 Task: Look for space in Bernburg, Germany from 4th August, 2023 to 8th August, 2023 for 1 adult in price range Rs.10000 to Rs.15000. Place can be private room with 1  bedroom having 1 bed and 1 bathroom. Property type can be flatguest house, hotel. Amenities needed are: wifi. Booking option can be shelf check-in. Required host language is English.
Action: Mouse moved to (852, 116)
Screenshot: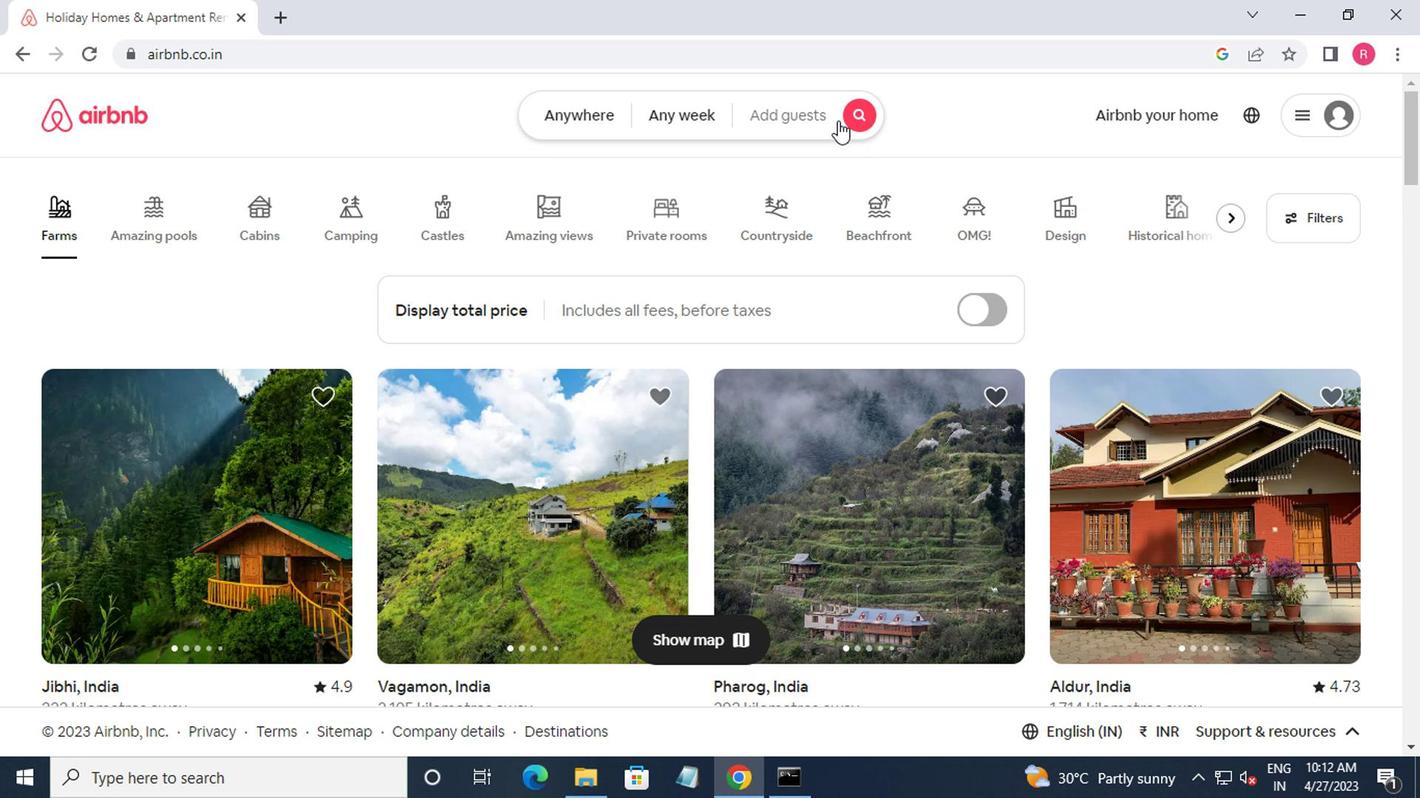 
Action: Mouse pressed left at (852, 116)
Screenshot: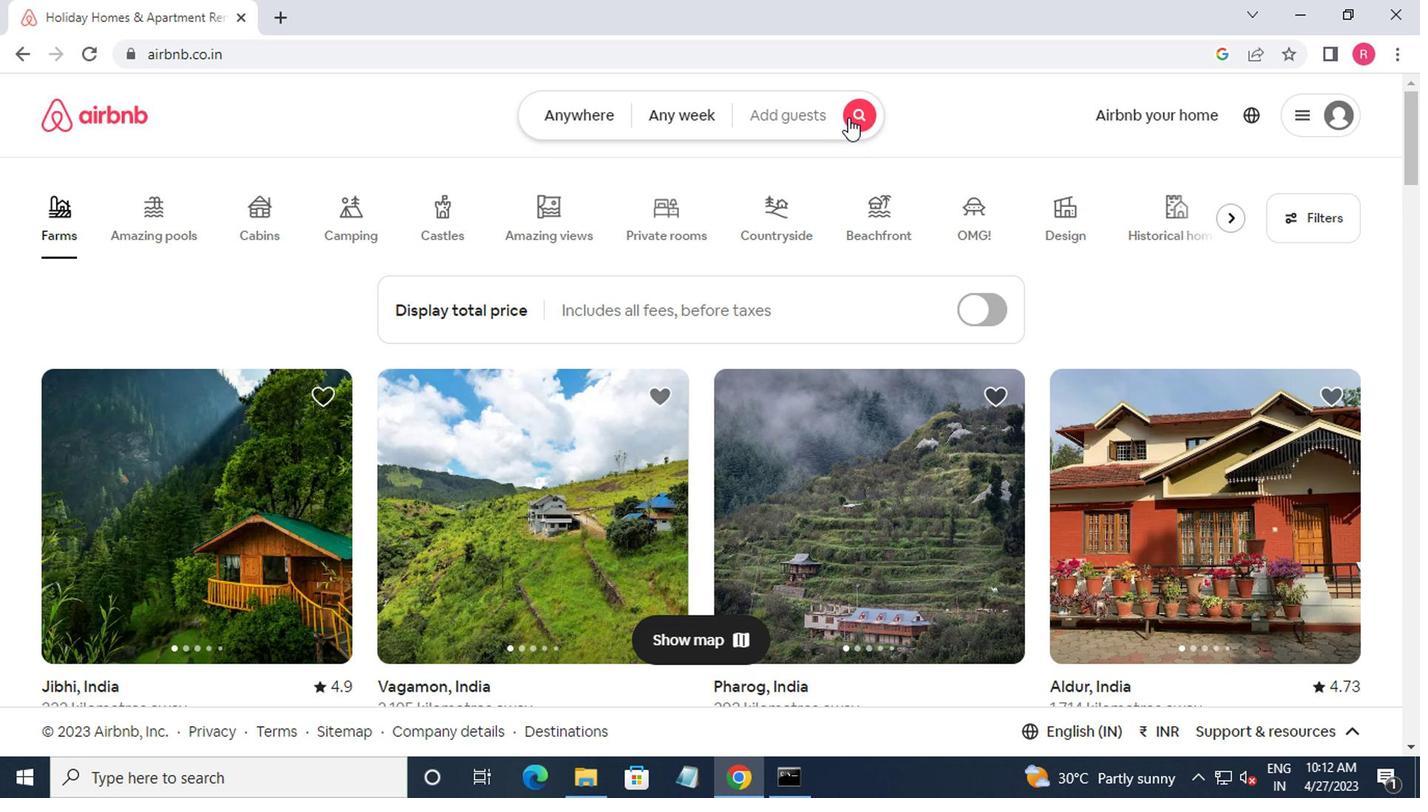 
Action: Mouse moved to (442, 204)
Screenshot: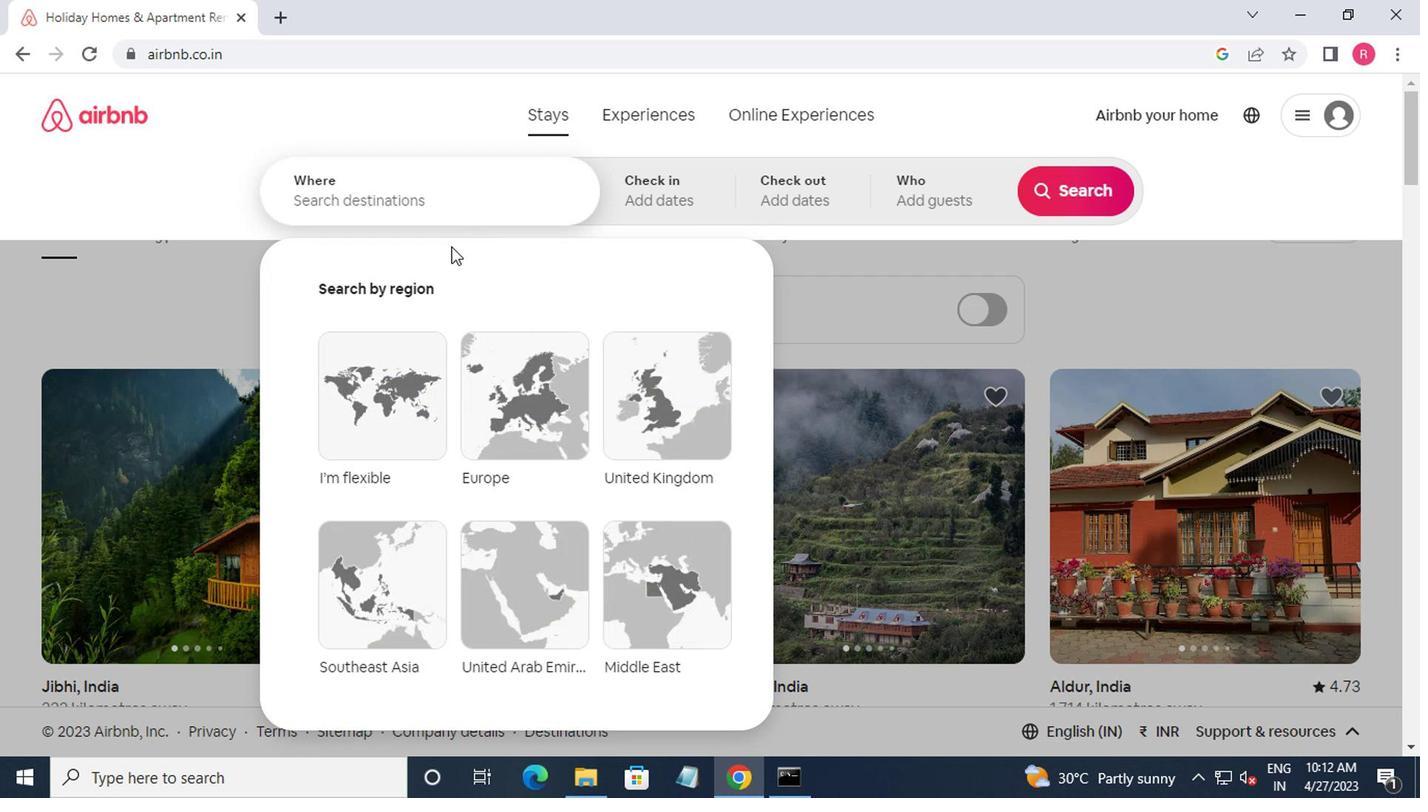 
Action: Mouse pressed left at (442, 204)
Screenshot: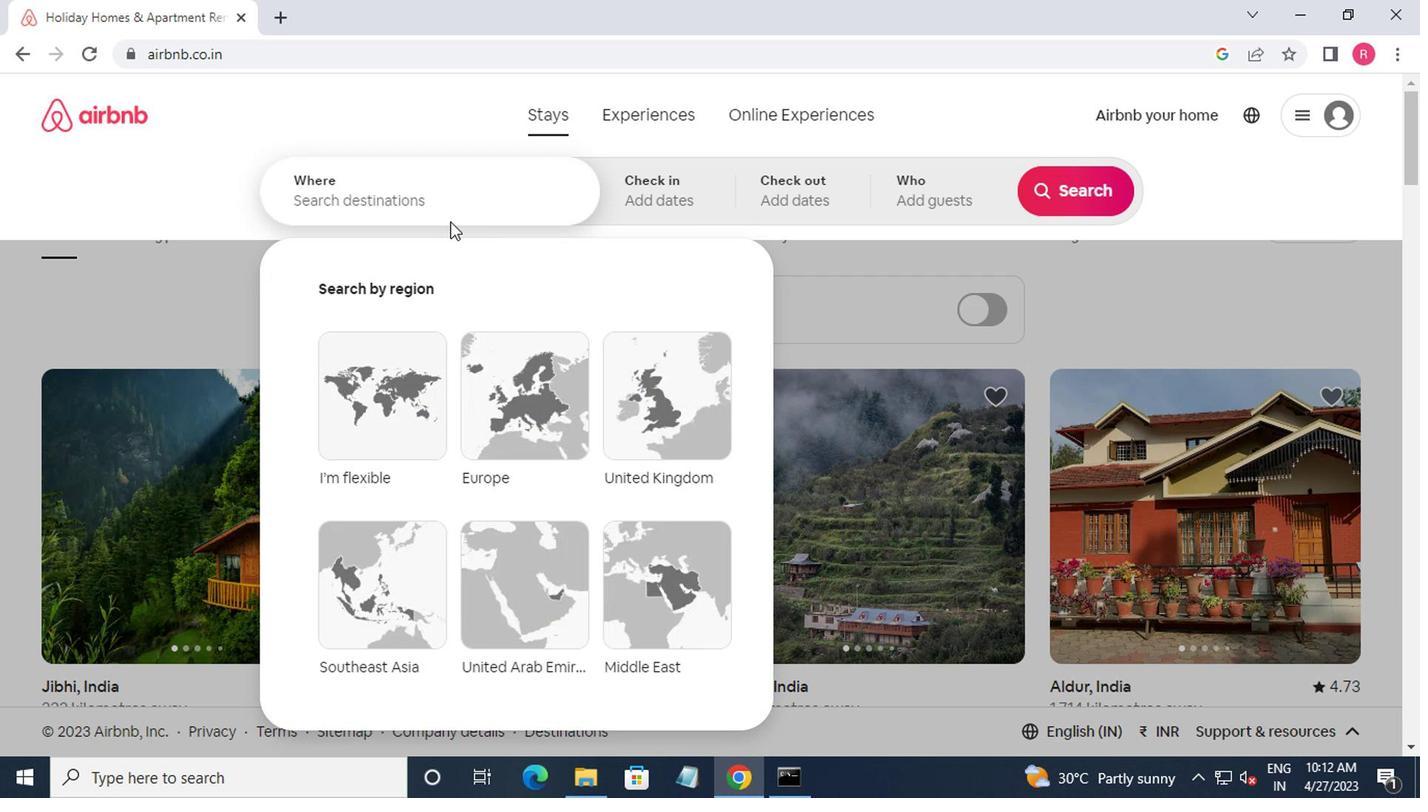 
Action: Mouse moved to (442, 204)
Screenshot: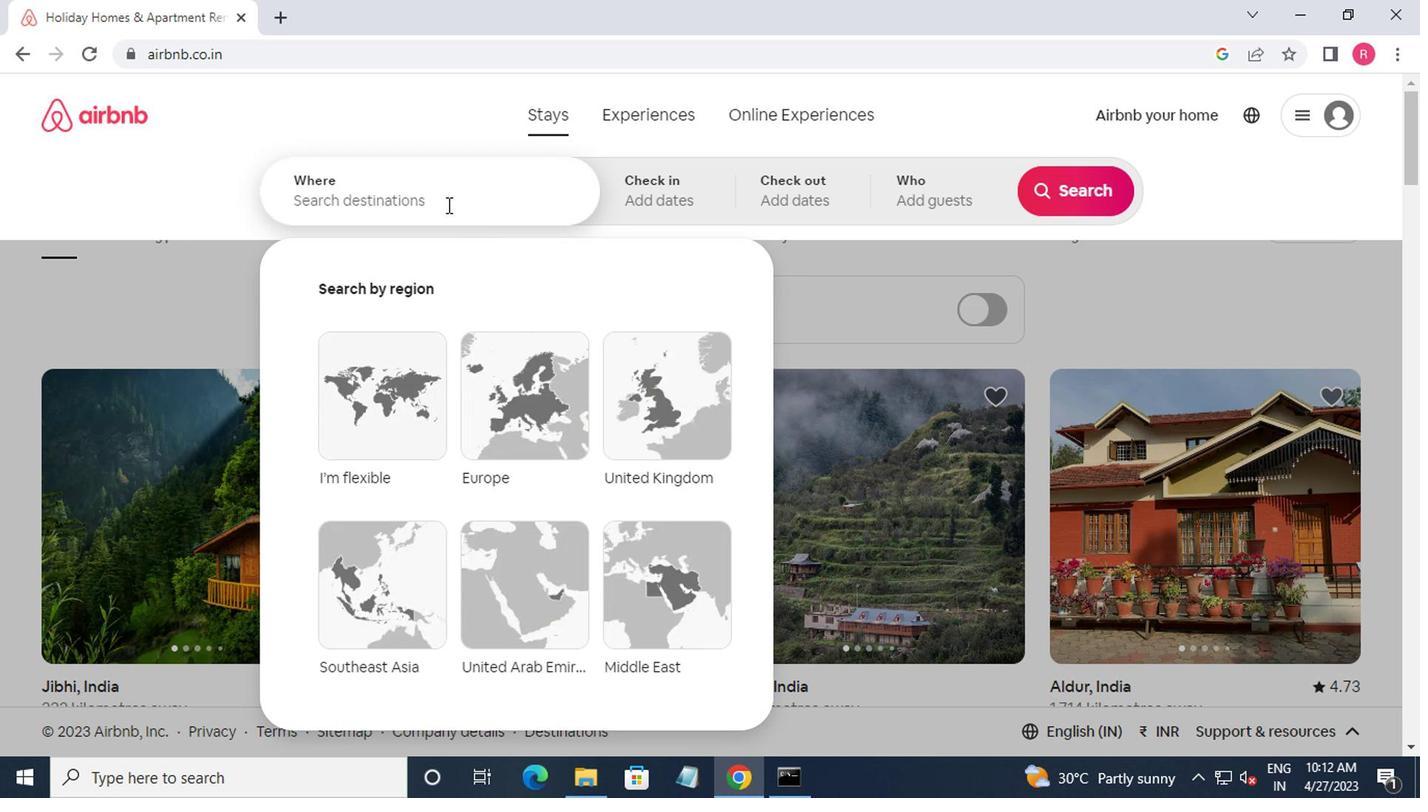 
Action: Key pressed bernburg,gg<Key.backspace>er
Screenshot: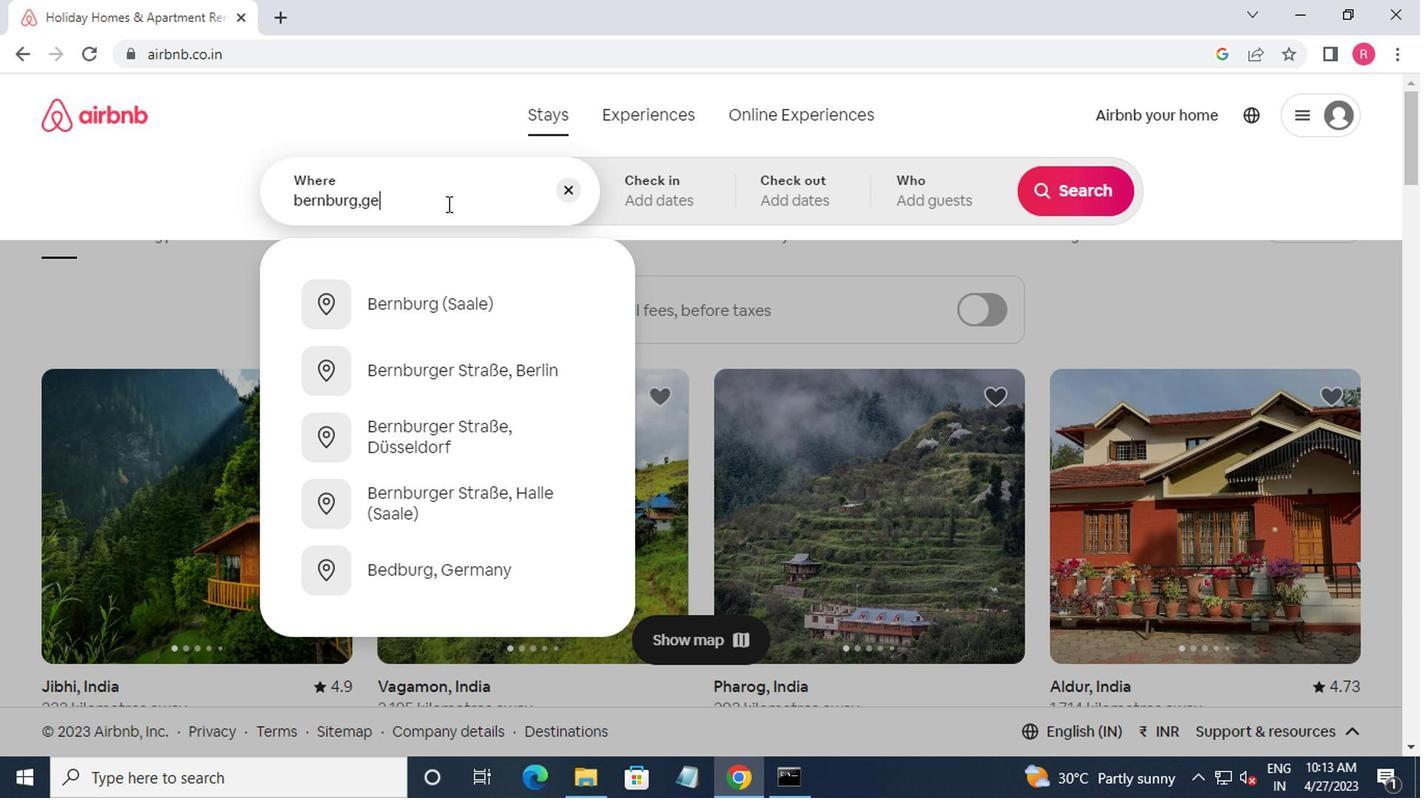 
Action: Mouse moved to (407, 304)
Screenshot: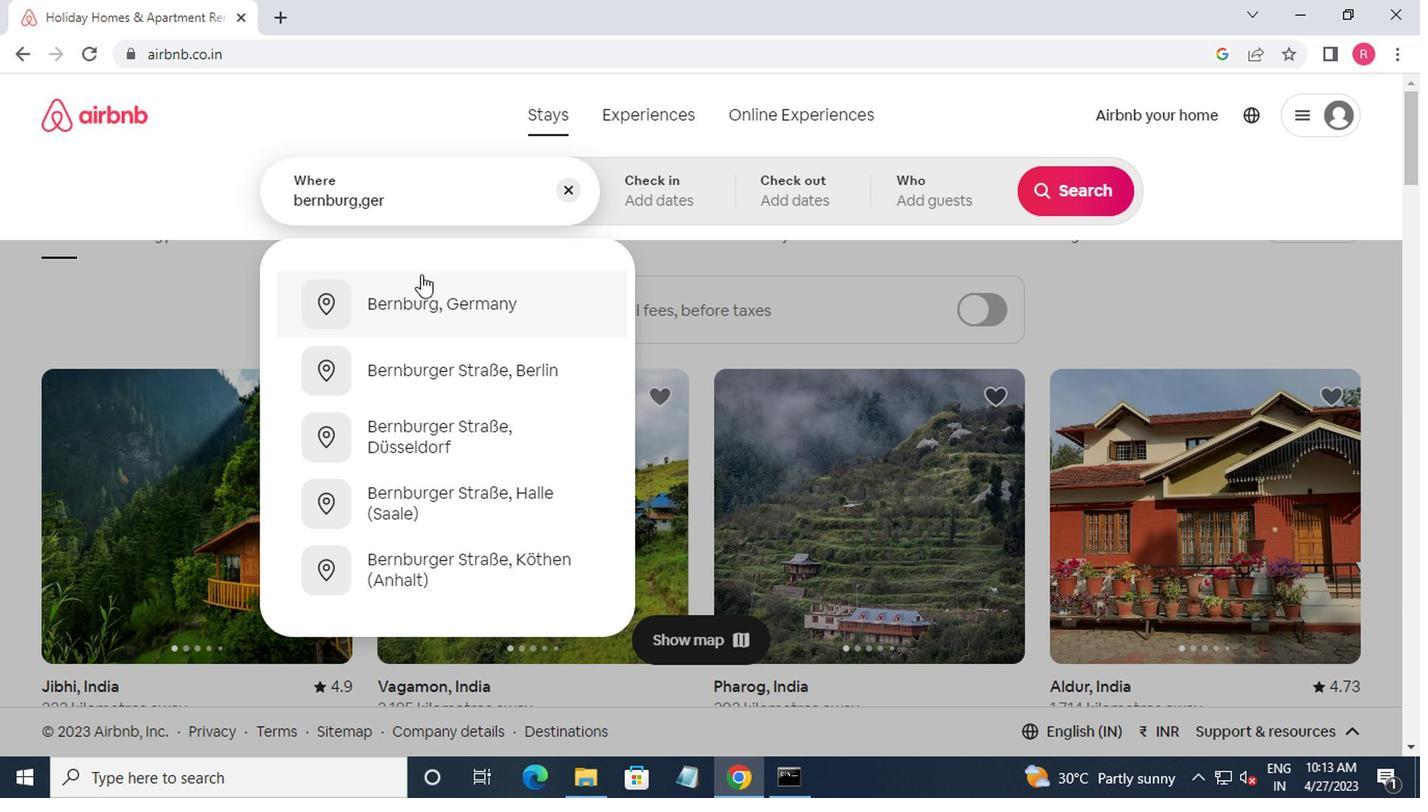
Action: Mouse pressed left at (407, 304)
Screenshot: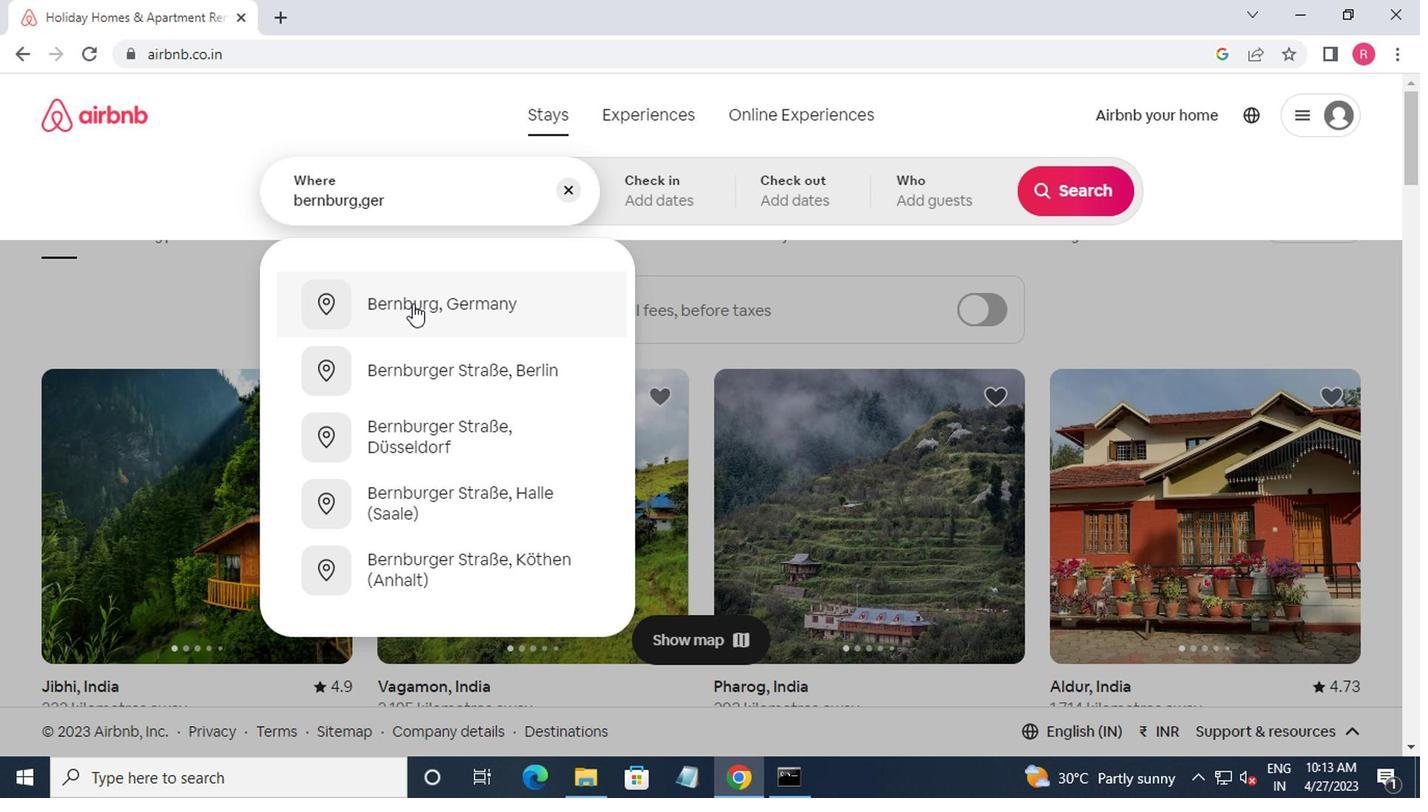 
Action: Mouse moved to (1055, 354)
Screenshot: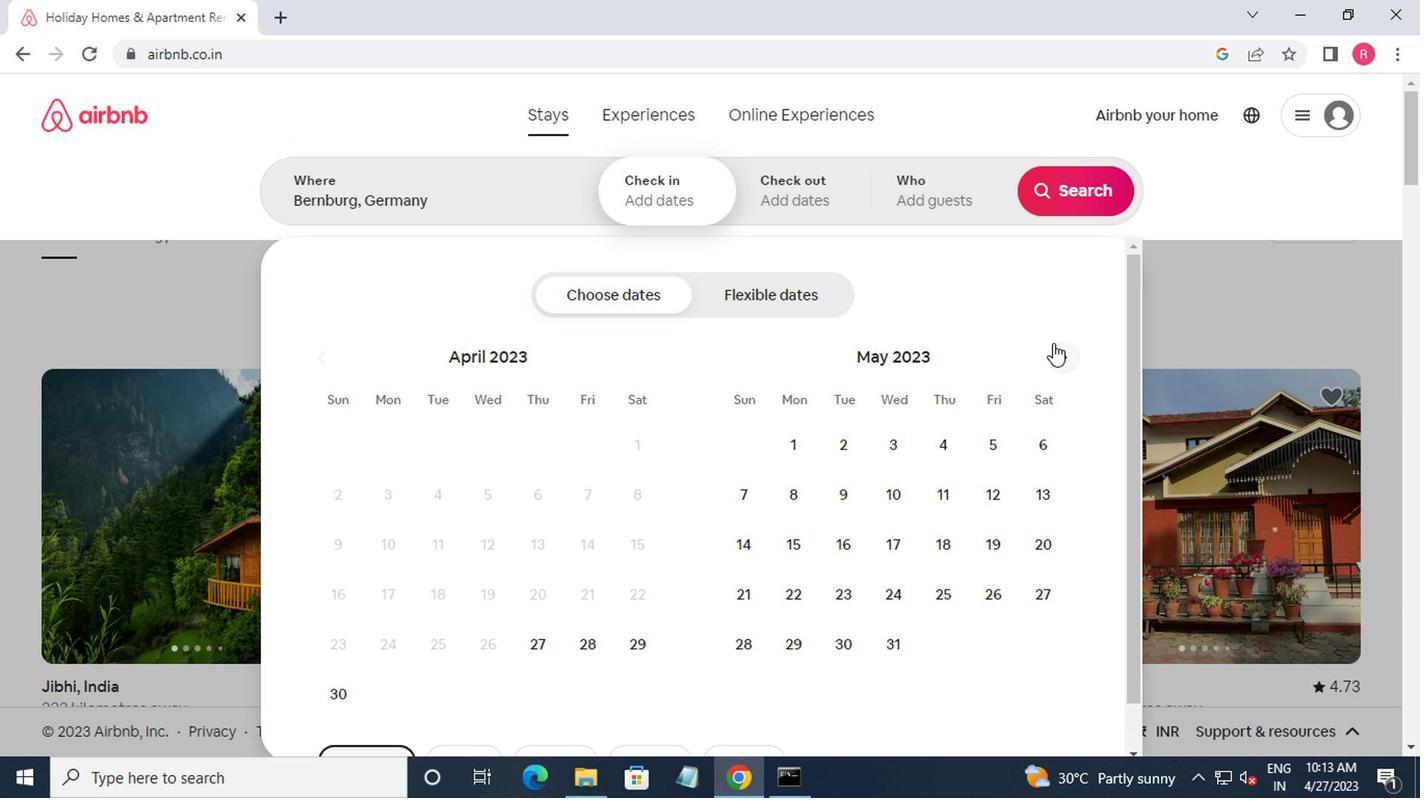 
Action: Mouse pressed left at (1055, 354)
Screenshot: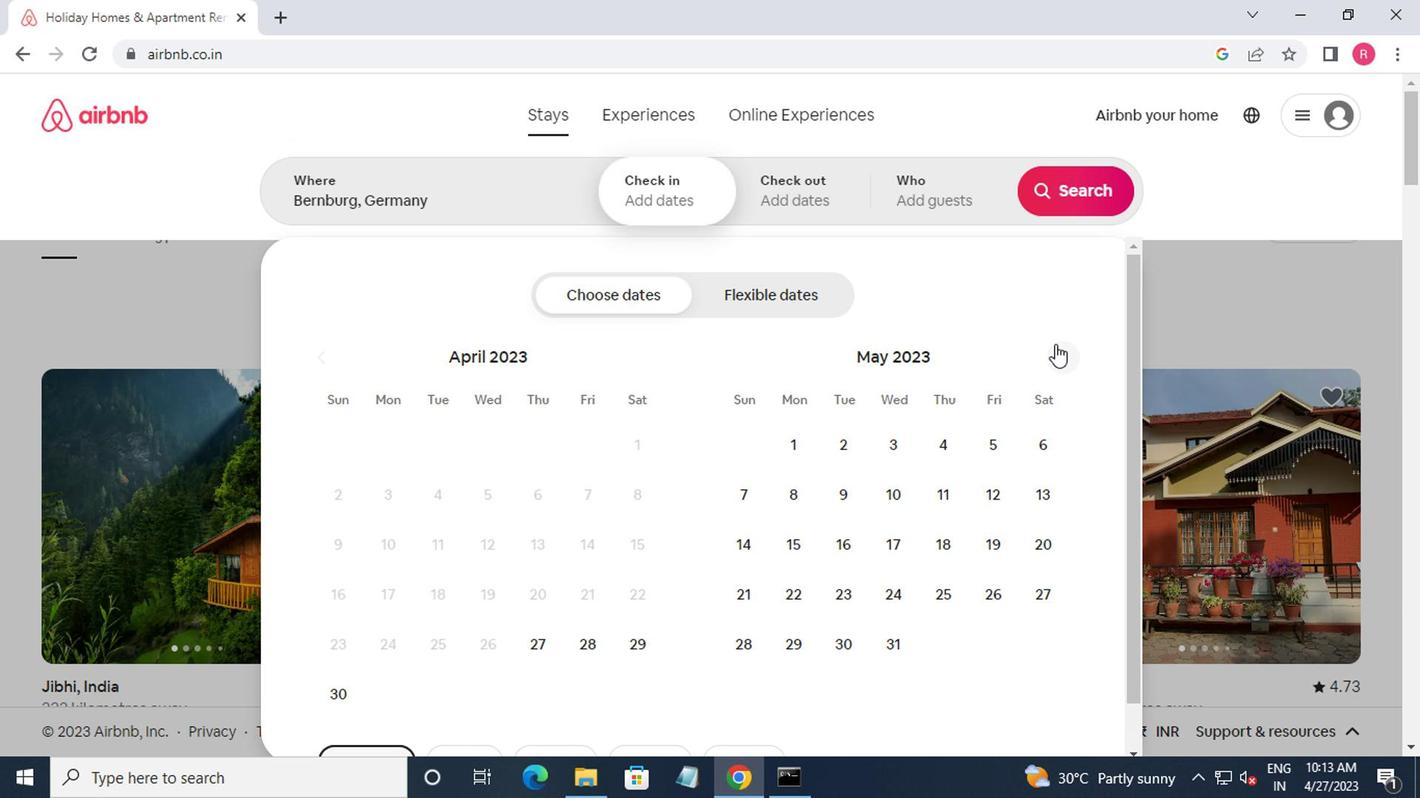 
Action: Mouse moved to (1056, 355)
Screenshot: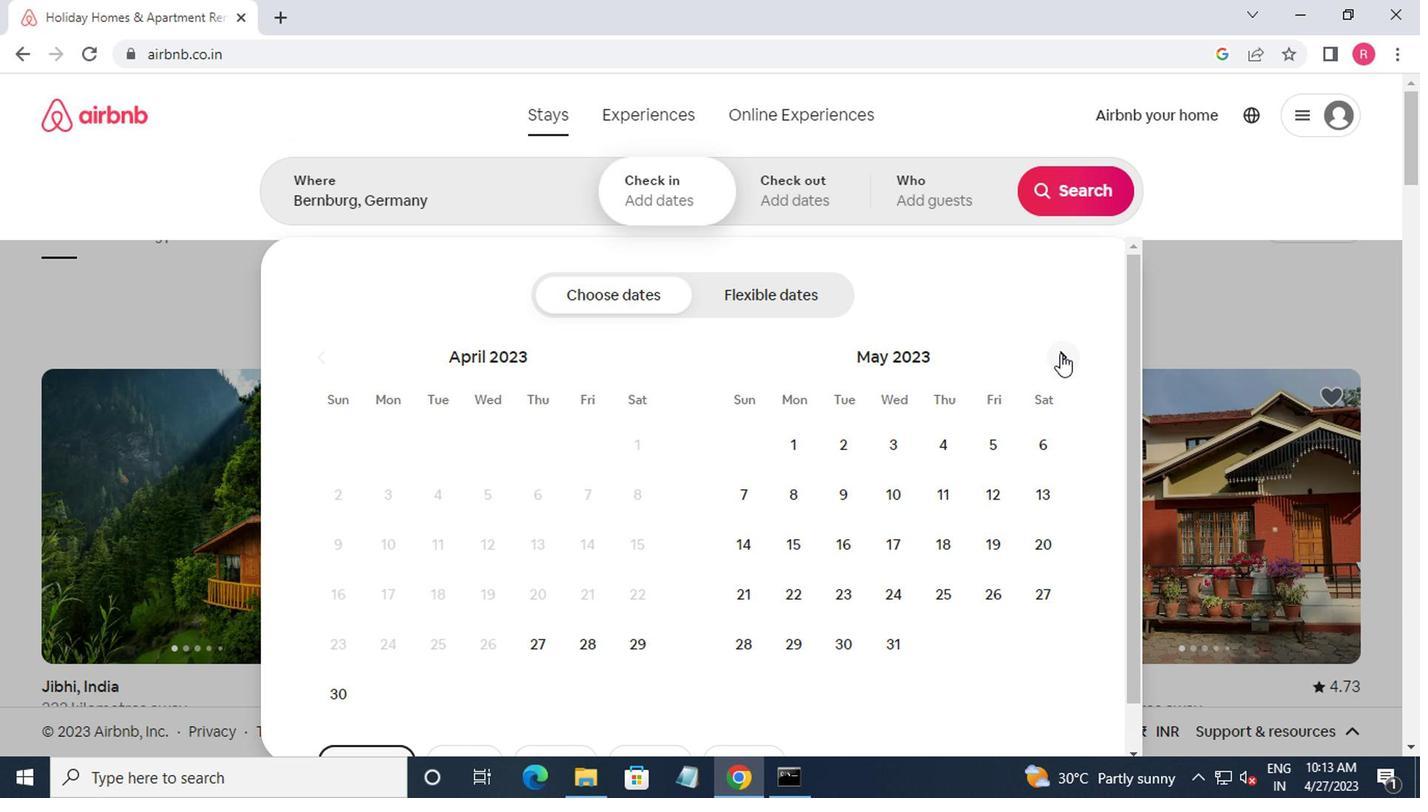 
Action: Mouse pressed left at (1056, 355)
Screenshot: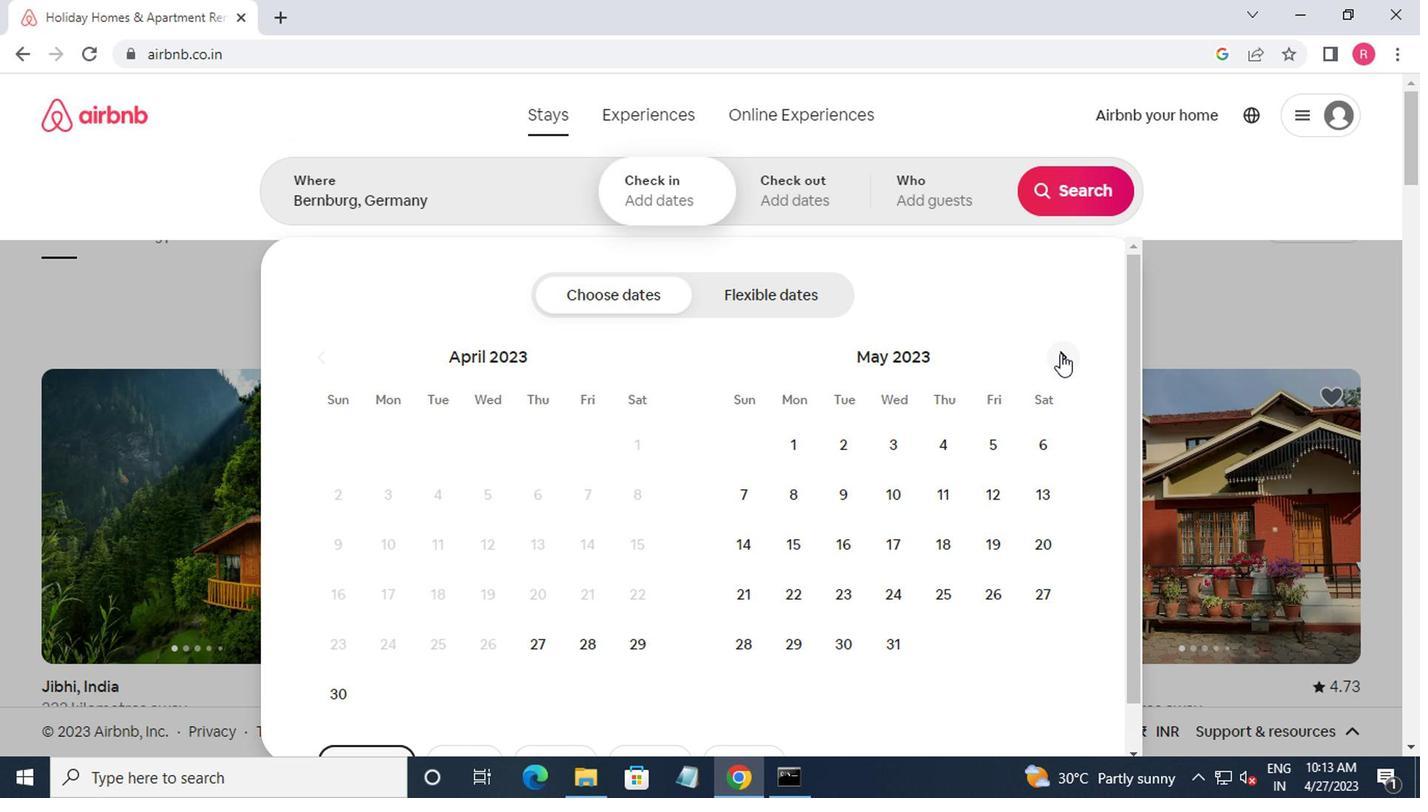 
Action: Mouse moved to (1056, 355)
Screenshot: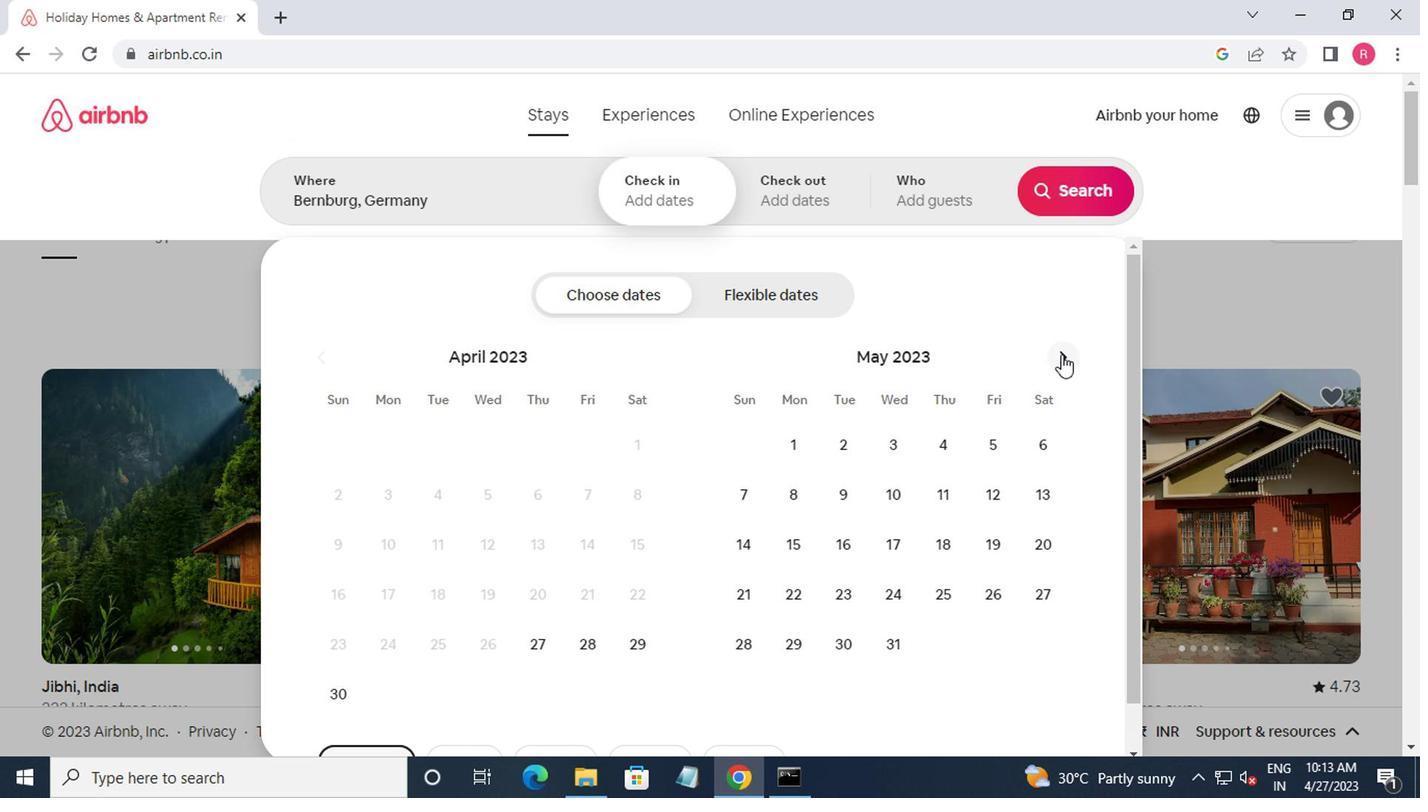 
Action: Mouse pressed left at (1056, 355)
Screenshot: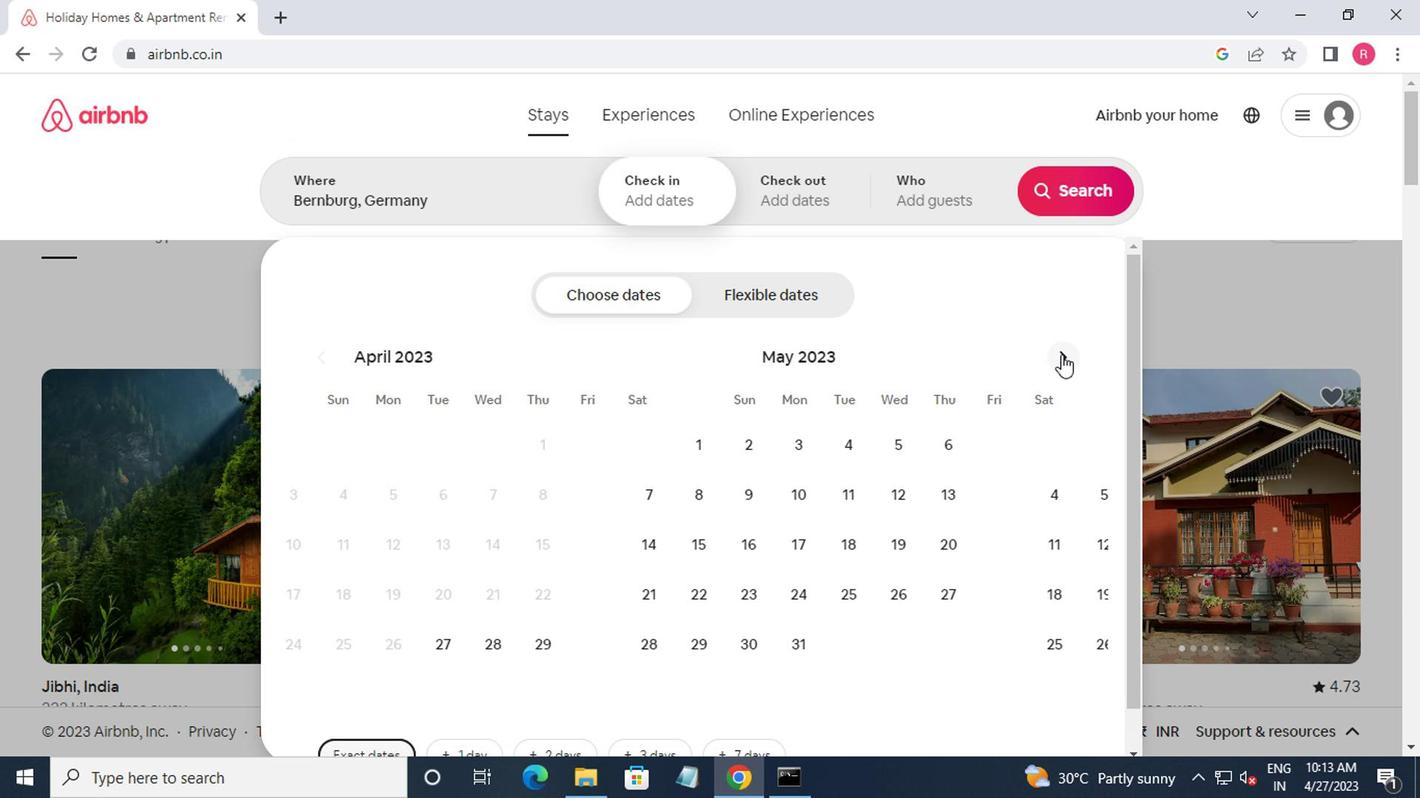 
Action: Mouse moved to (1054, 363)
Screenshot: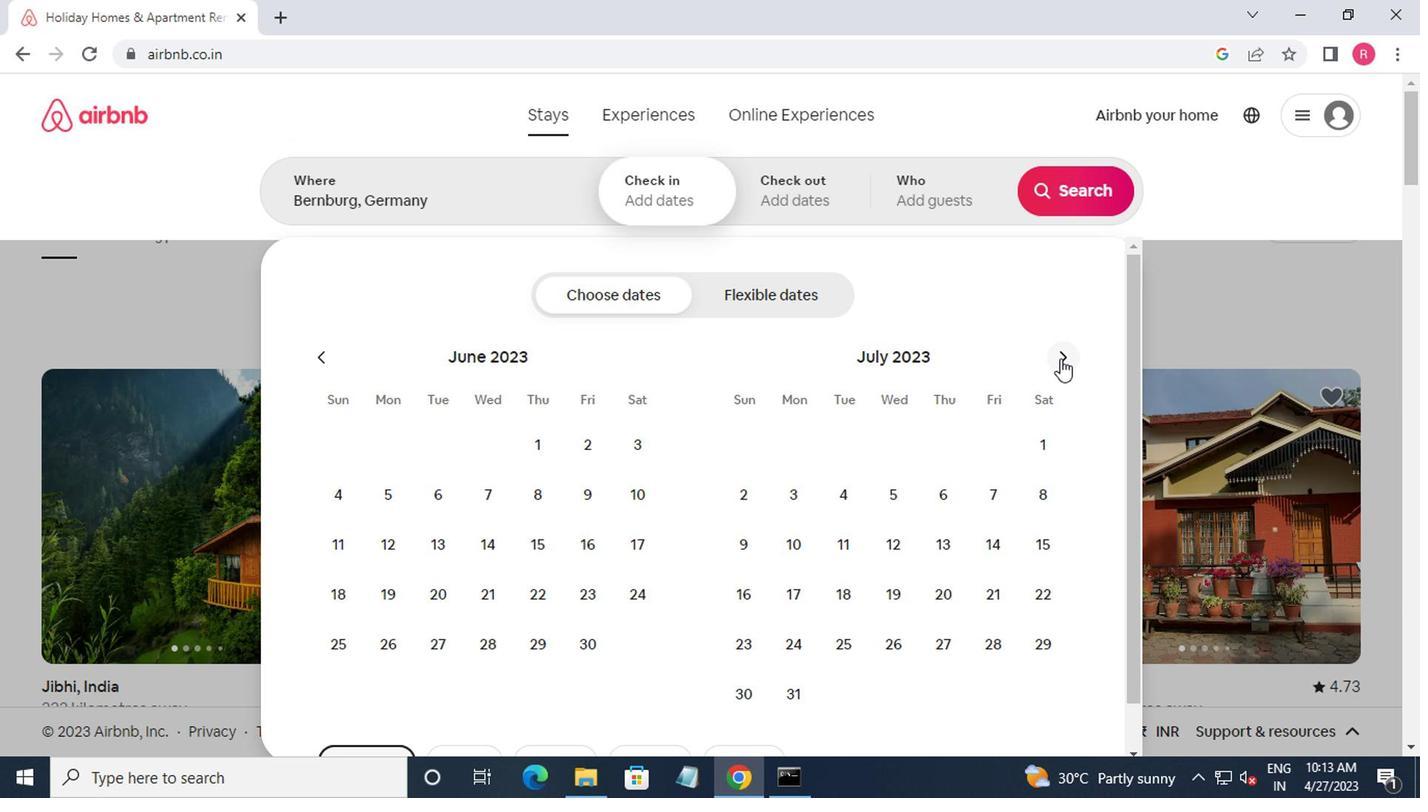 
Action: Mouse pressed left at (1054, 363)
Screenshot: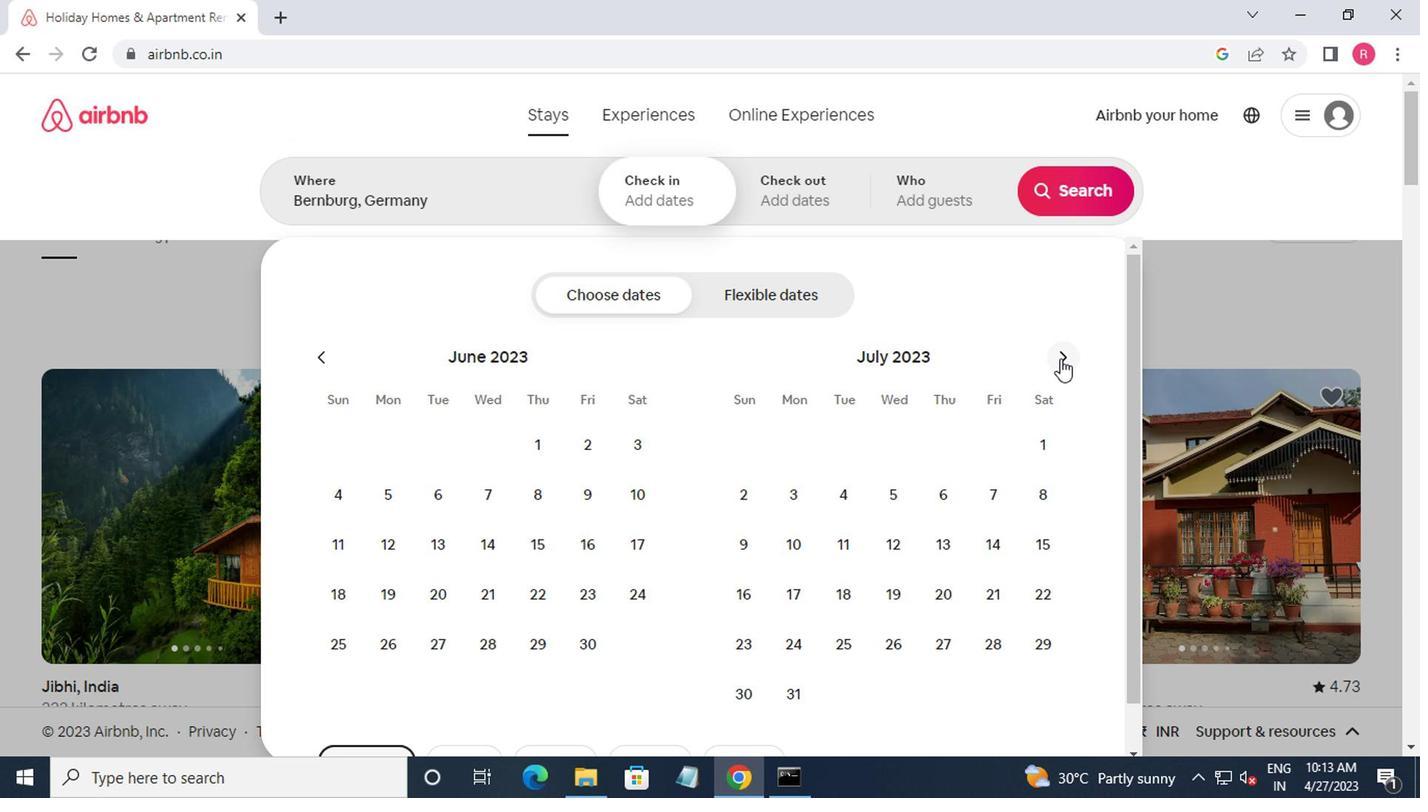
Action: Mouse moved to (971, 446)
Screenshot: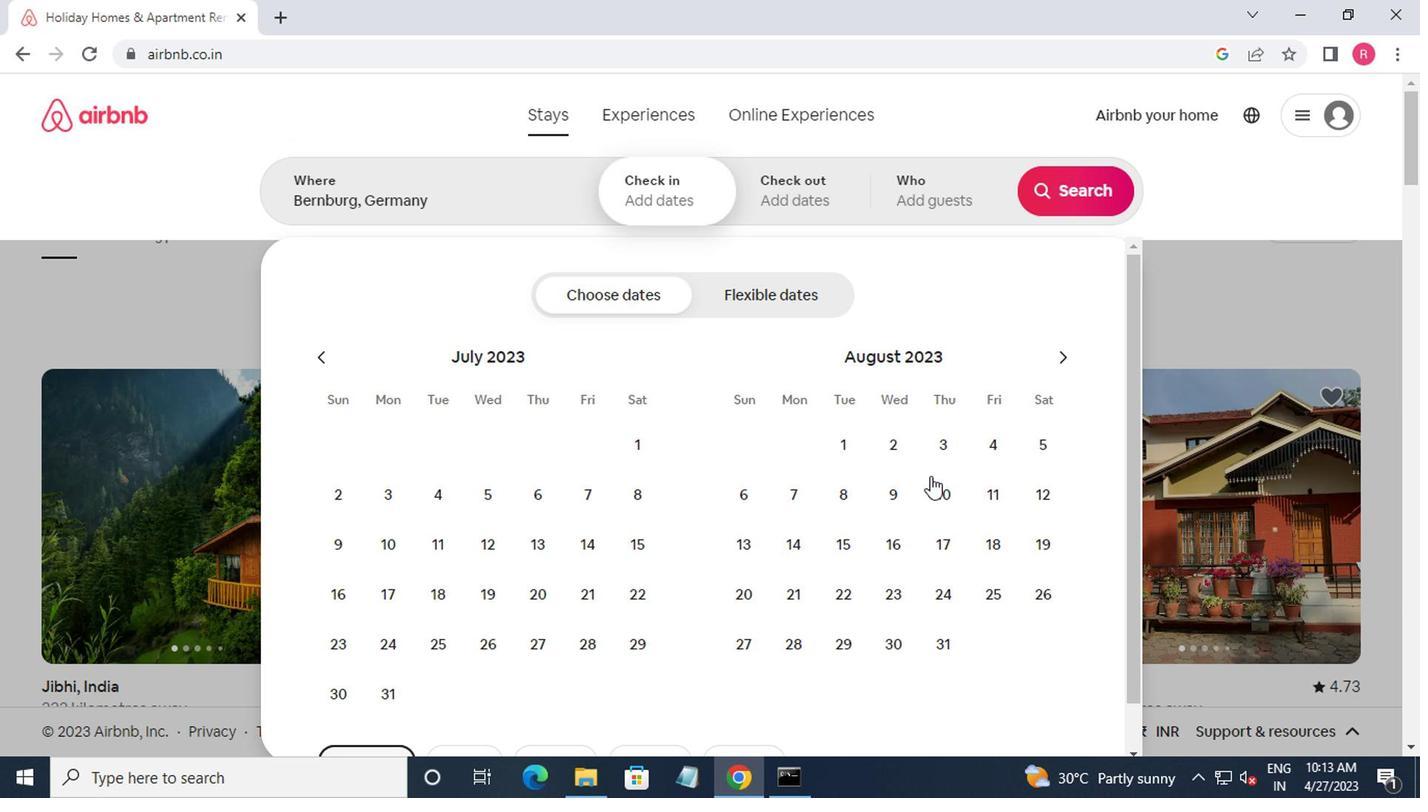 
Action: Mouse pressed left at (971, 446)
Screenshot: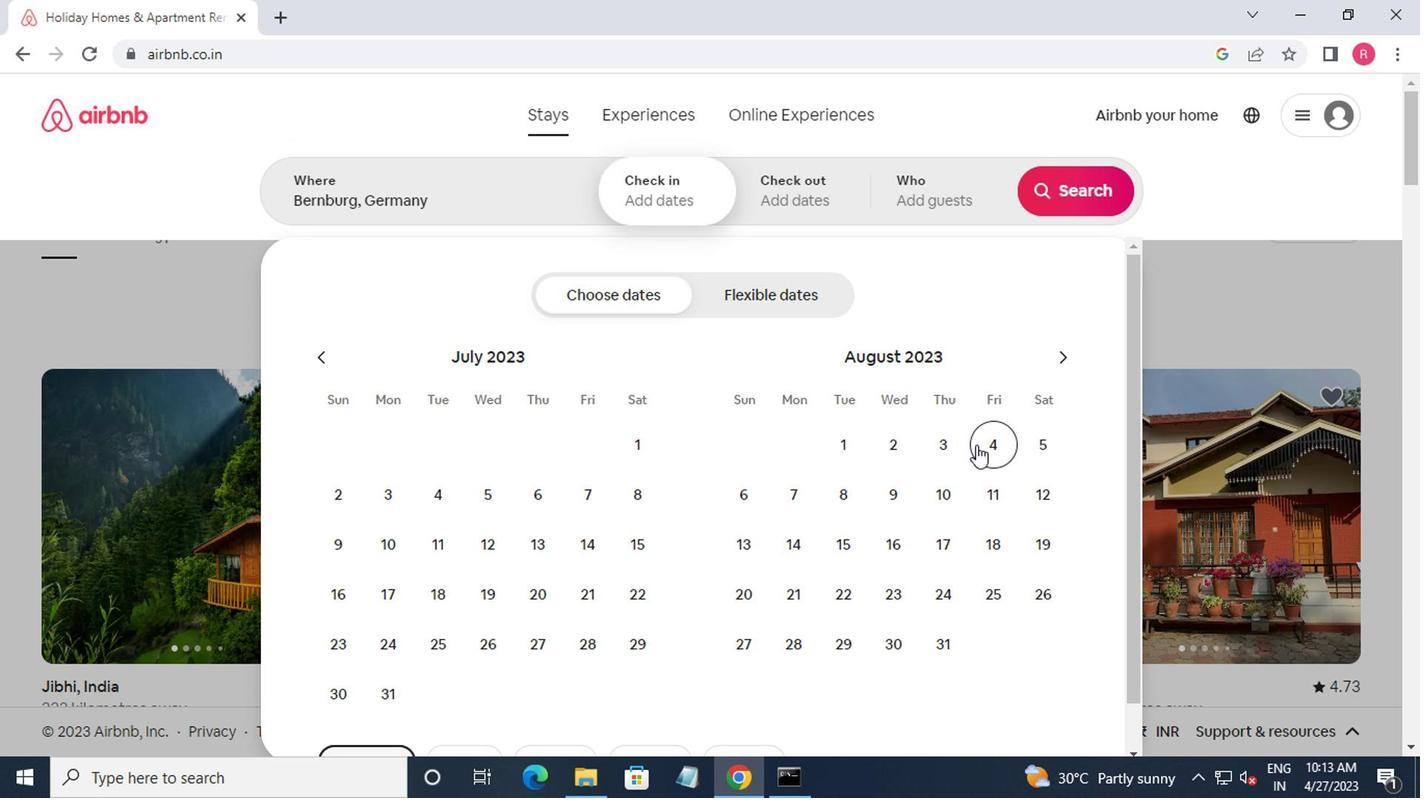 
Action: Mouse moved to (819, 508)
Screenshot: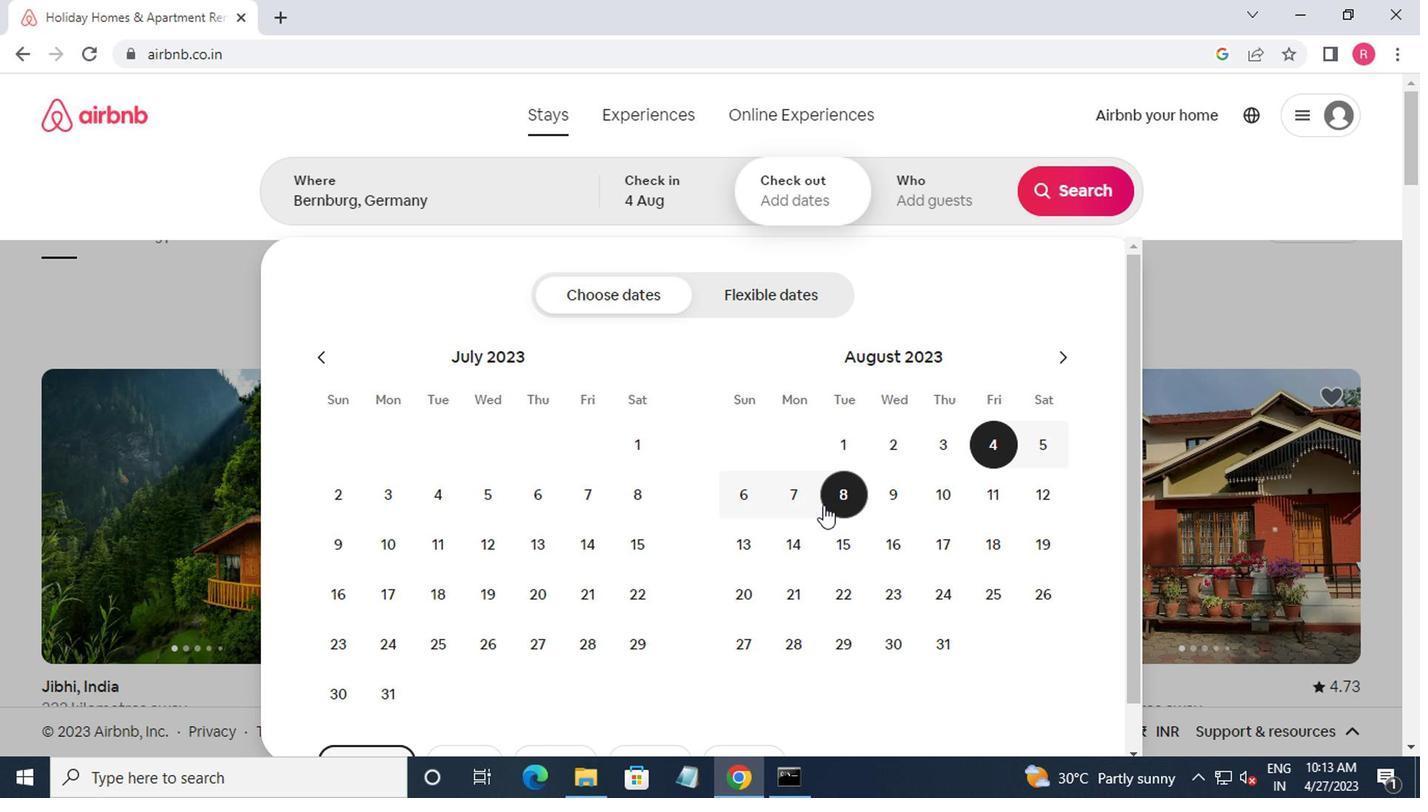 
Action: Mouse pressed left at (819, 508)
Screenshot: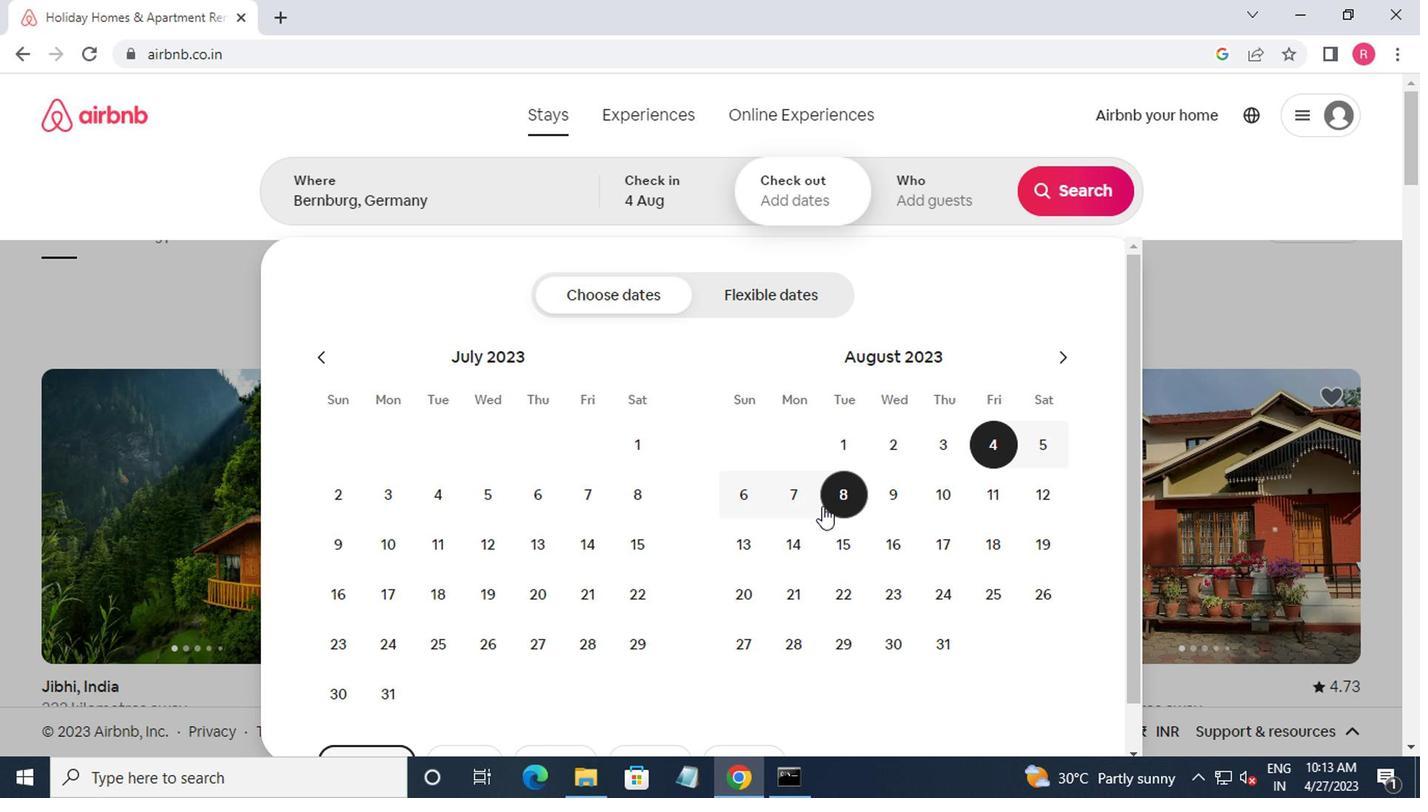 
Action: Mouse moved to (914, 214)
Screenshot: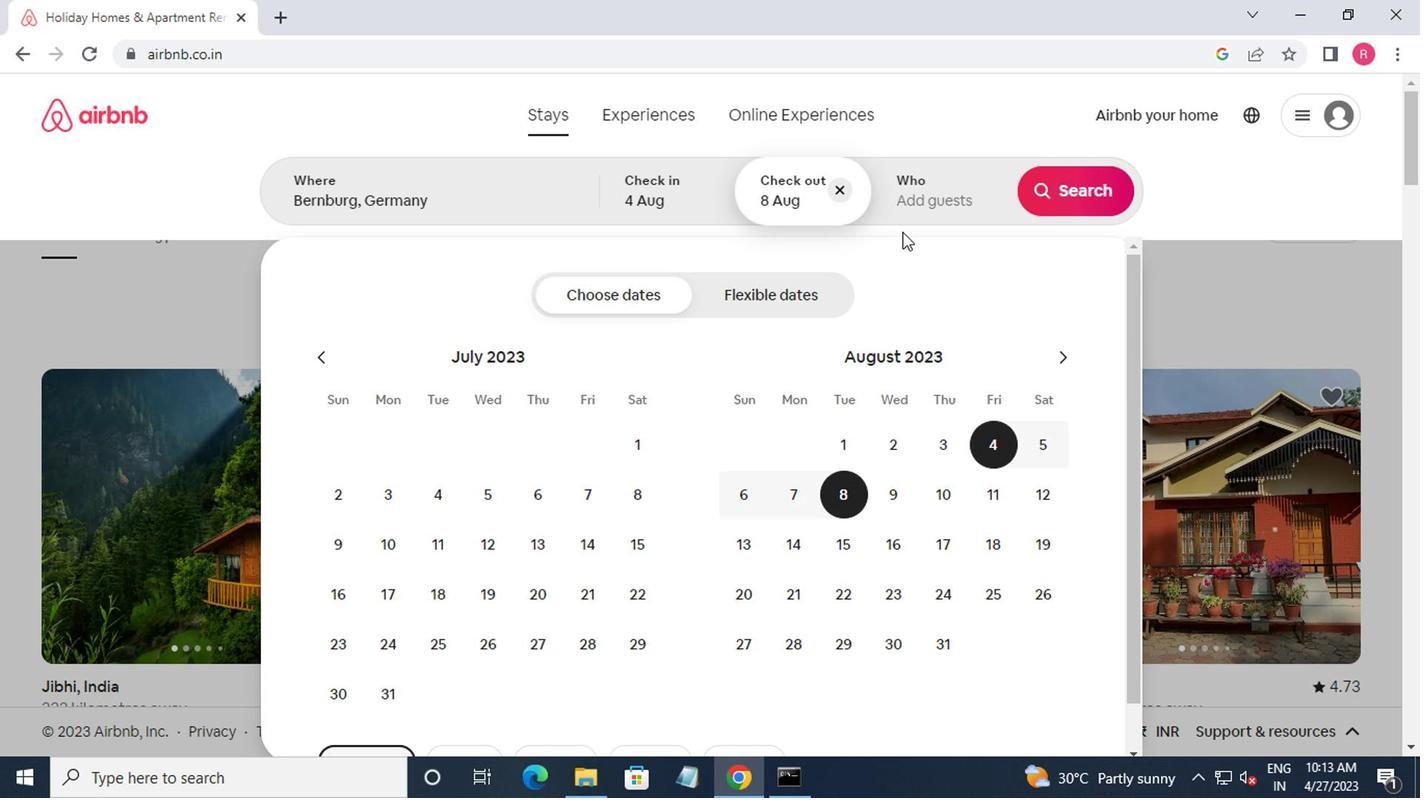 
Action: Mouse pressed left at (914, 214)
Screenshot: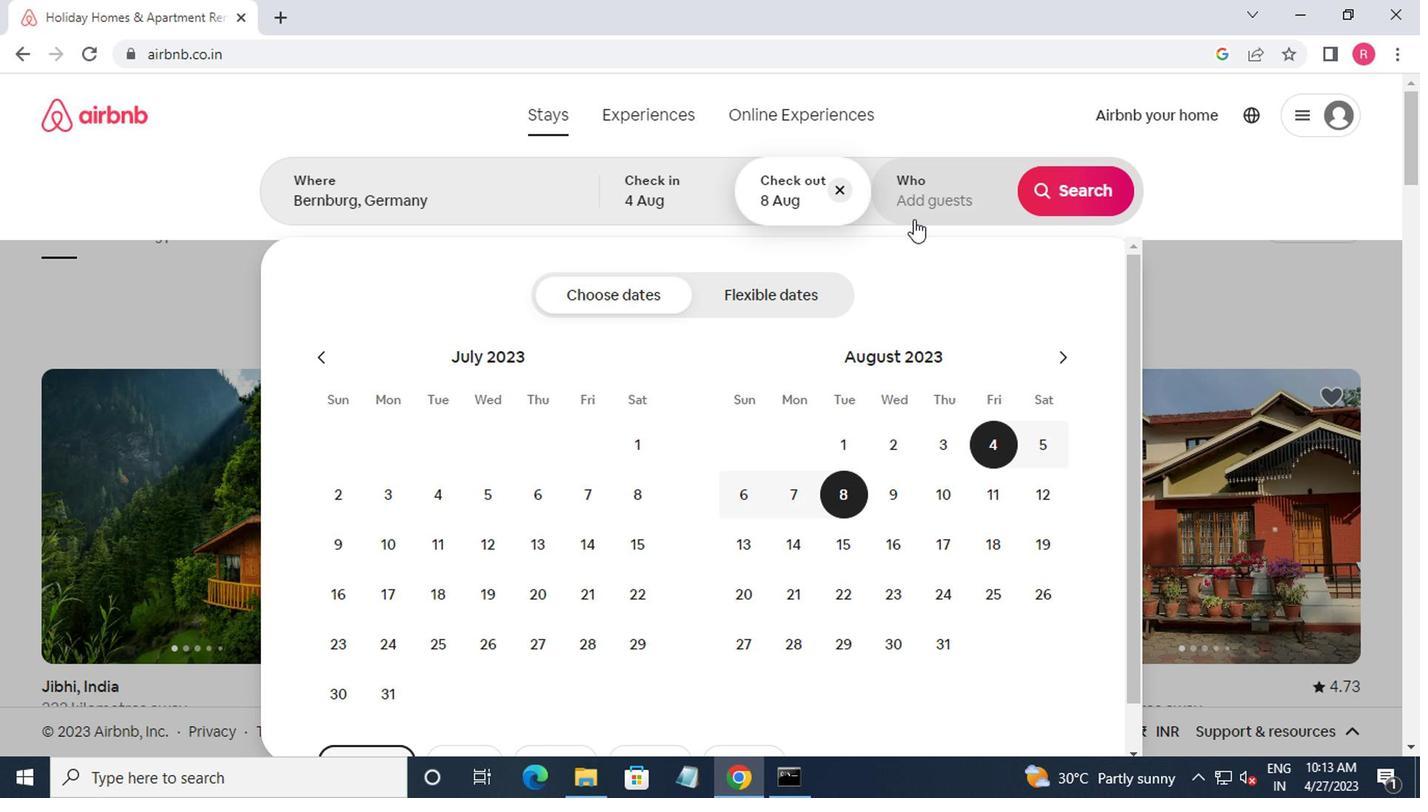 
Action: Mouse moved to (1076, 297)
Screenshot: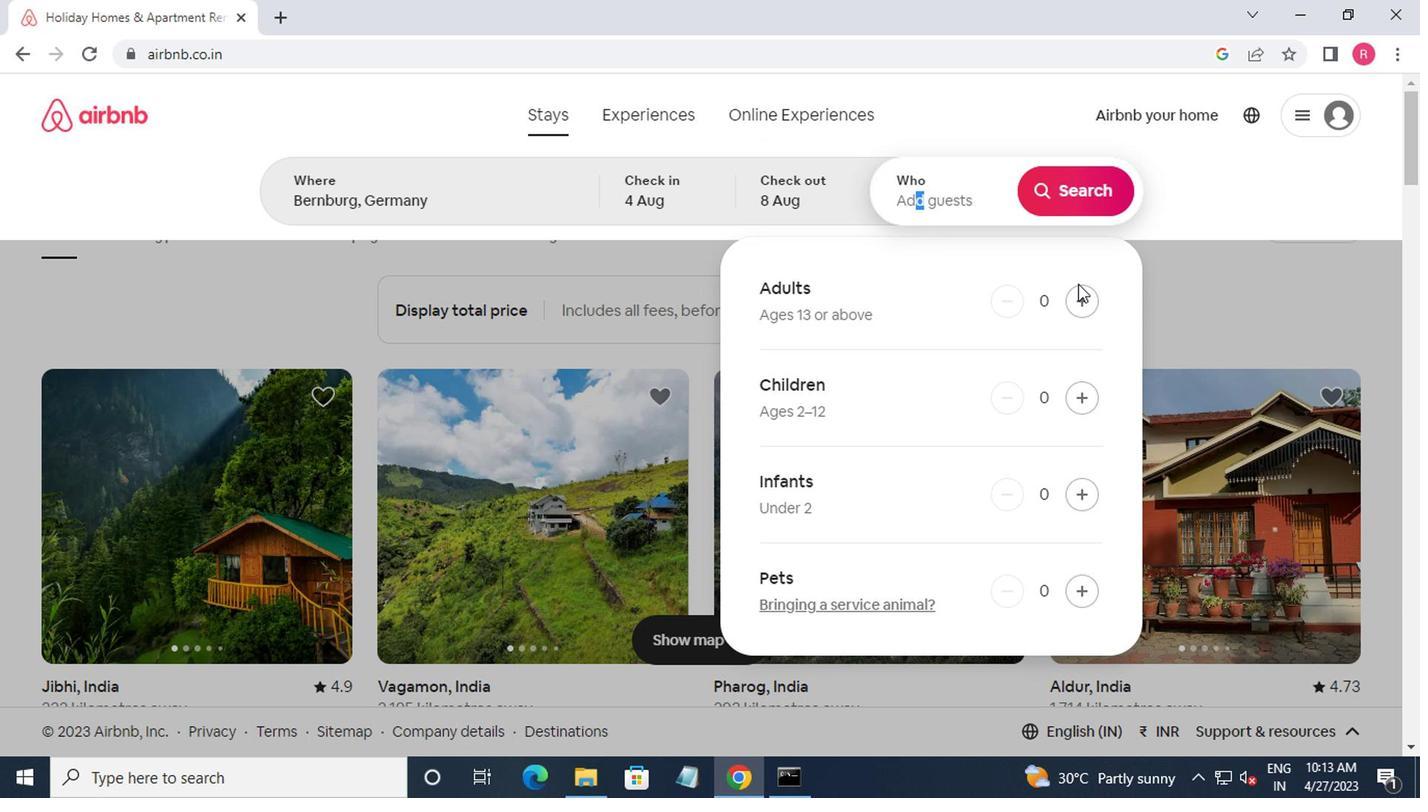 
Action: Mouse pressed left at (1076, 297)
Screenshot: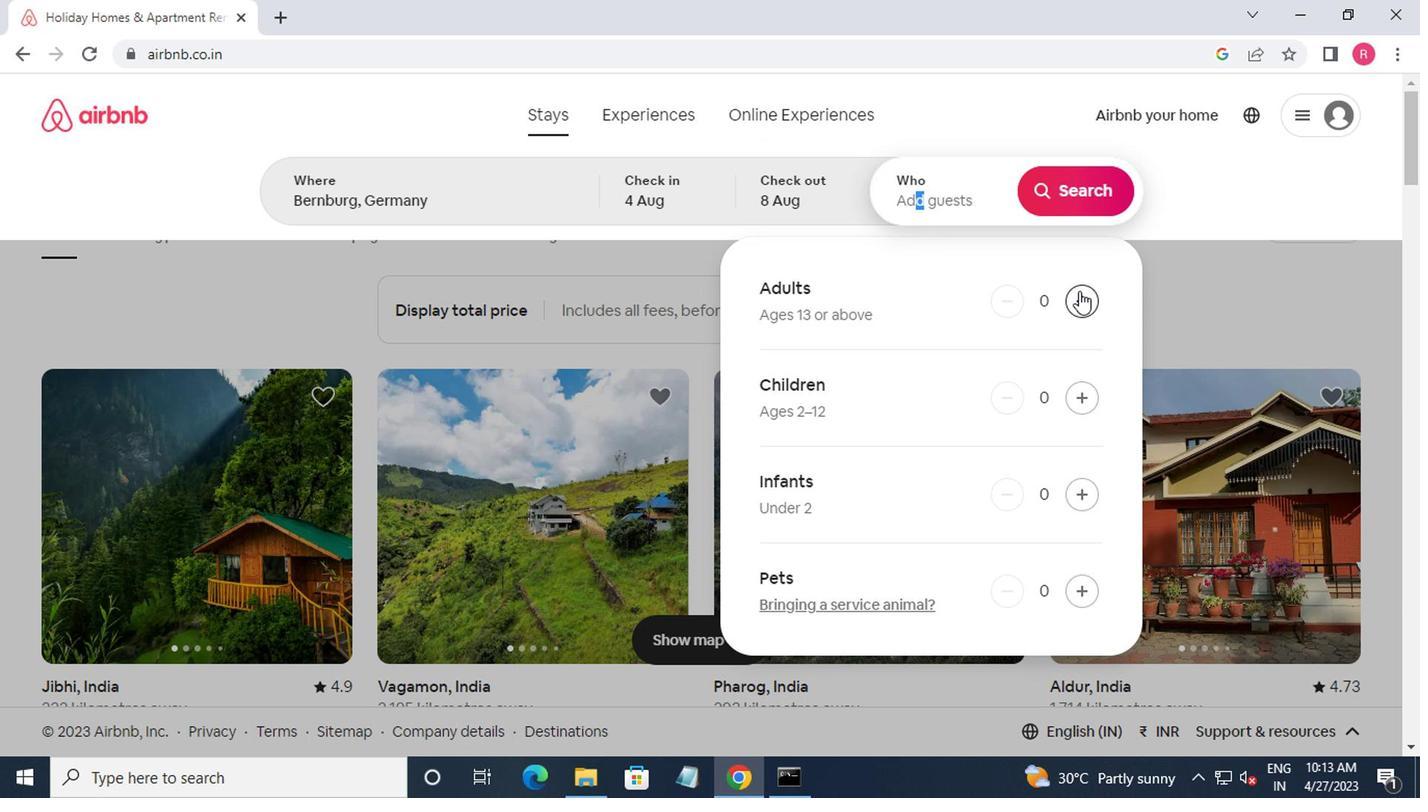 
Action: Mouse moved to (1060, 205)
Screenshot: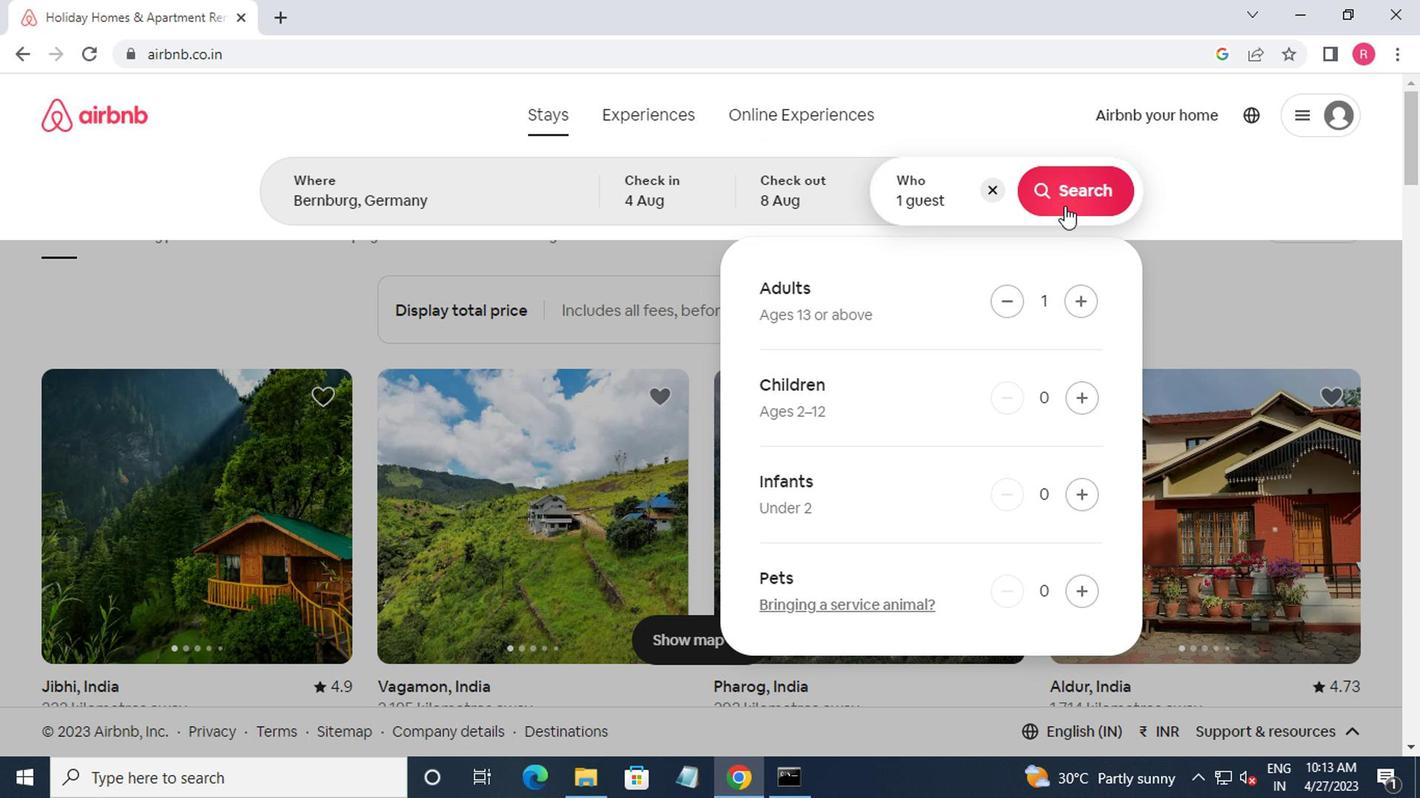 
Action: Mouse pressed left at (1060, 205)
Screenshot: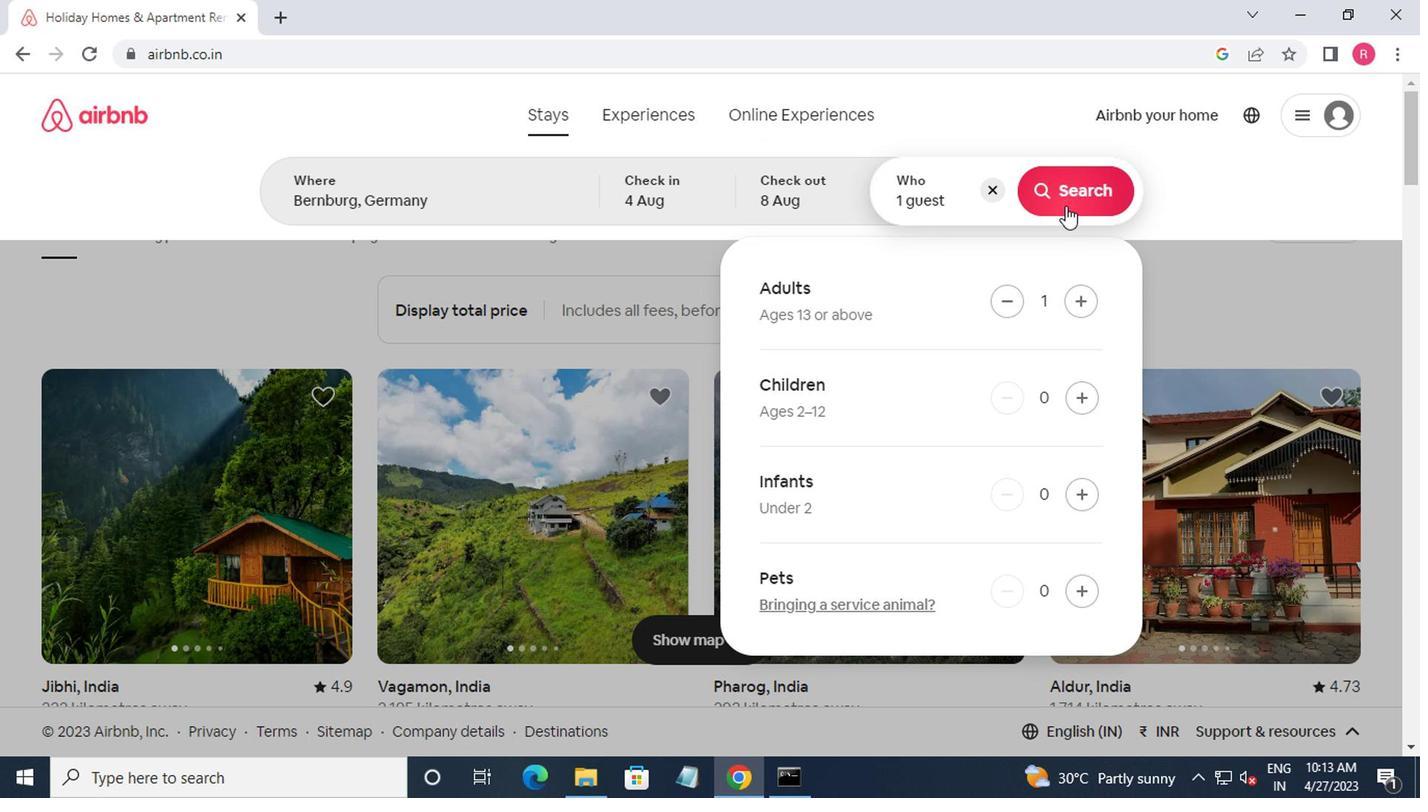 
Action: Mouse moved to (1321, 195)
Screenshot: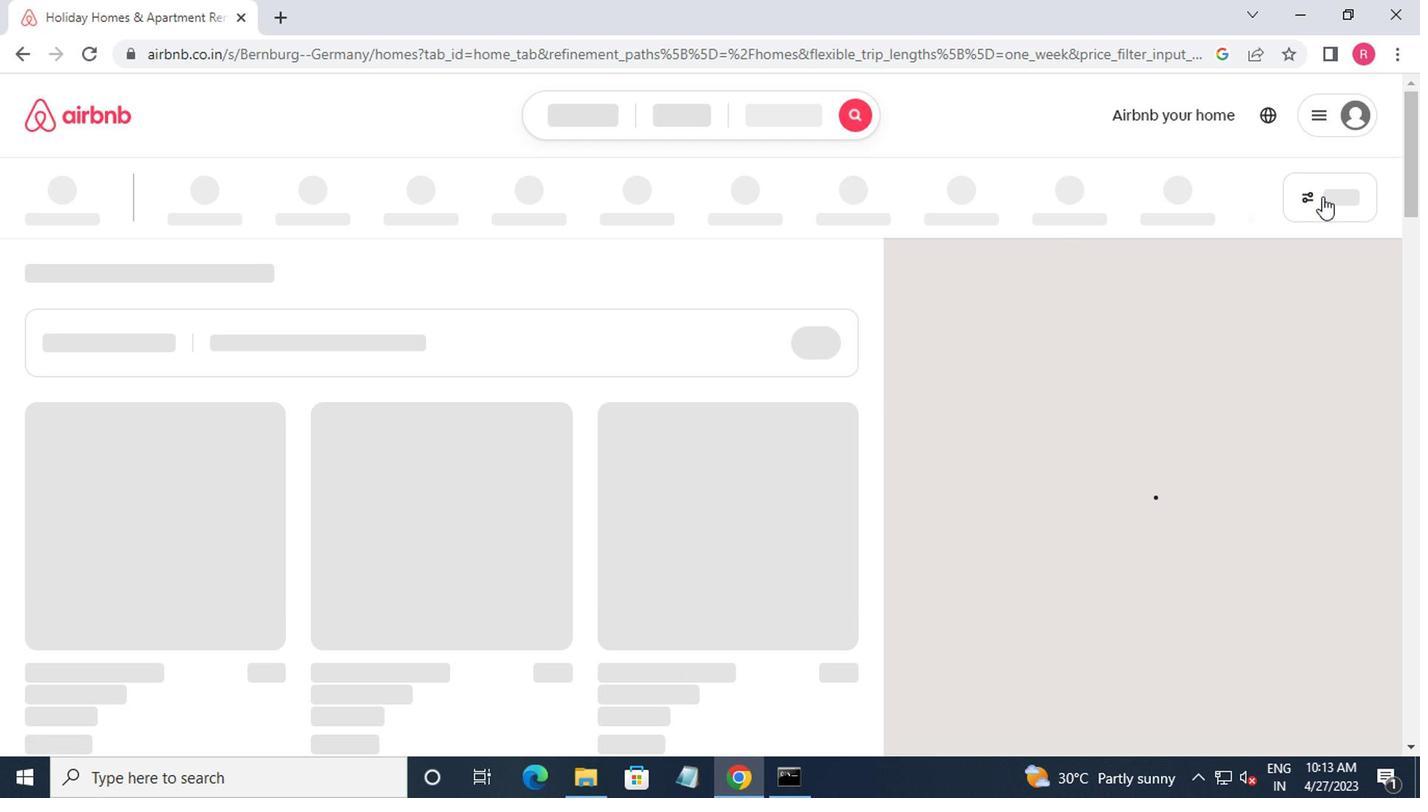 
Action: Mouse pressed left at (1321, 195)
Screenshot: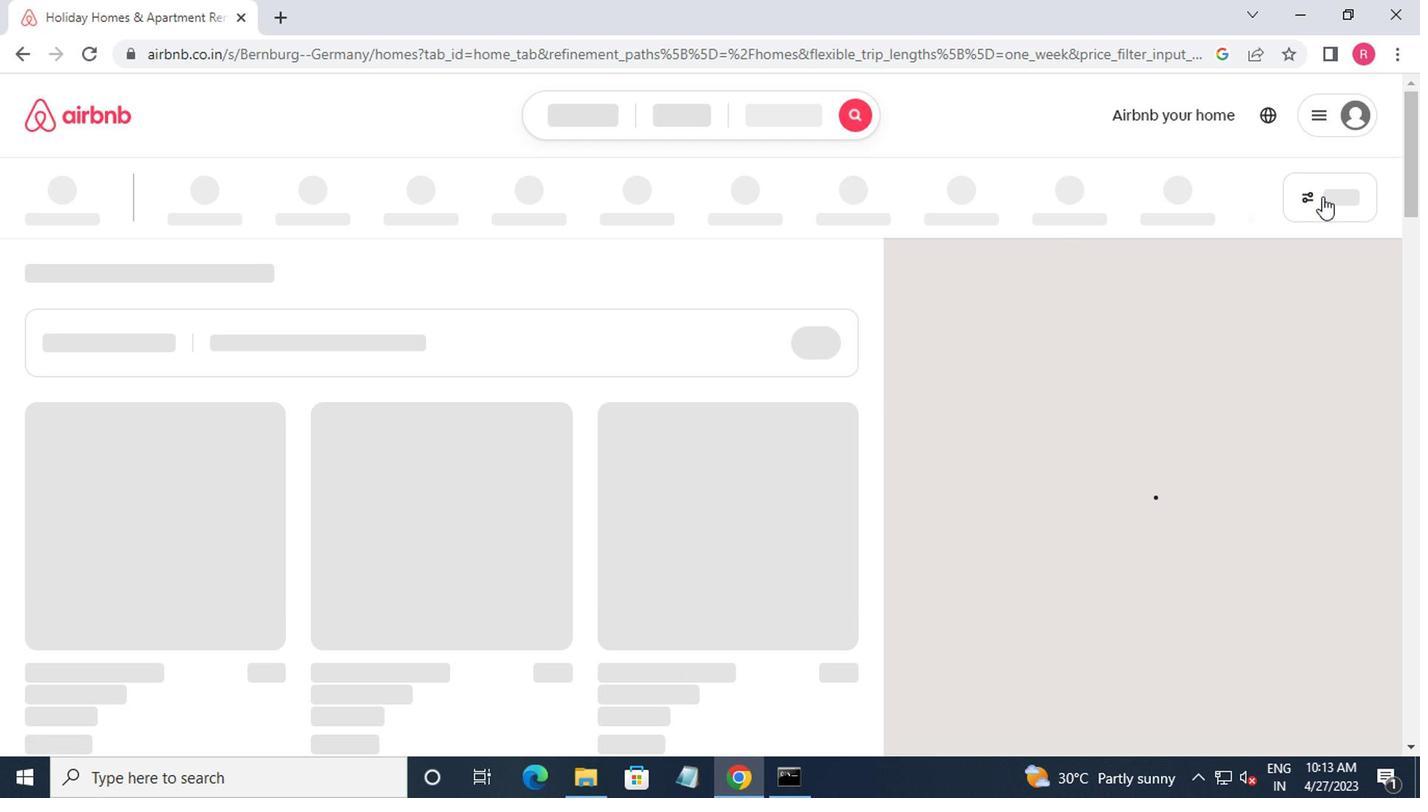 
Action: Mouse moved to (1331, 210)
Screenshot: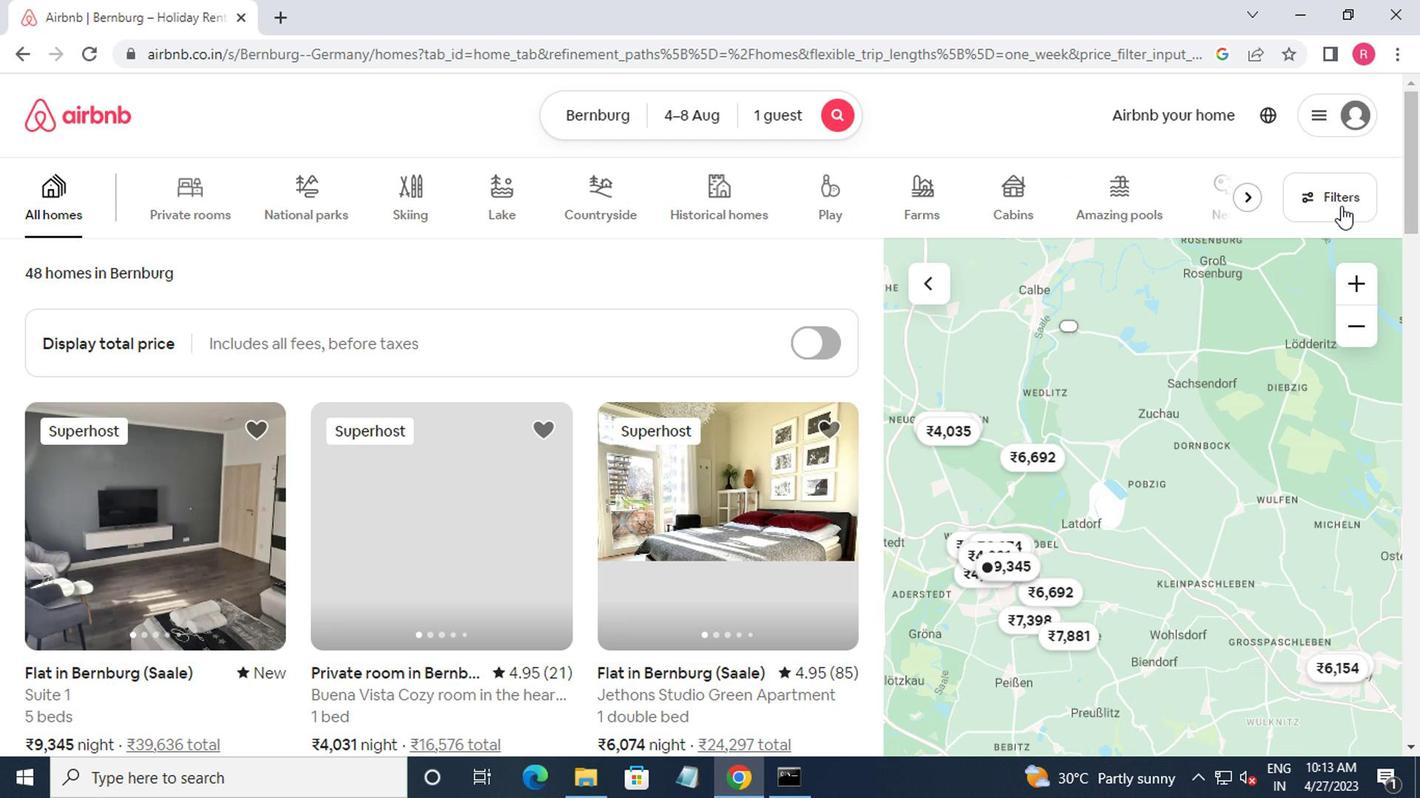 
Action: Mouse pressed left at (1331, 210)
Screenshot: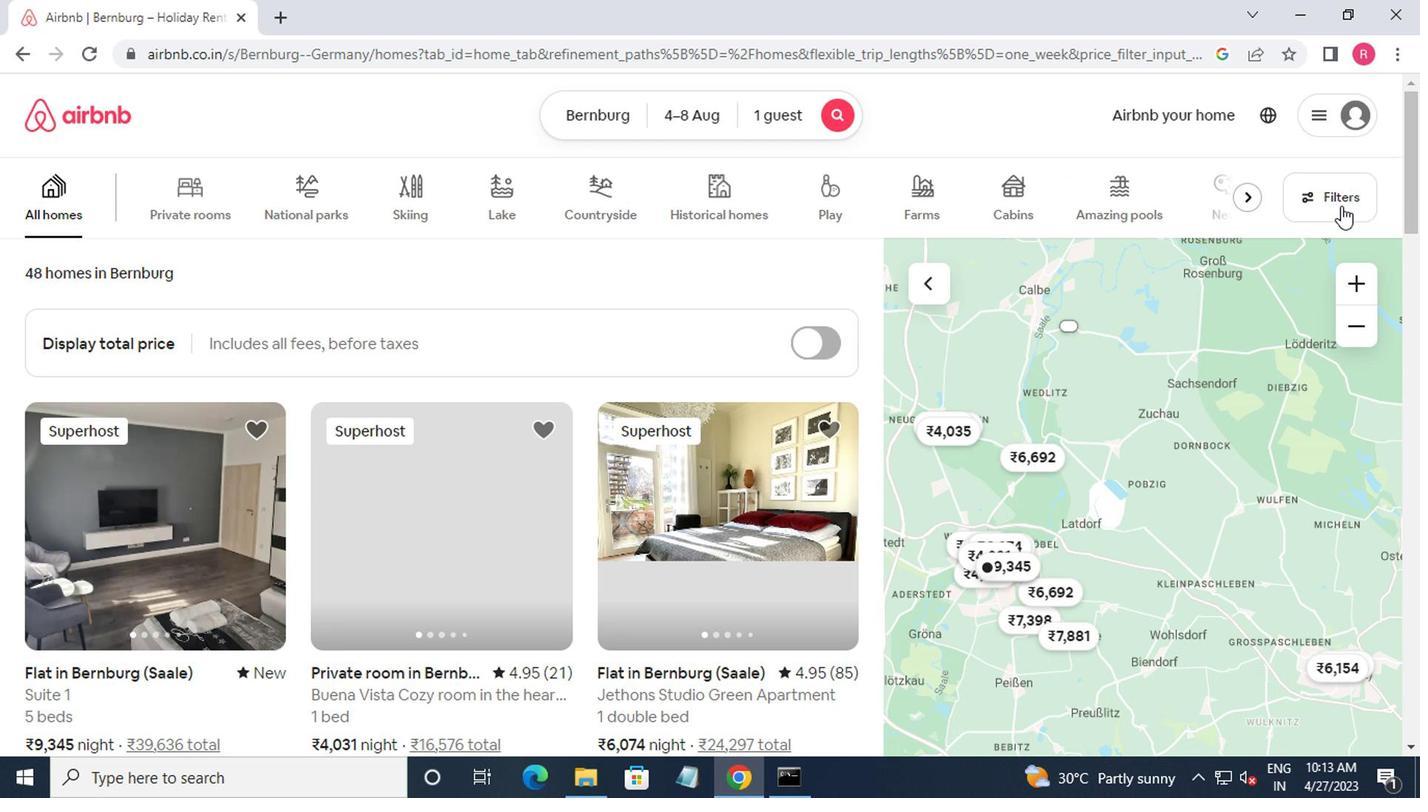 
Action: Mouse moved to (468, 459)
Screenshot: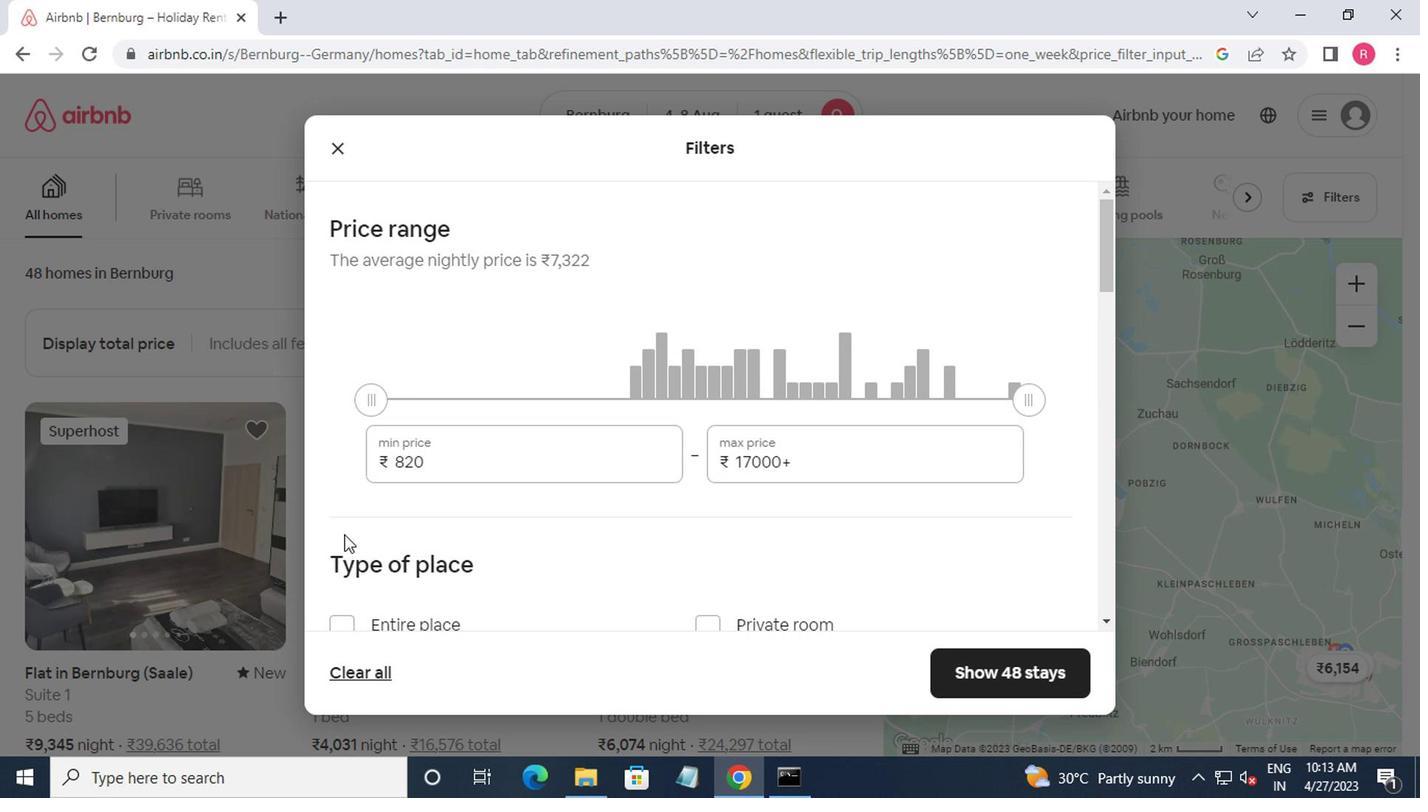 
Action: Mouse pressed left at (468, 459)
Screenshot: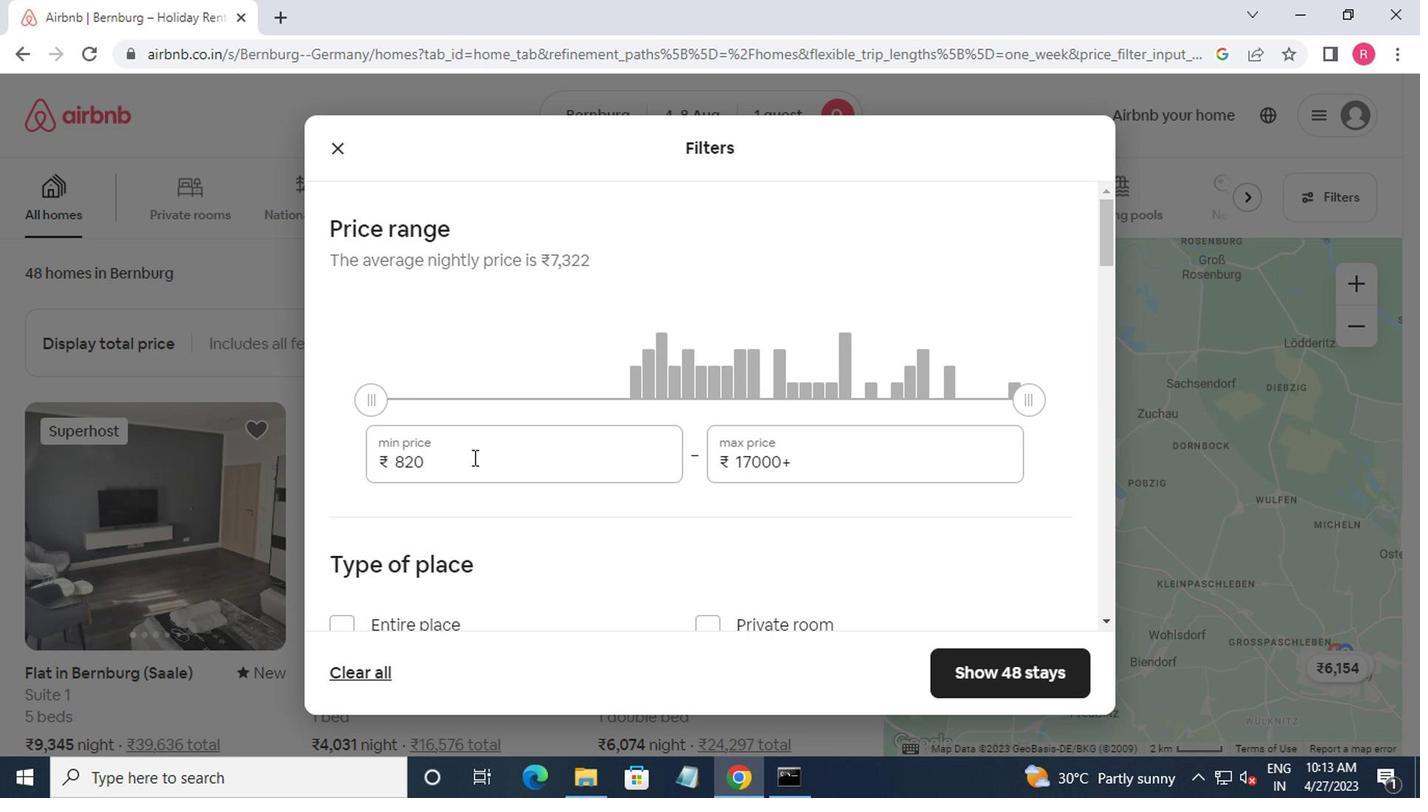 
Action: Key pressed <Key.backspace><Key.backspace><Key.backspace><Key.backspace><Key.backspace>10000<Key.tab>15000
Screenshot: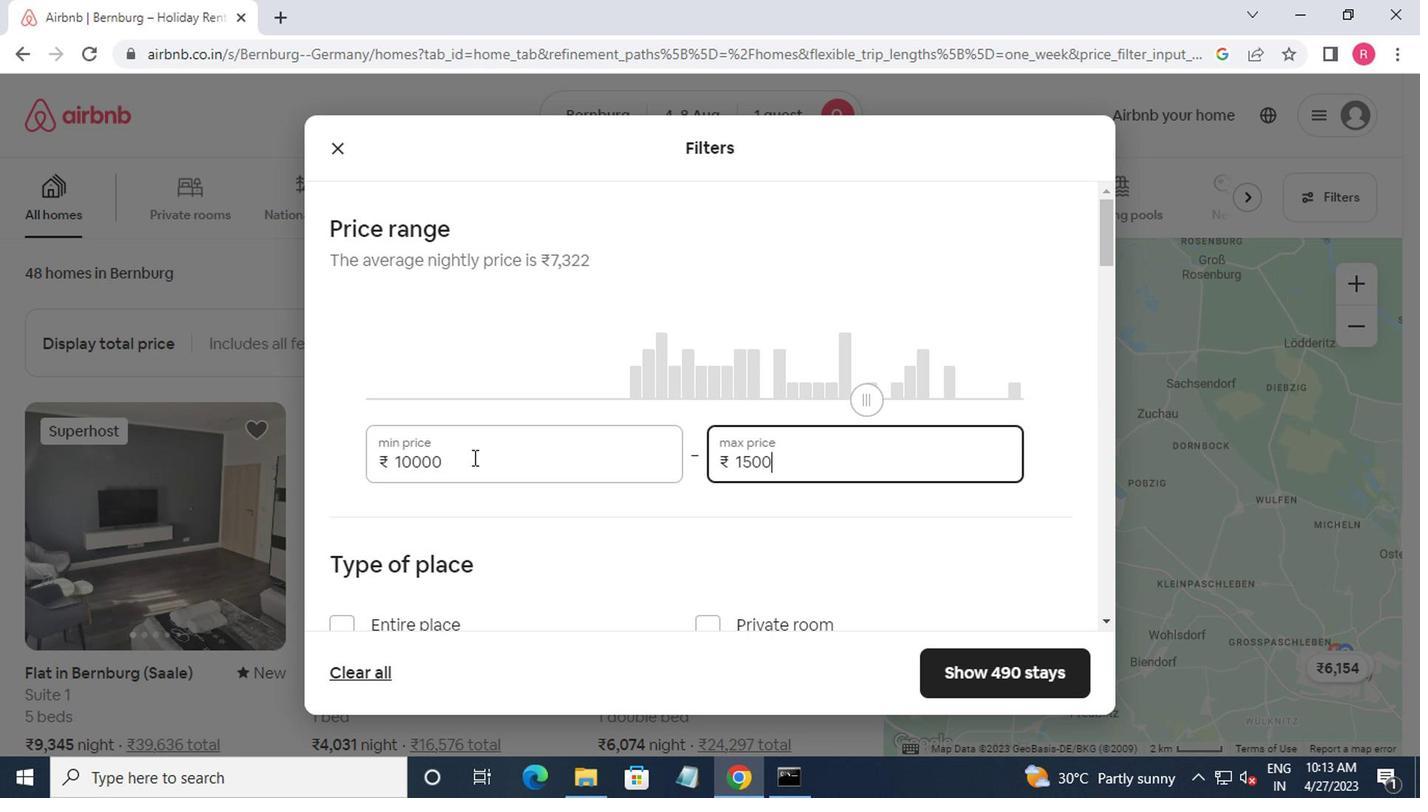 
Action: Mouse moved to (594, 540)
Screenshot: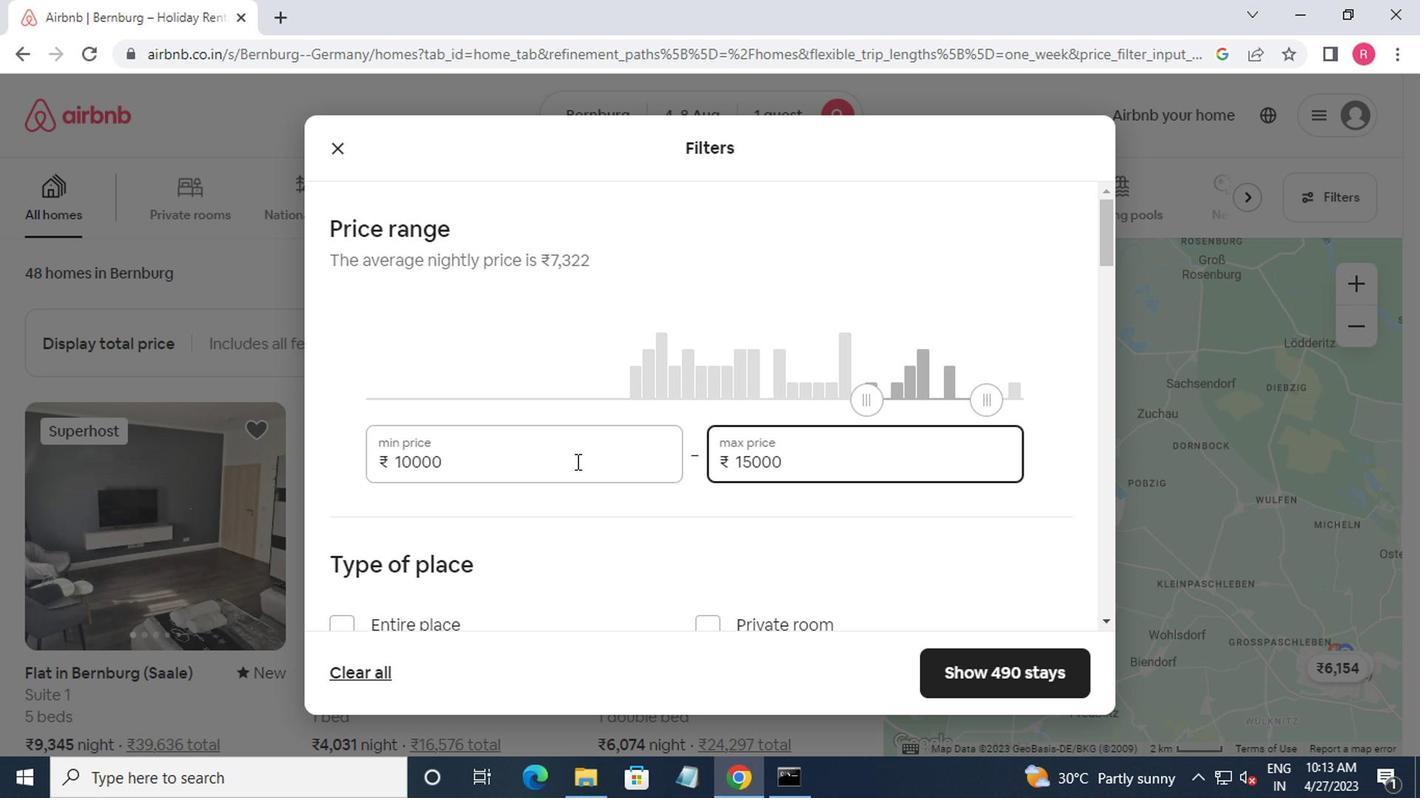 
Action: Mouse scrolled (594, 539) with delta (0, 0)
Screenshot: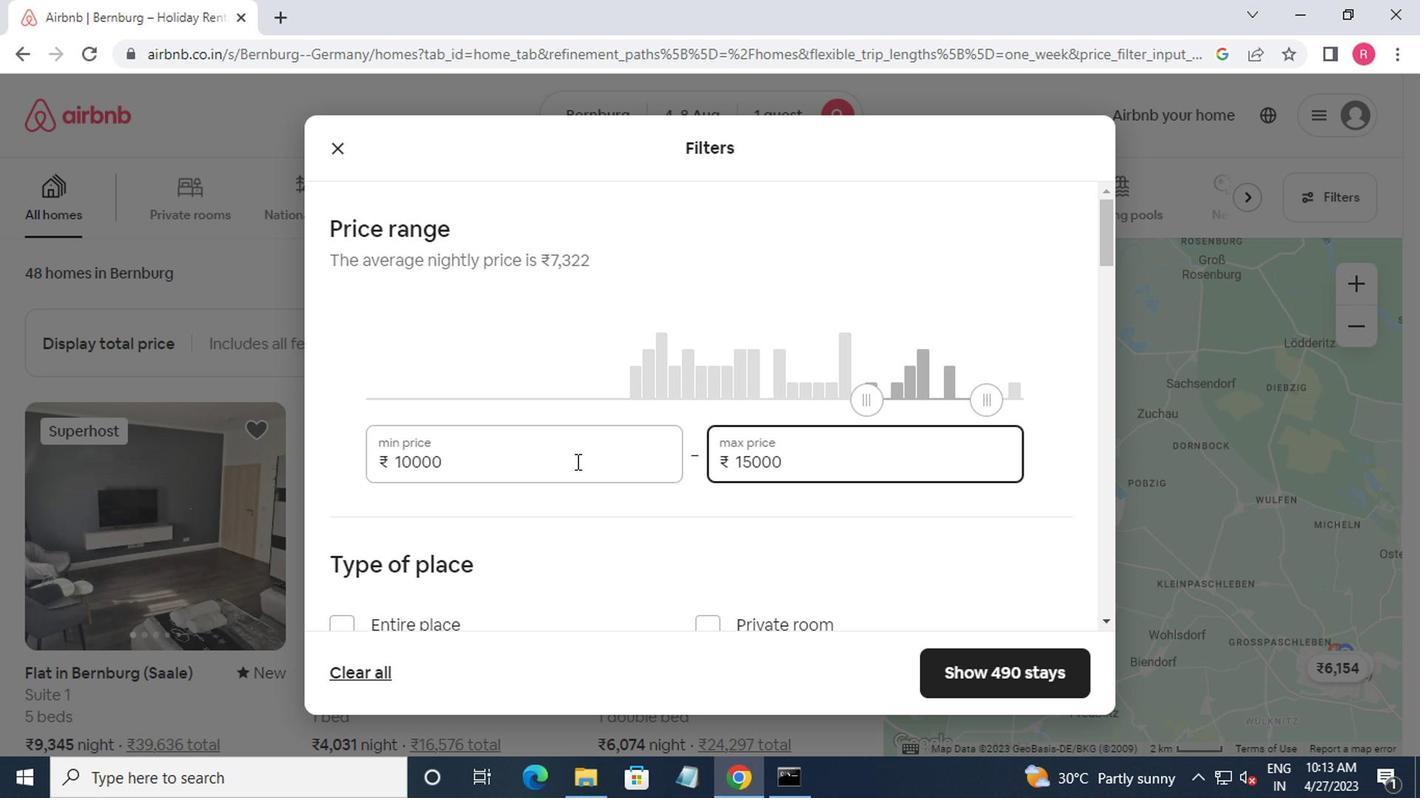 
Action: Mouse moved to (596, 551)
Screenshot: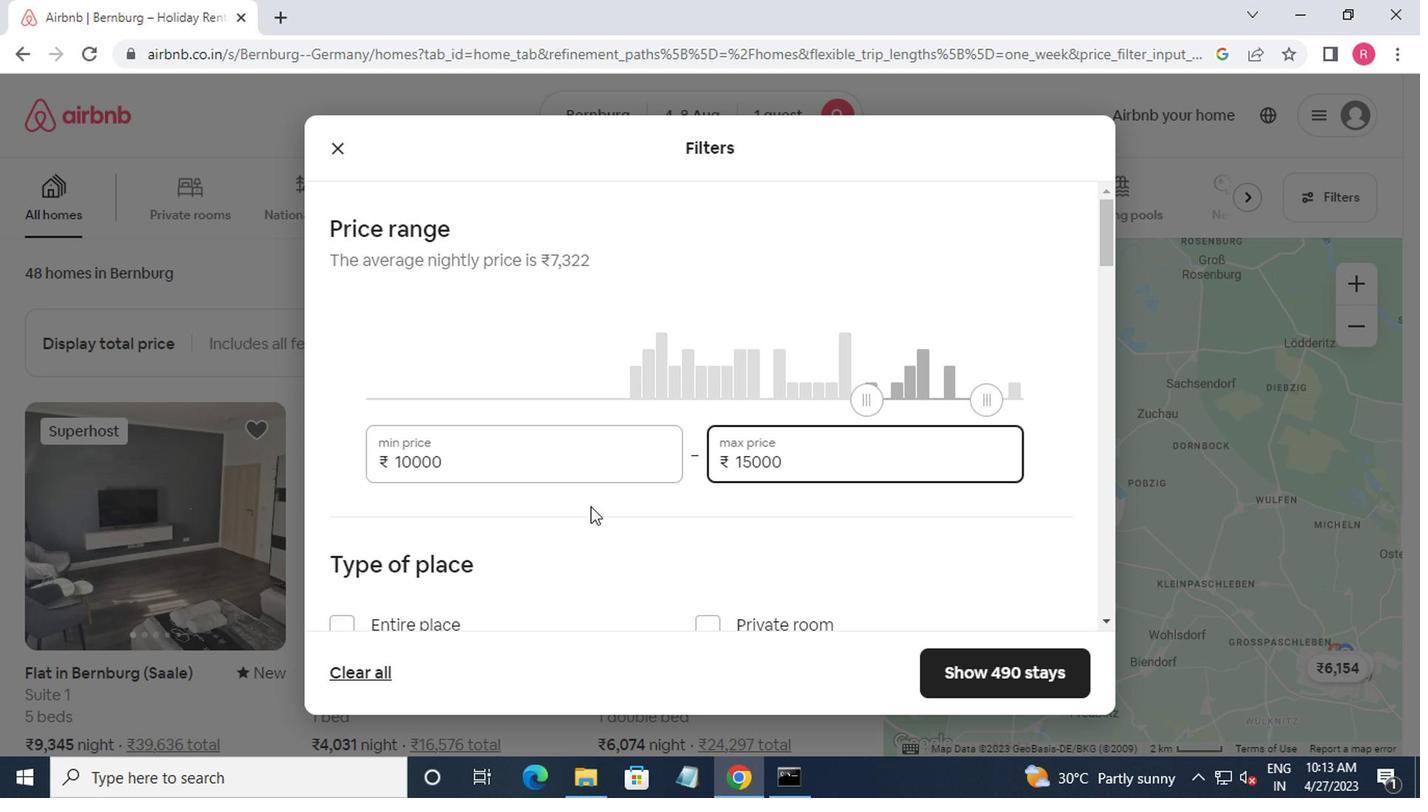 
Action: Mouse scrolled (596, 550) with delta (0, 0)
Screenshot: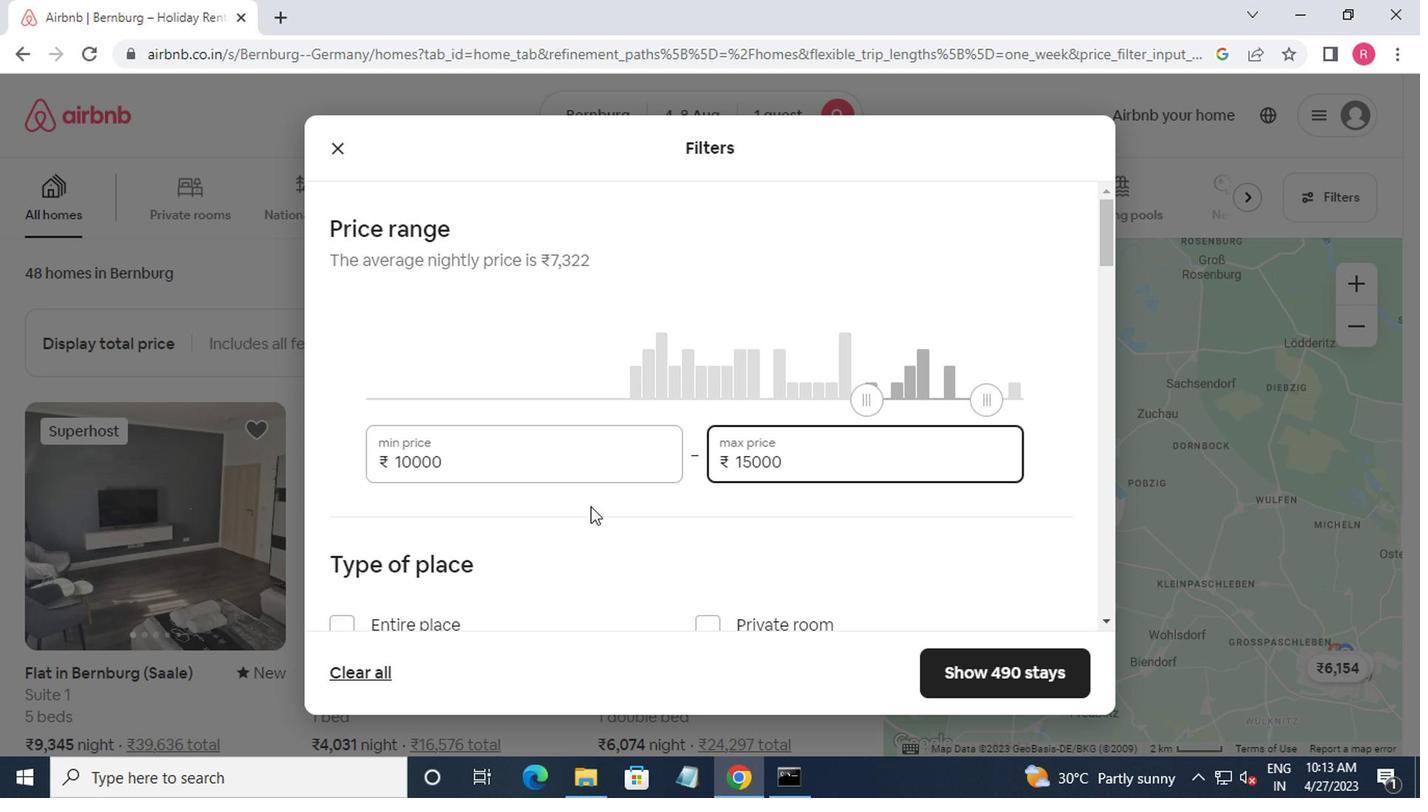 
Action: Mouse moved to (306, 482)
Screenshot: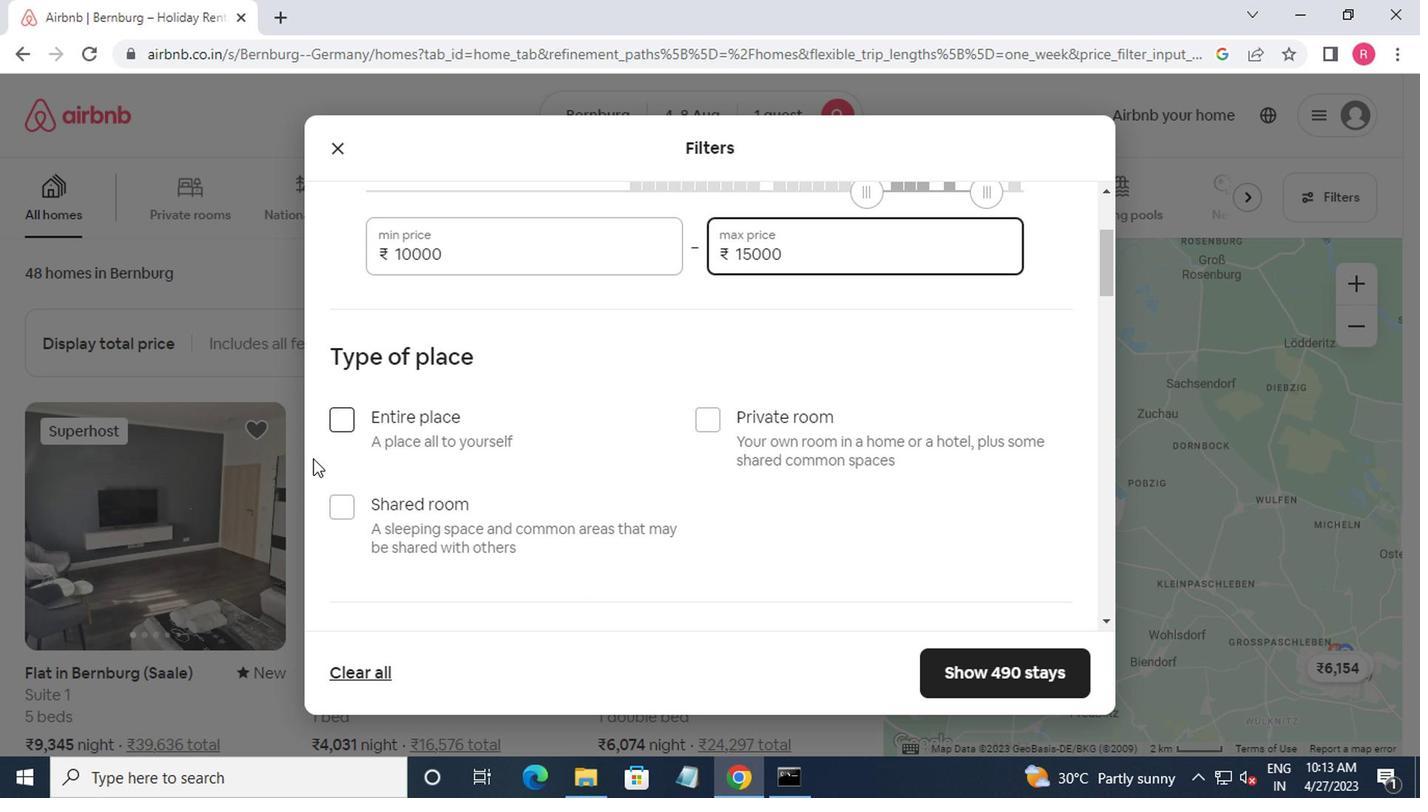 
Action: Mouse scrolled (306, 481) with delta (0, 0)
Screenshot: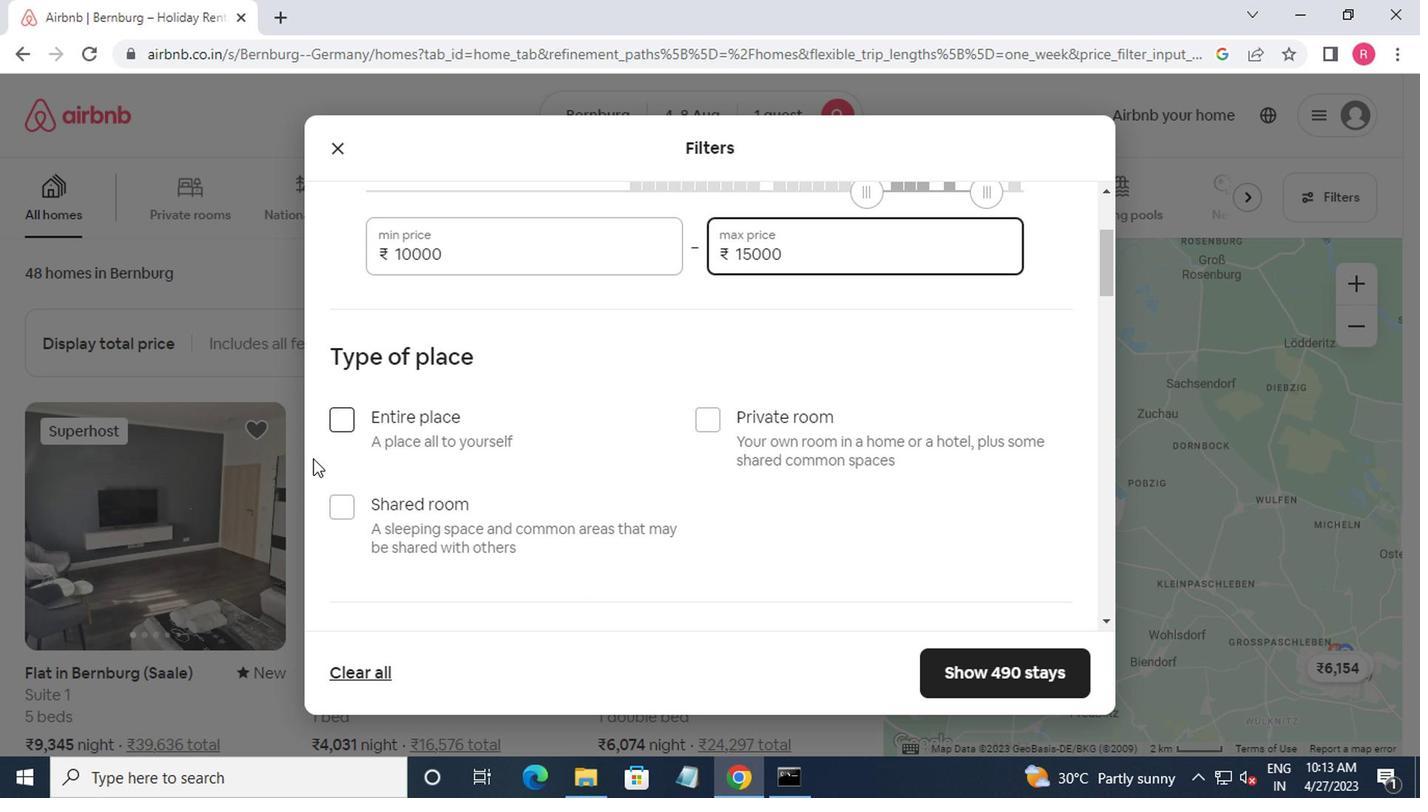 
Action: Mouse moved to (697, 321)
Screenshot: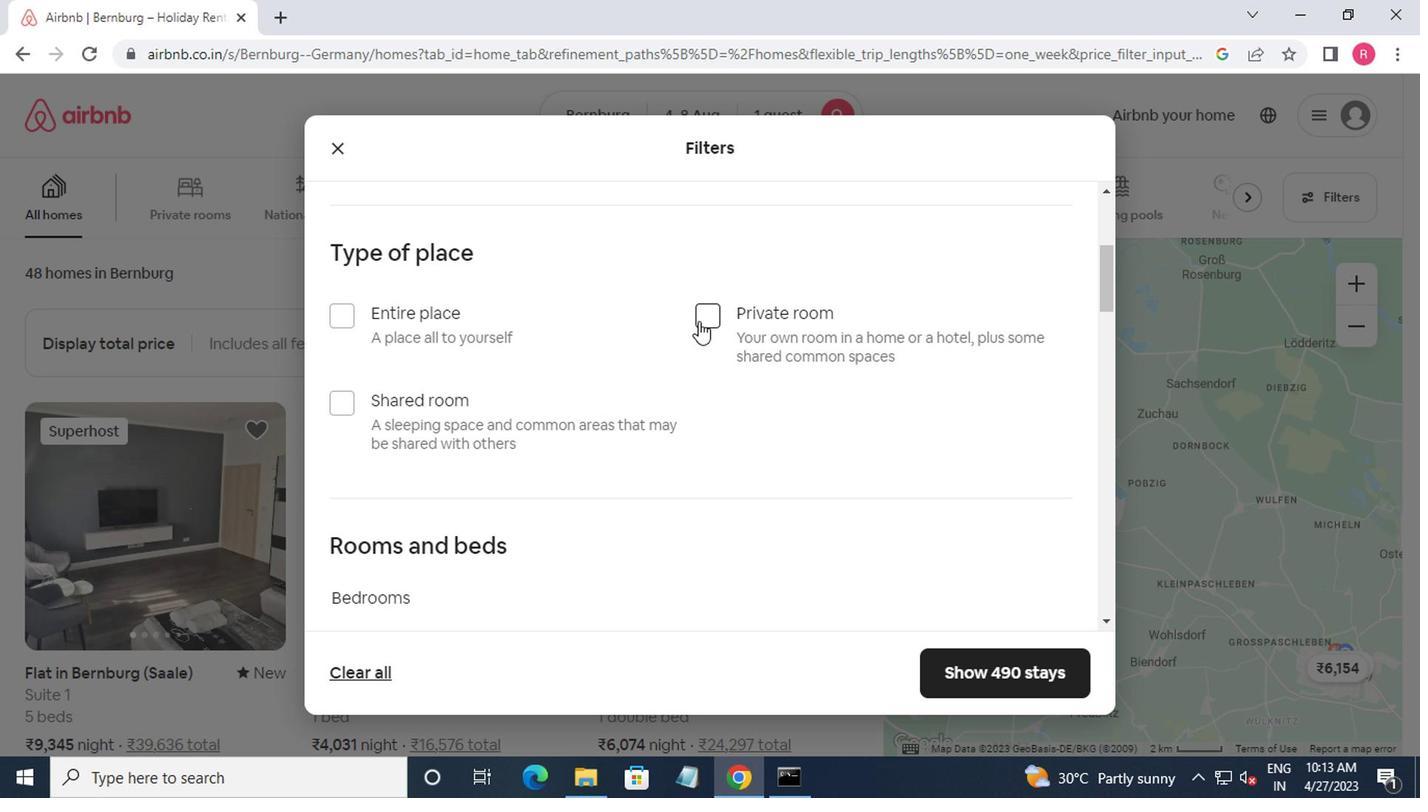 
Action: Mouse pressed left at (697, 321)
Screenshot: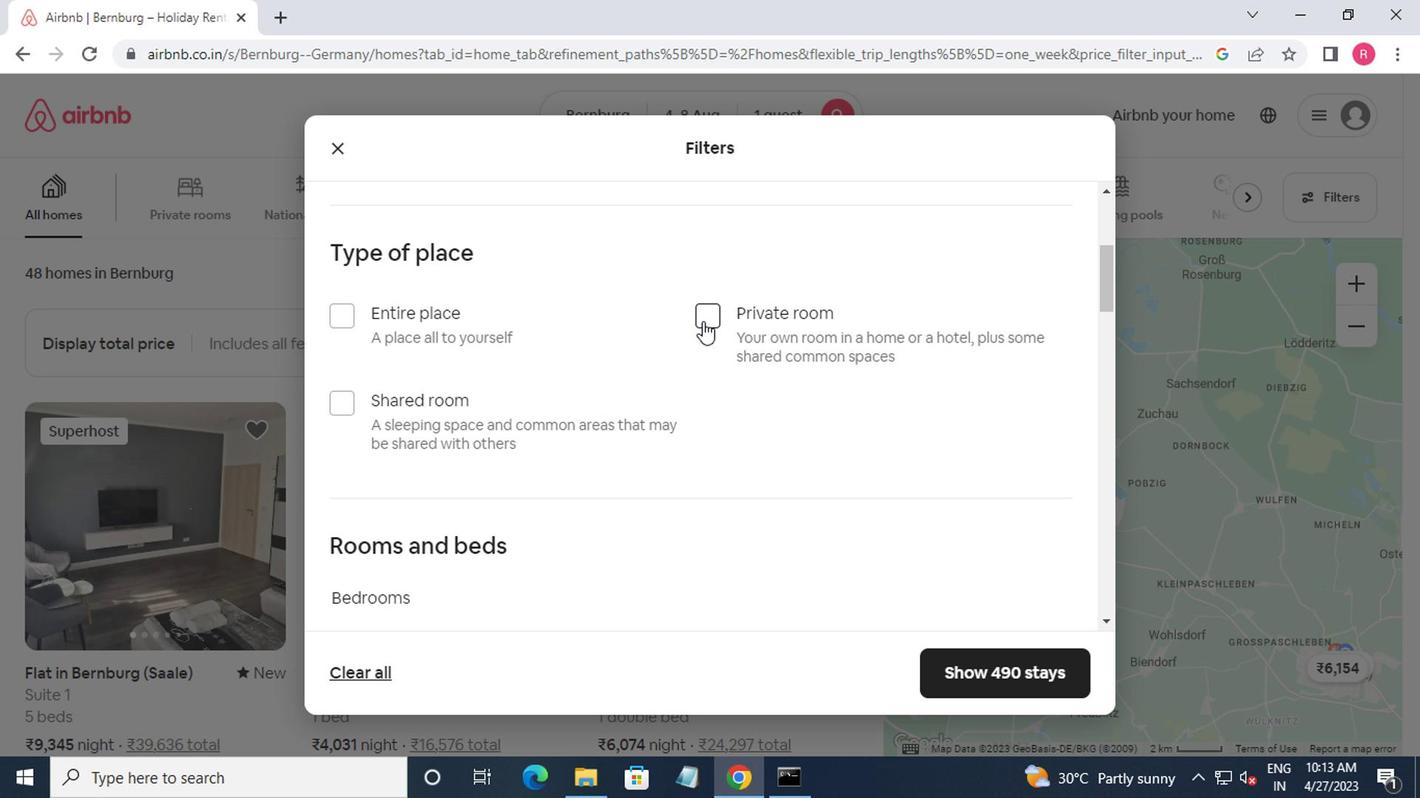 
Action: Mouse moved to (693, 321)
Screenshot: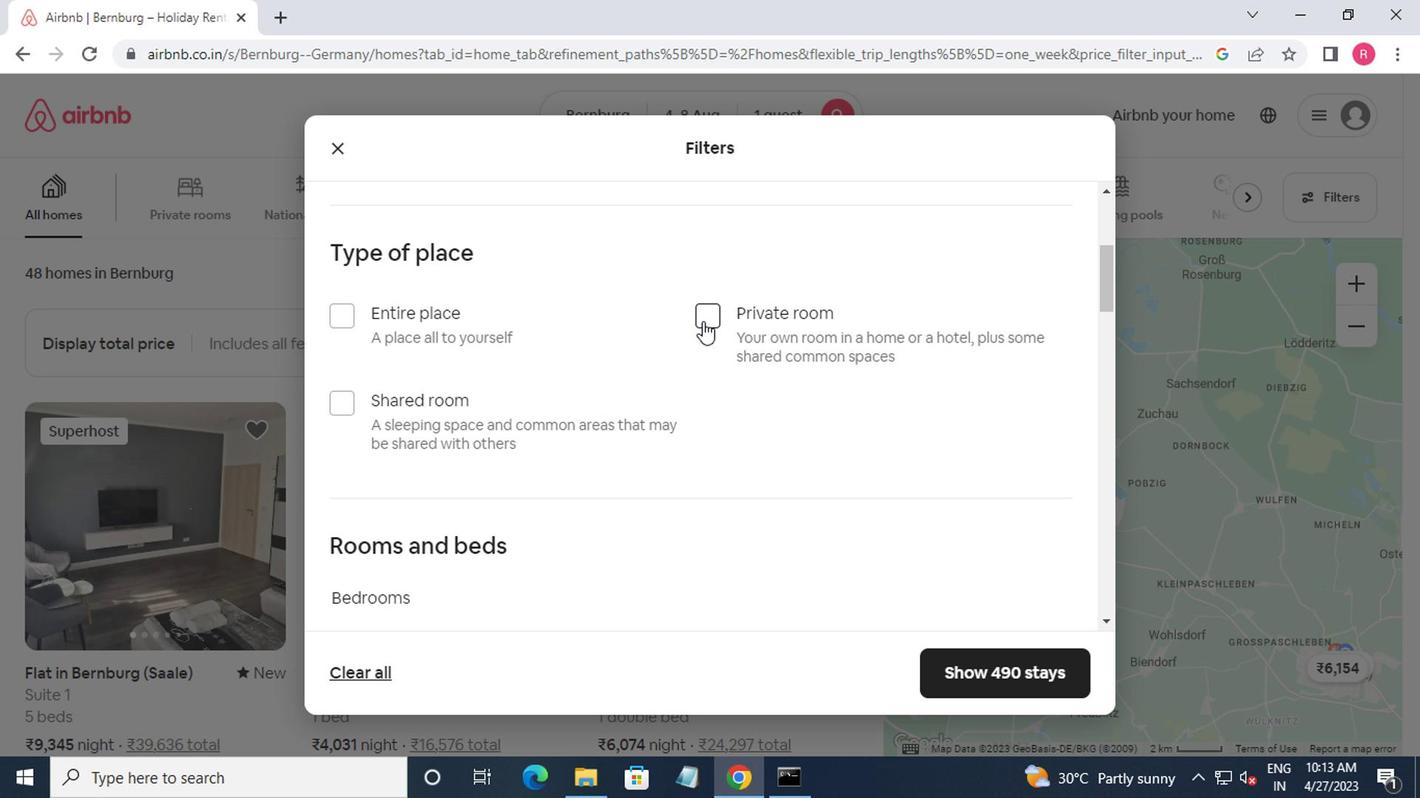 
Action: Mouse scrolled (693, 321) with delta (0, 0)
Screenshot: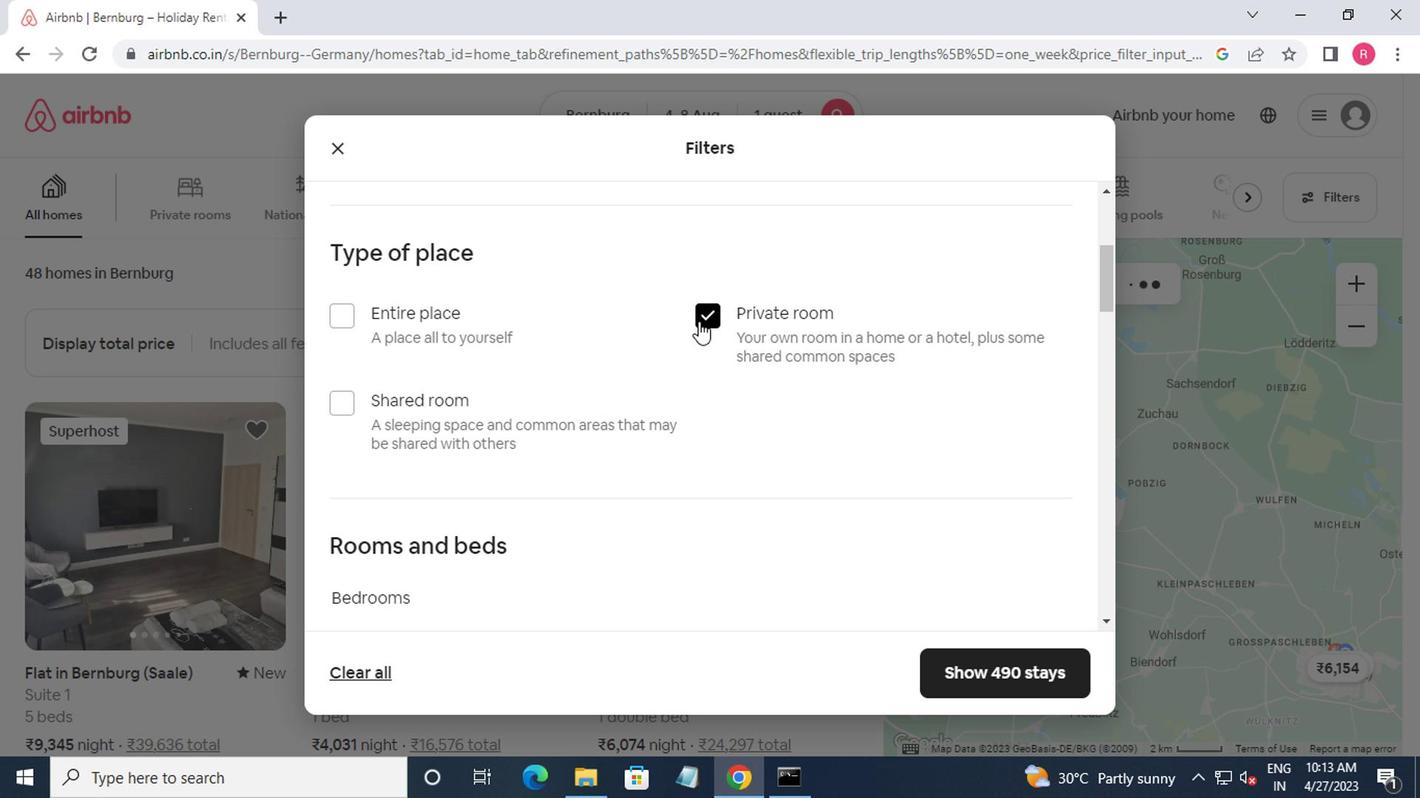 
Action: Mouse scrolled (693, 321) with delta (0, 0)
Screenshot: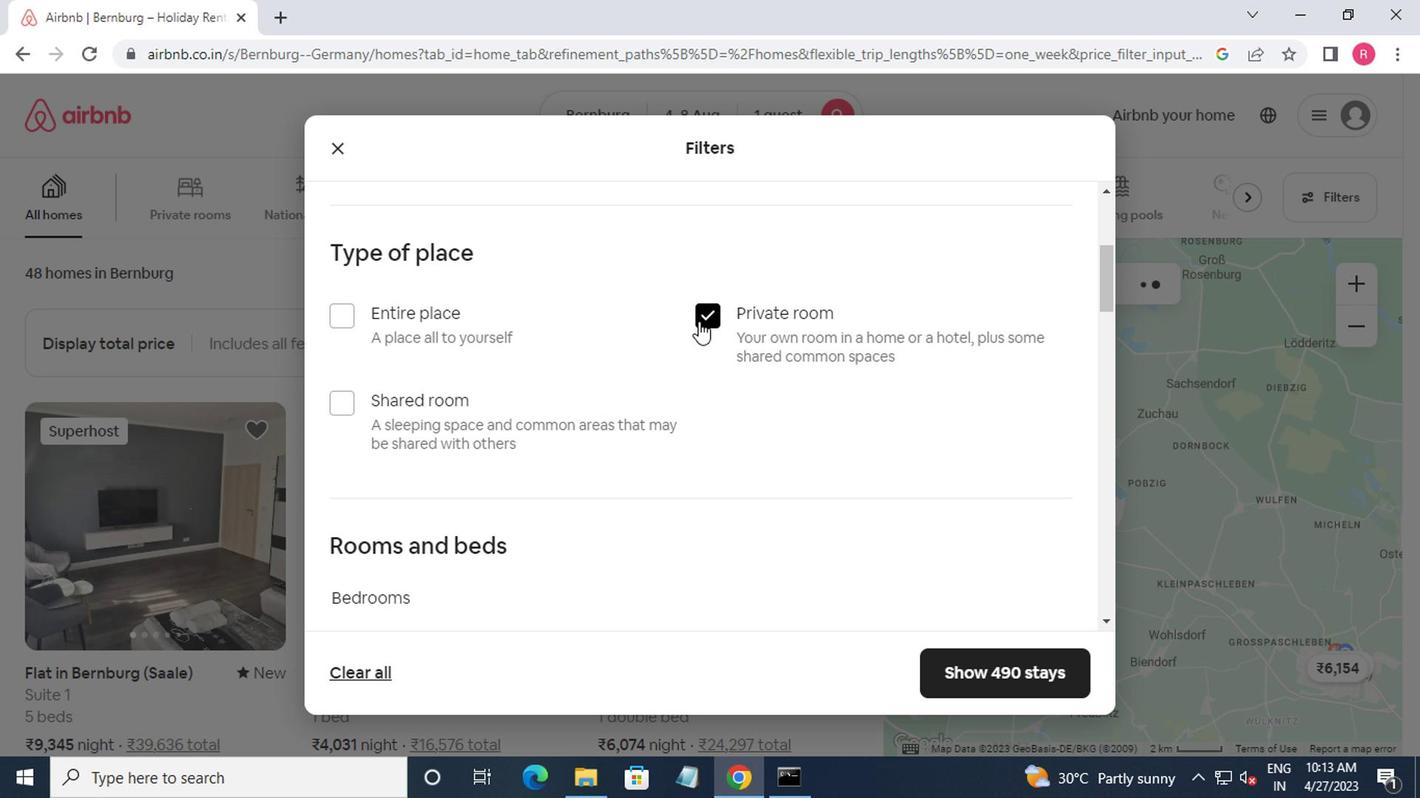 
Action: Mouse scrolled (693, 321) with delta (0, 0)
Screenshot: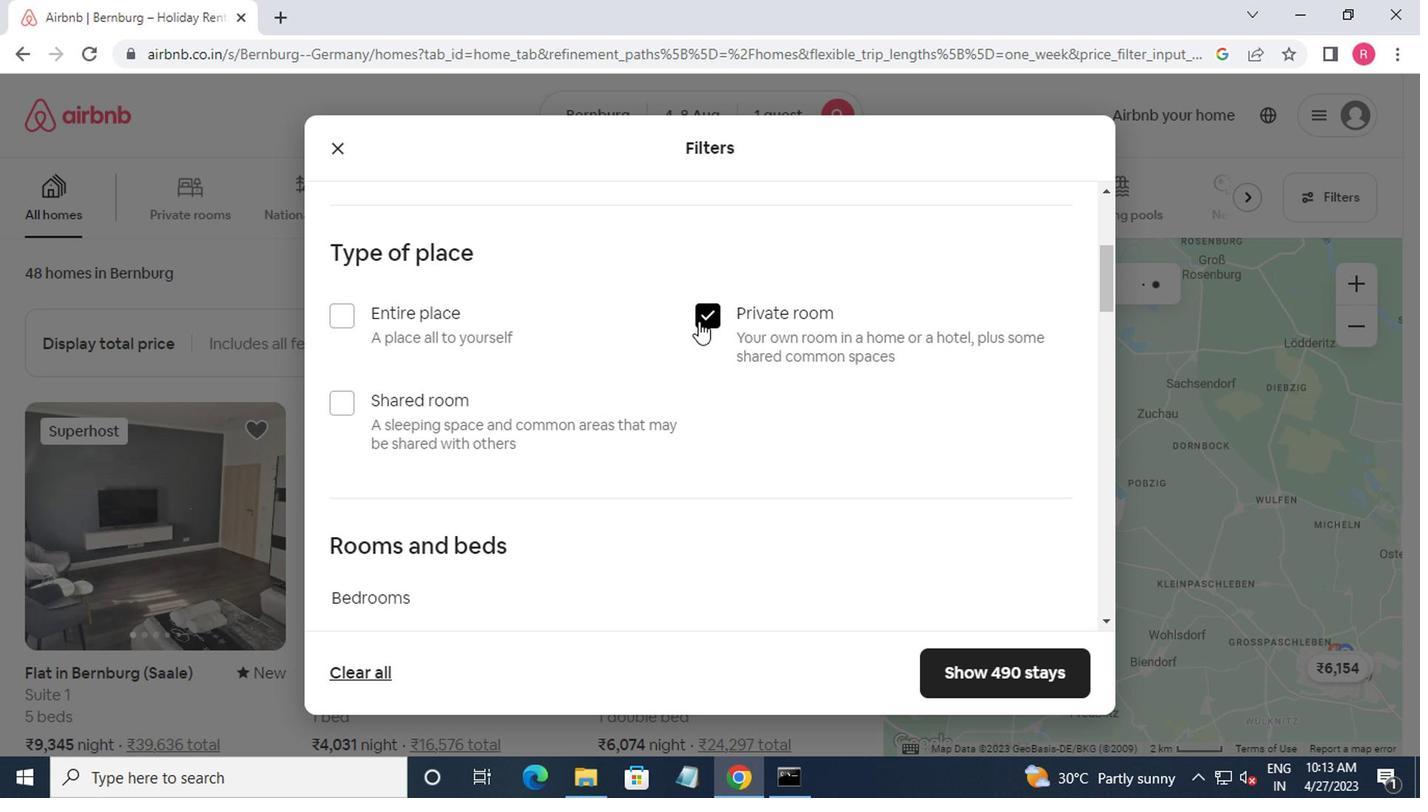 
Action: Mouse moved to (463, 350)
Screenshot: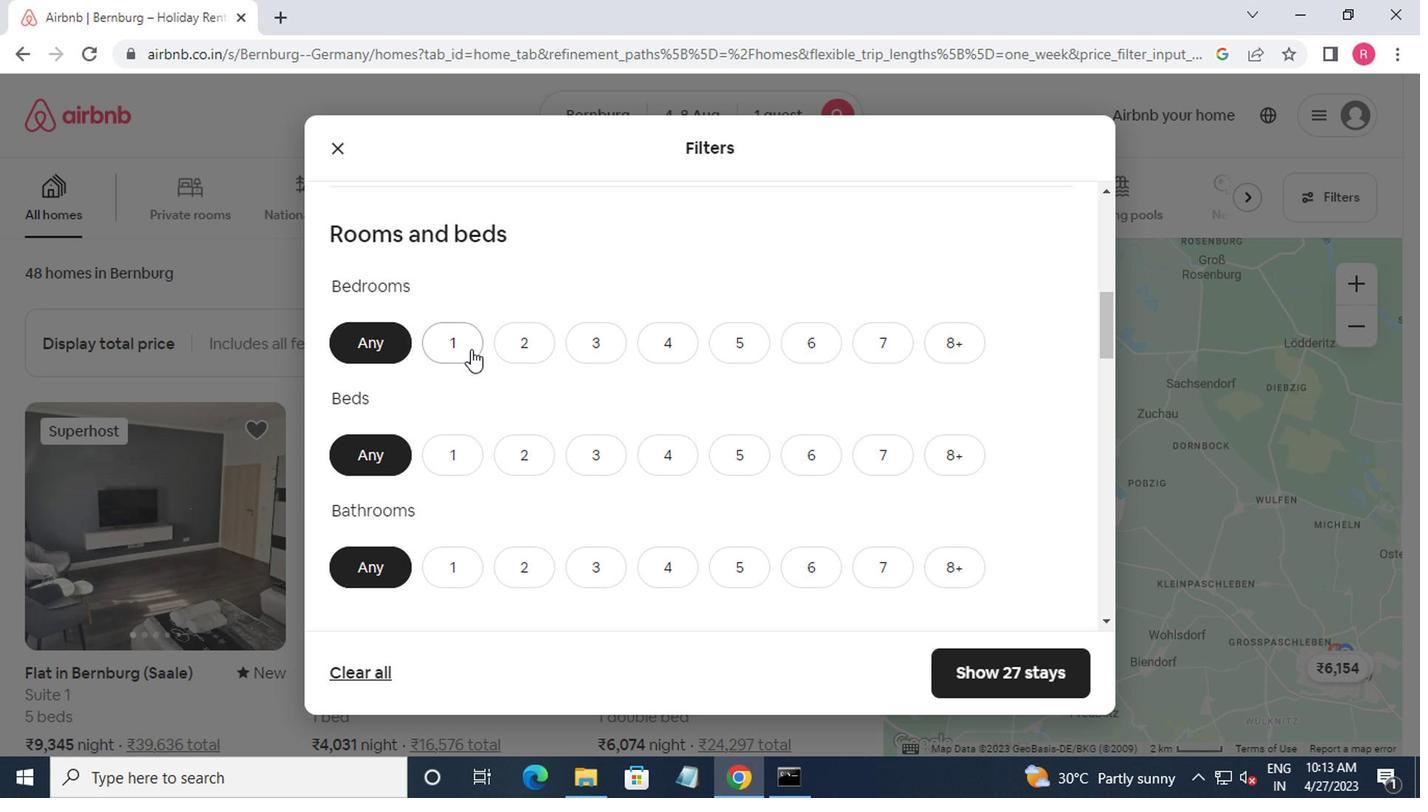 
Action: Mouse pressed left at (463, 350)
Screenshot: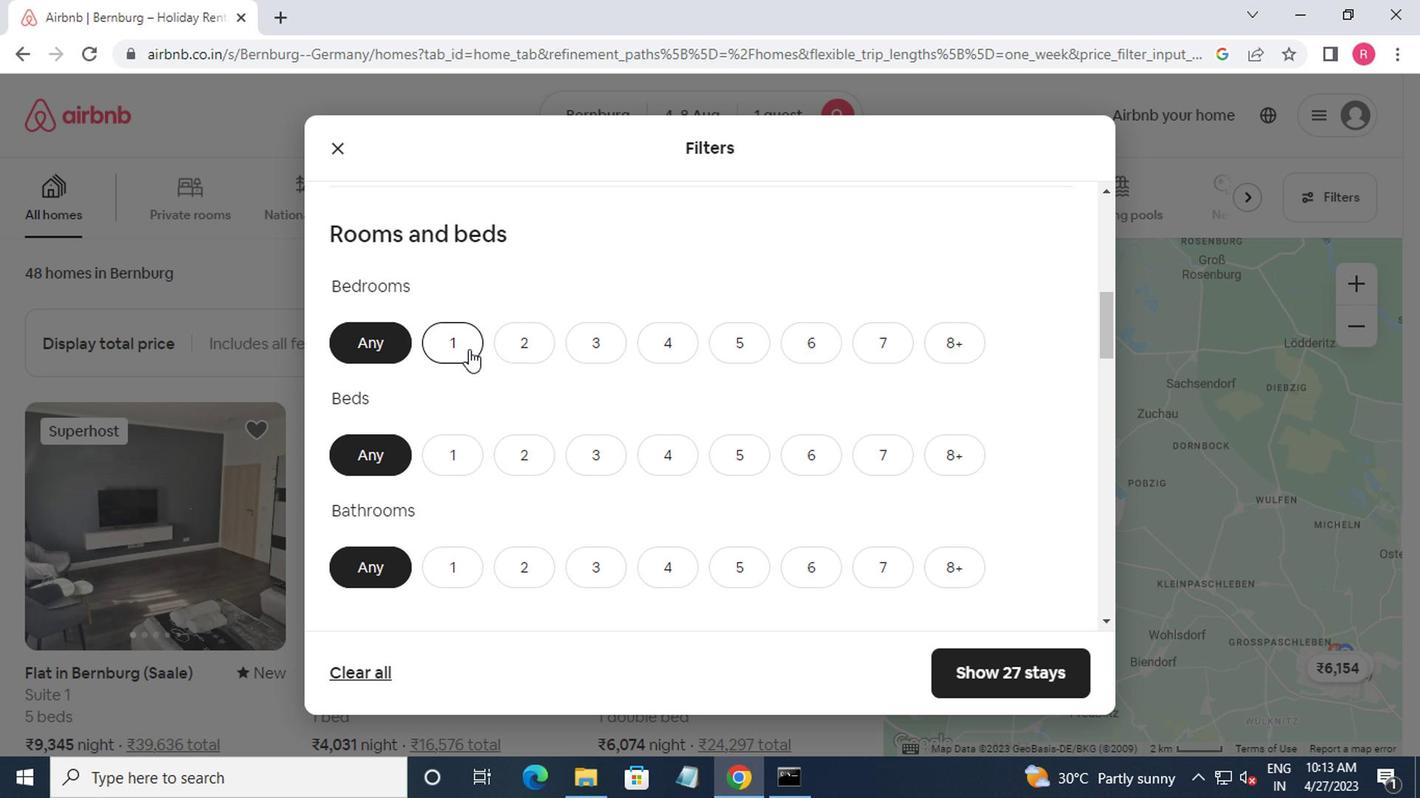 
Action: Mouse moved to (460, 358)
Screenshot: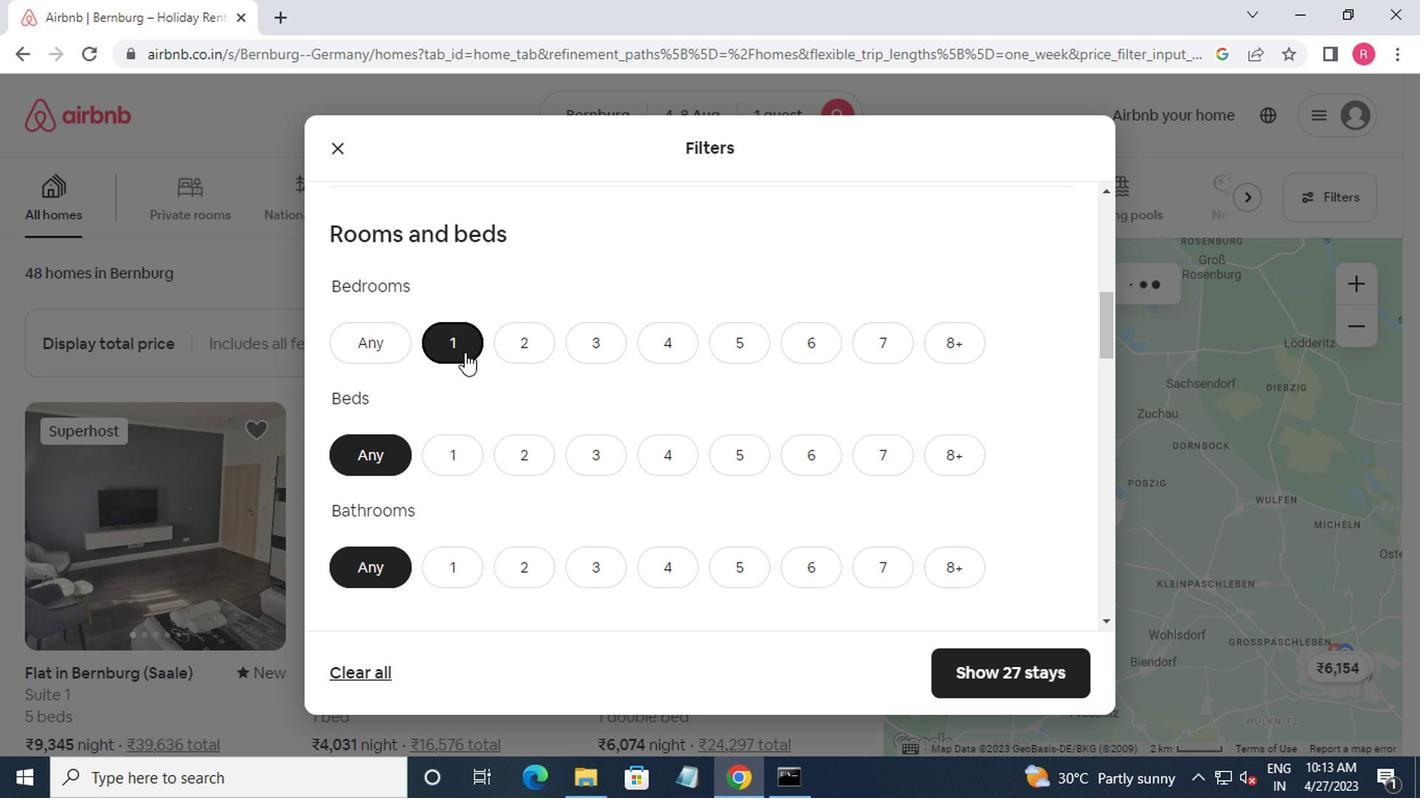 
Action: Mouse scrolled (460, 356) with delta (0, -1)
Screenshot: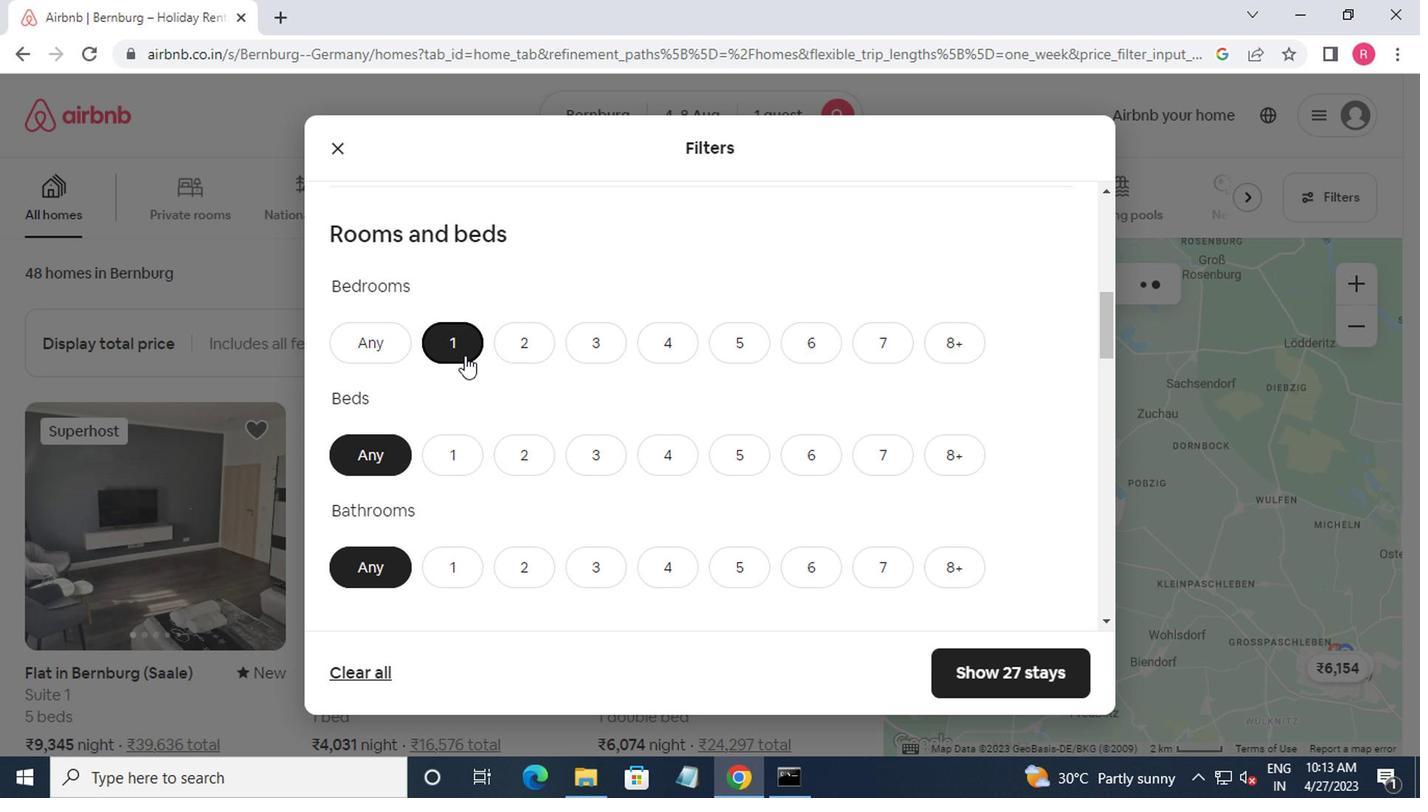 
Action: Mouse moved to (460, 361)
Screenshot: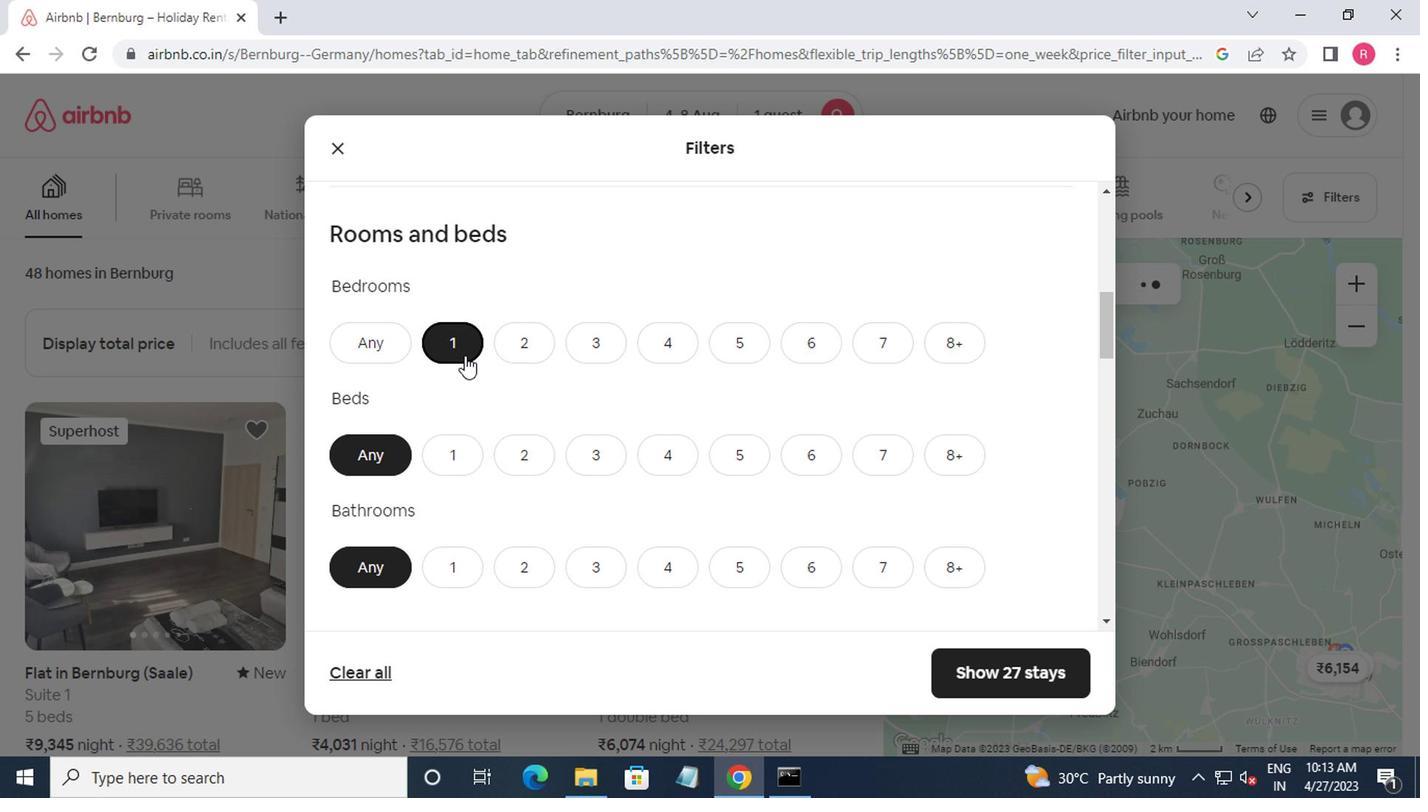 
Action: Mouse scrolled (460, 360) with delta (0, 0)
Screenshot: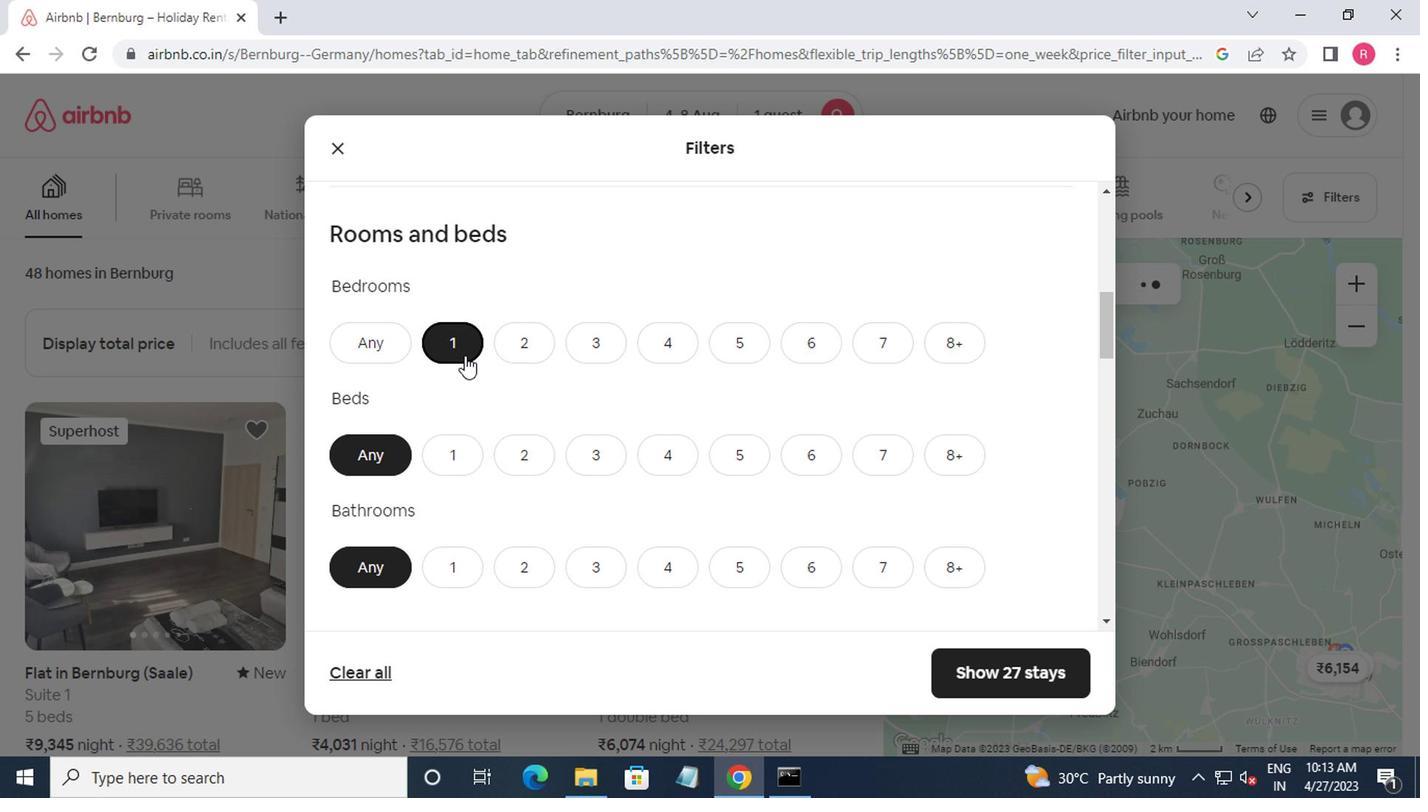 
Action: Mouse moved to (455, 260)
Screenshot: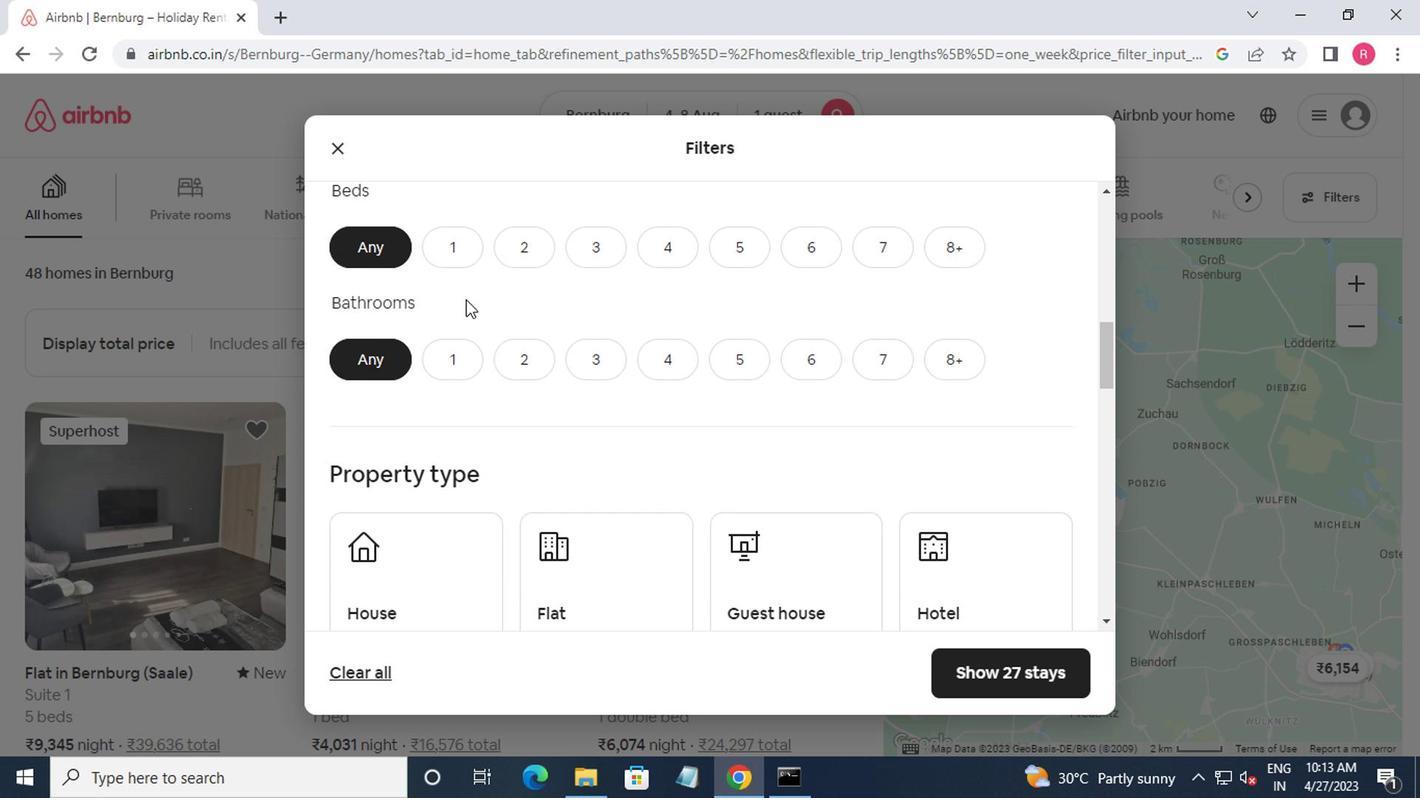 
Action: Mouse pressed left at (455, 260)
Screenshot: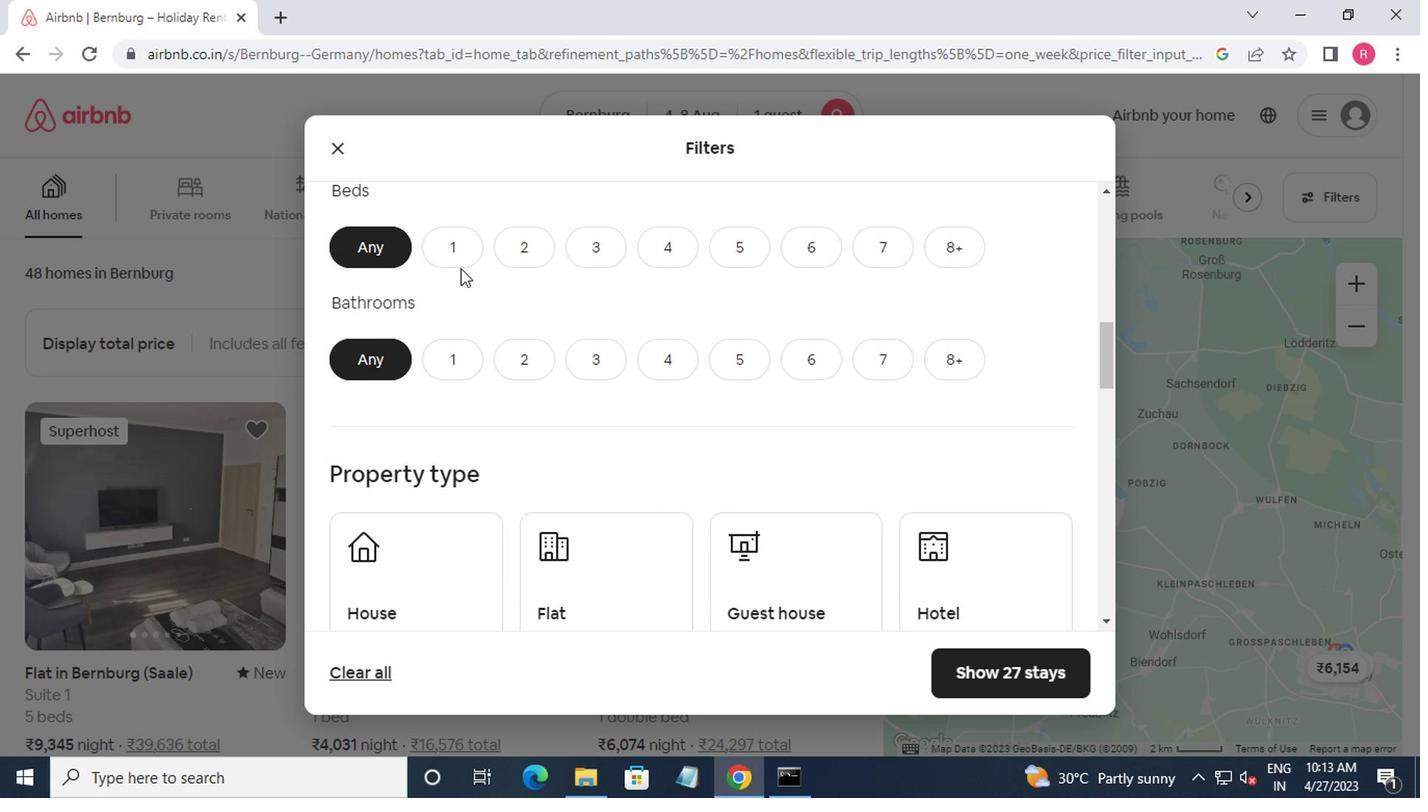 
Action: Mouse moved to (443, 366)
Screenshot: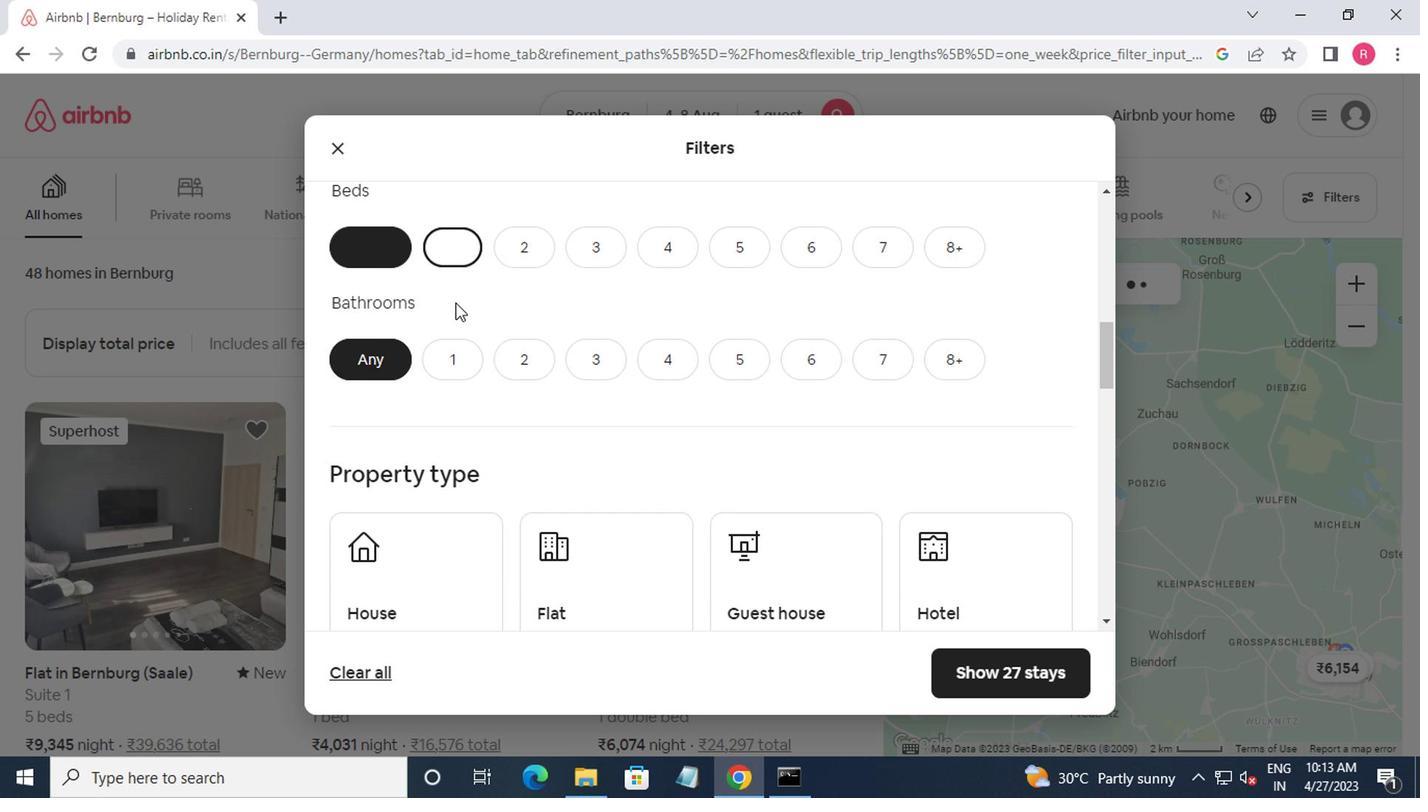 
Action: Mouse pressed left at (443, 366)
Screenshot: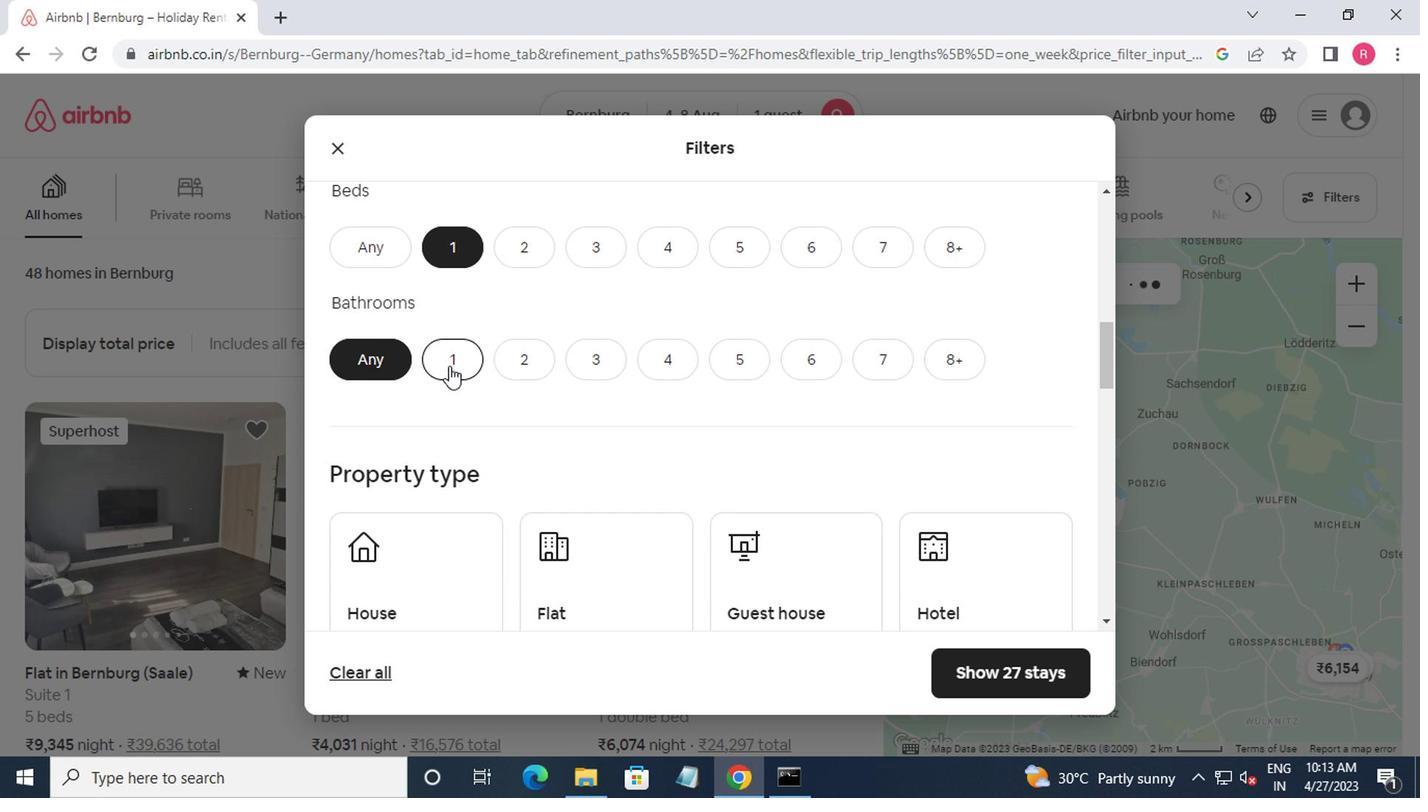 
Action: Mouse moved to (450, 372)
Screenshot: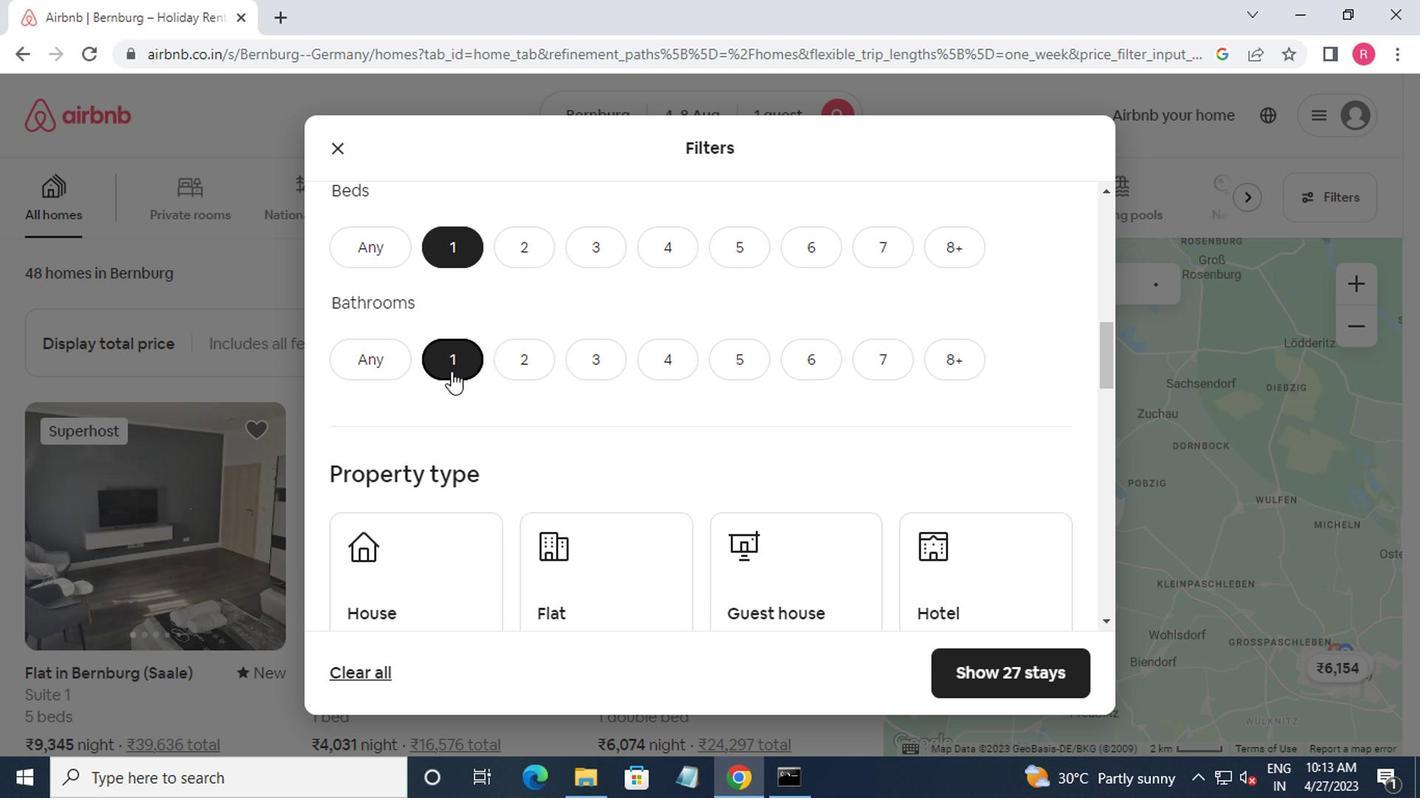 
Action: Mouse scrolled (450, 371) with delta (0, 0)
Screenshot: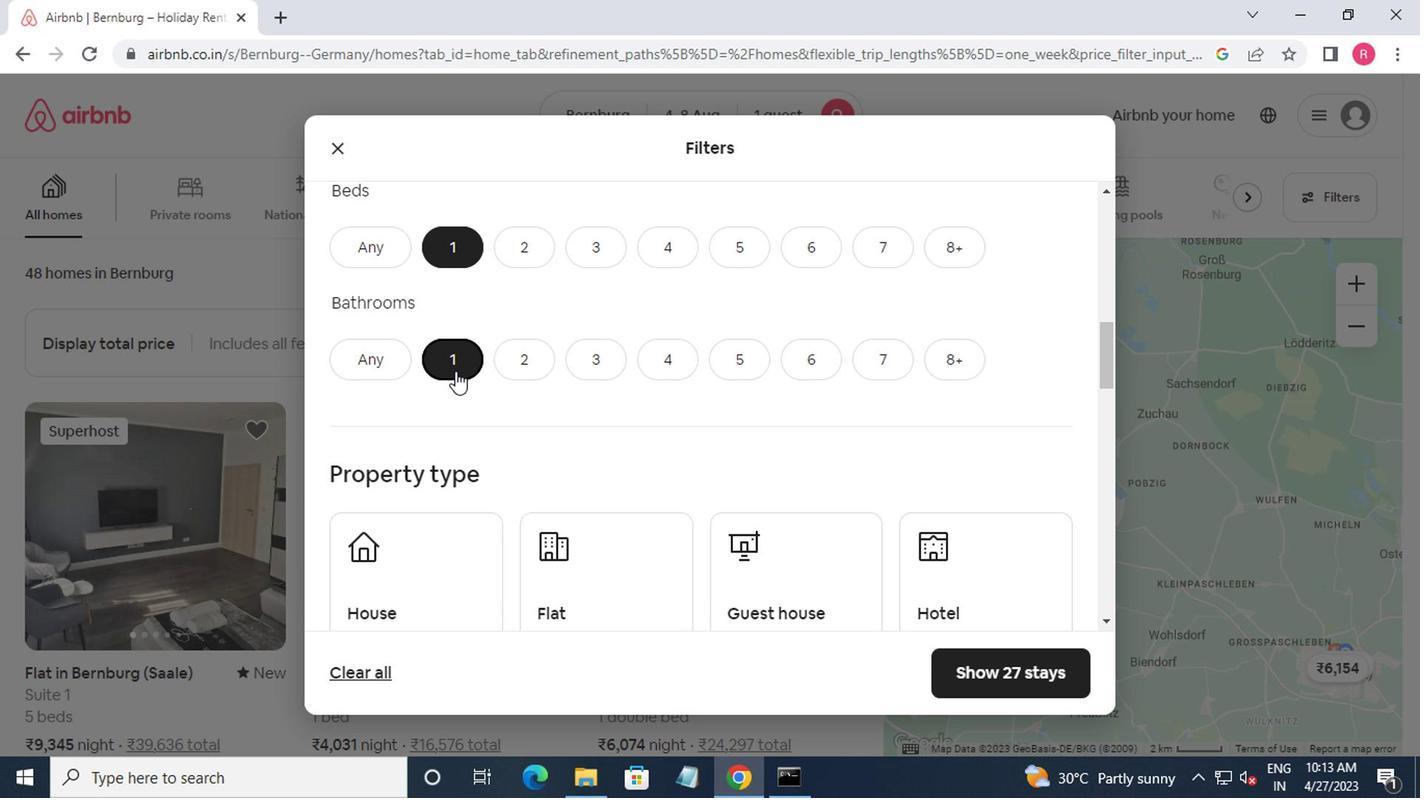 
Action: Mouse moved to (451, 372)
Screenshot: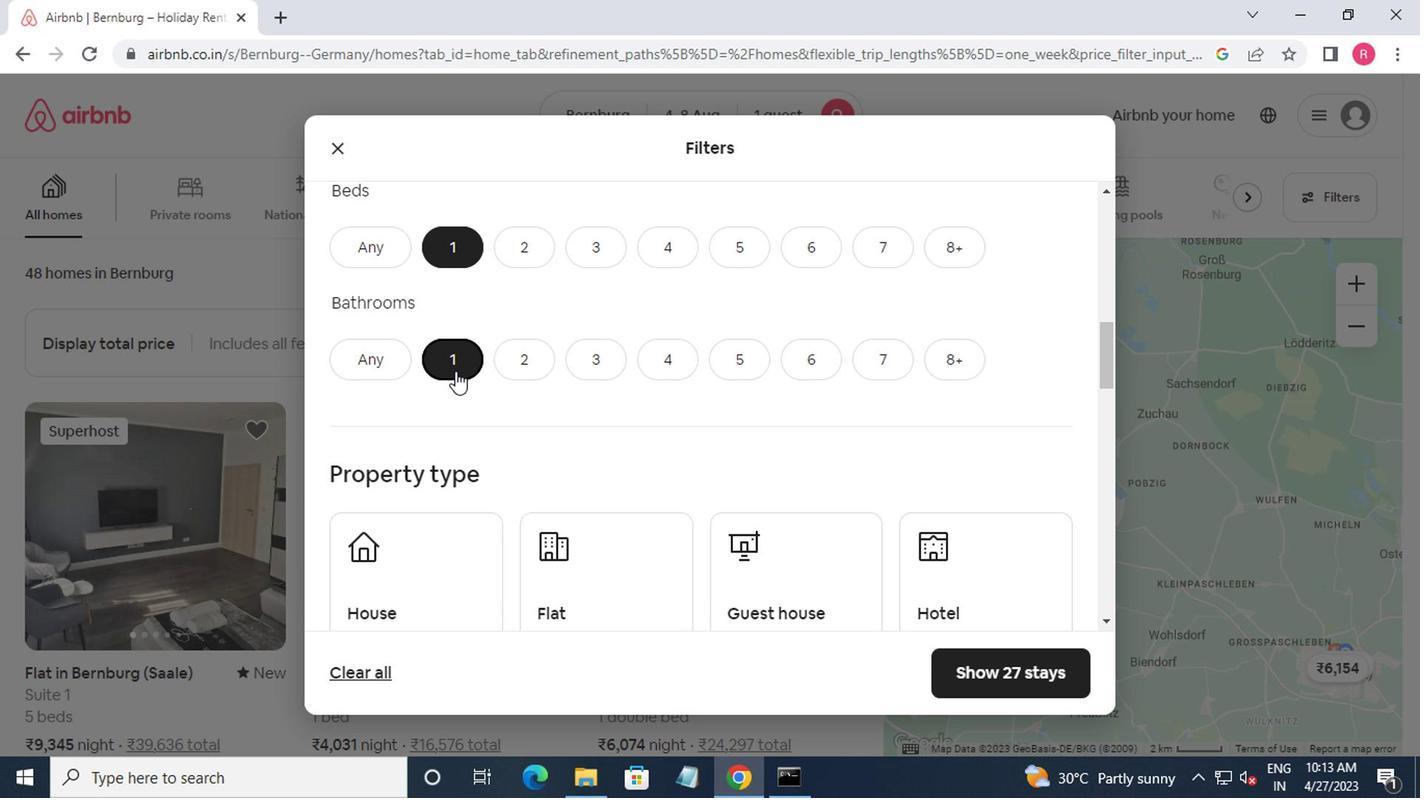 
Action: Mouse scrolled (451, 371) with delta (0, 0)
Screenshot: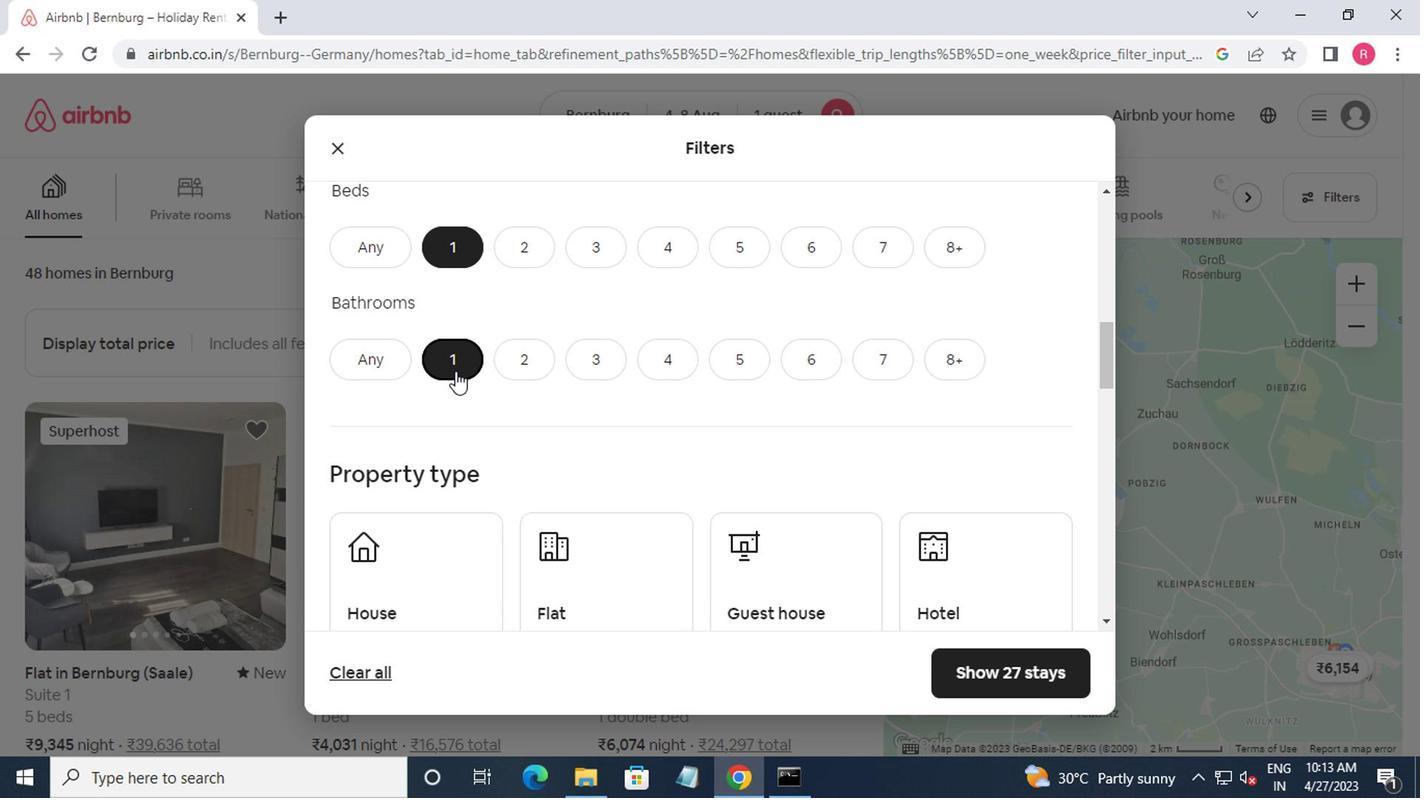
Action: Mouse moved to (455, 372)
Screenshot: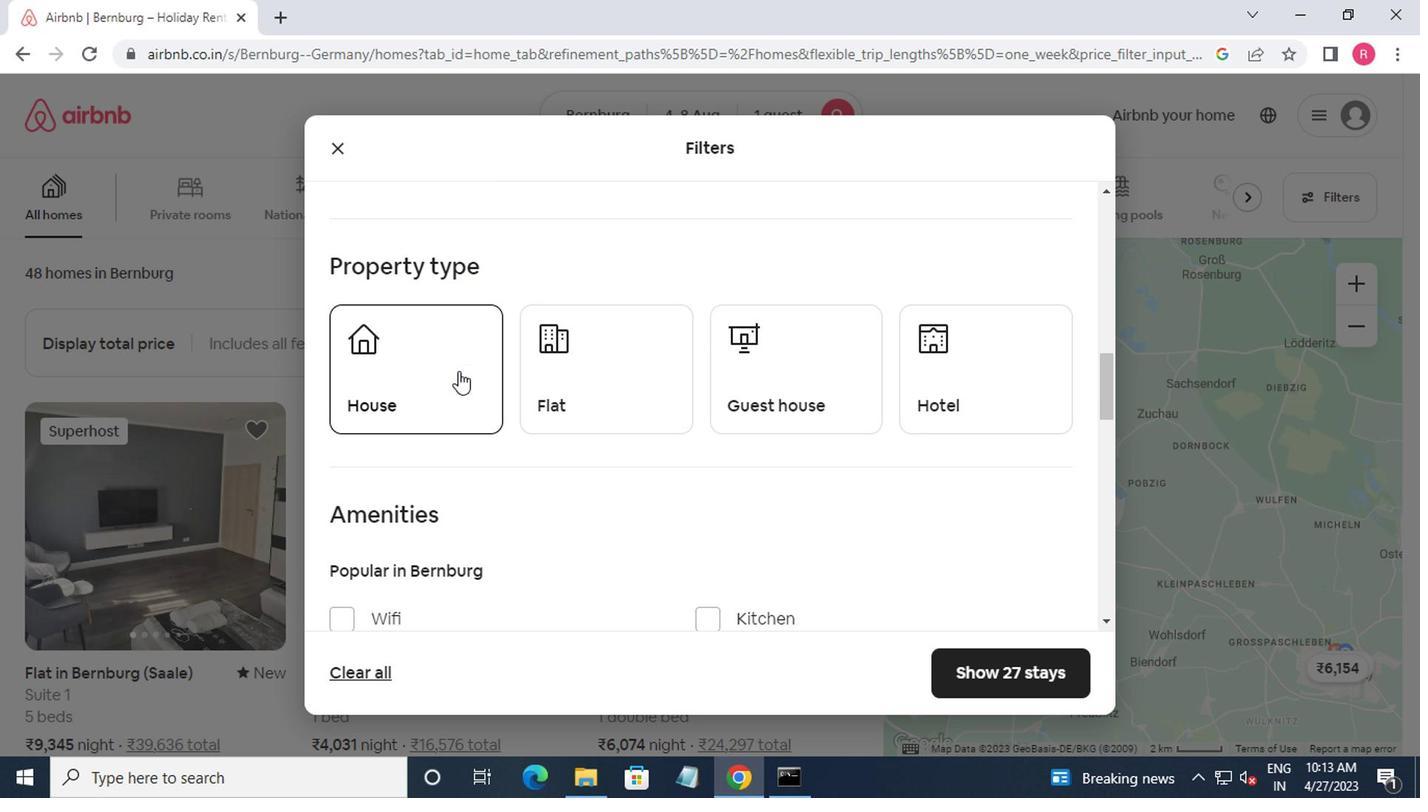 
Action: Mouse scrolled (455, 371) with delta (0, 0)
Screenshot: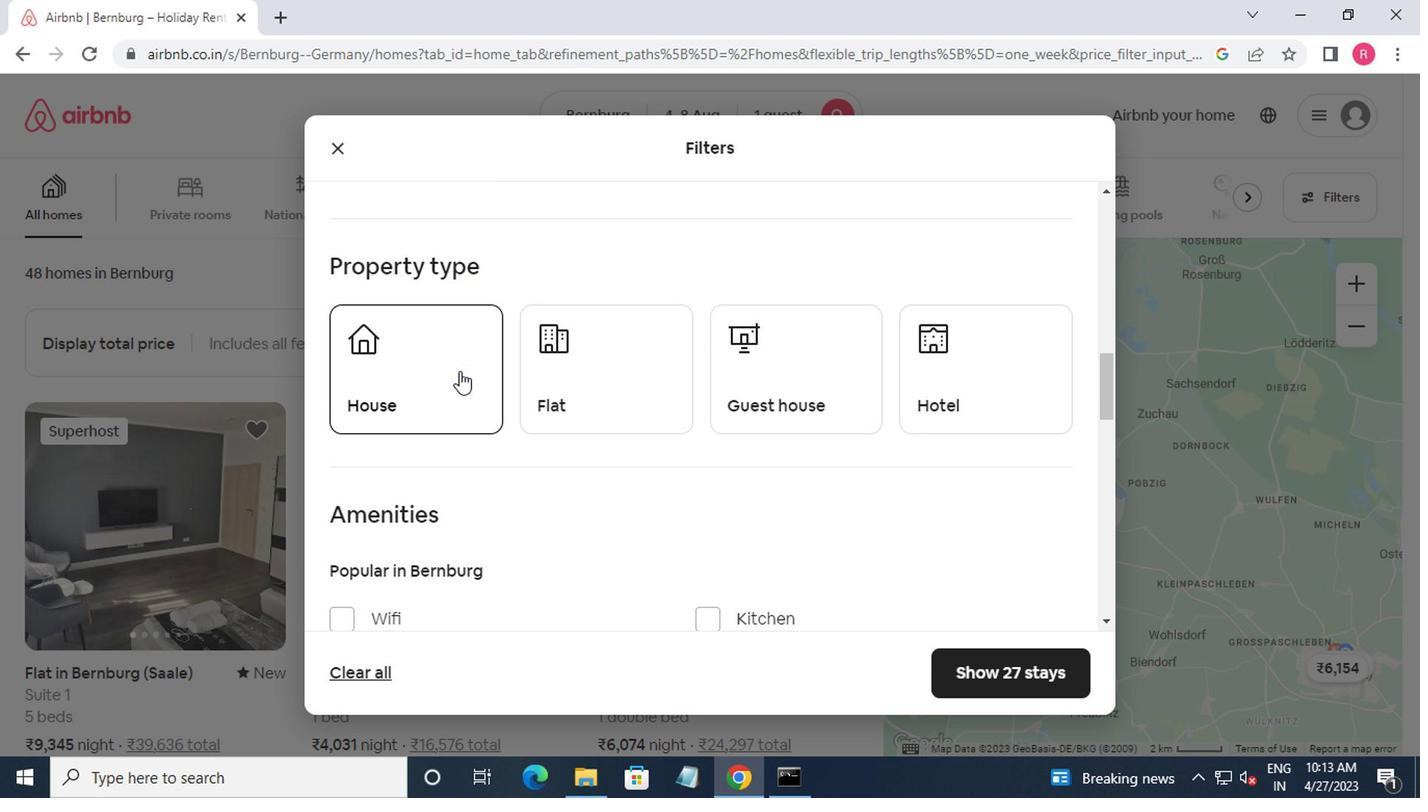 
Action: Mouse moved to (535, 320)
Screenshot: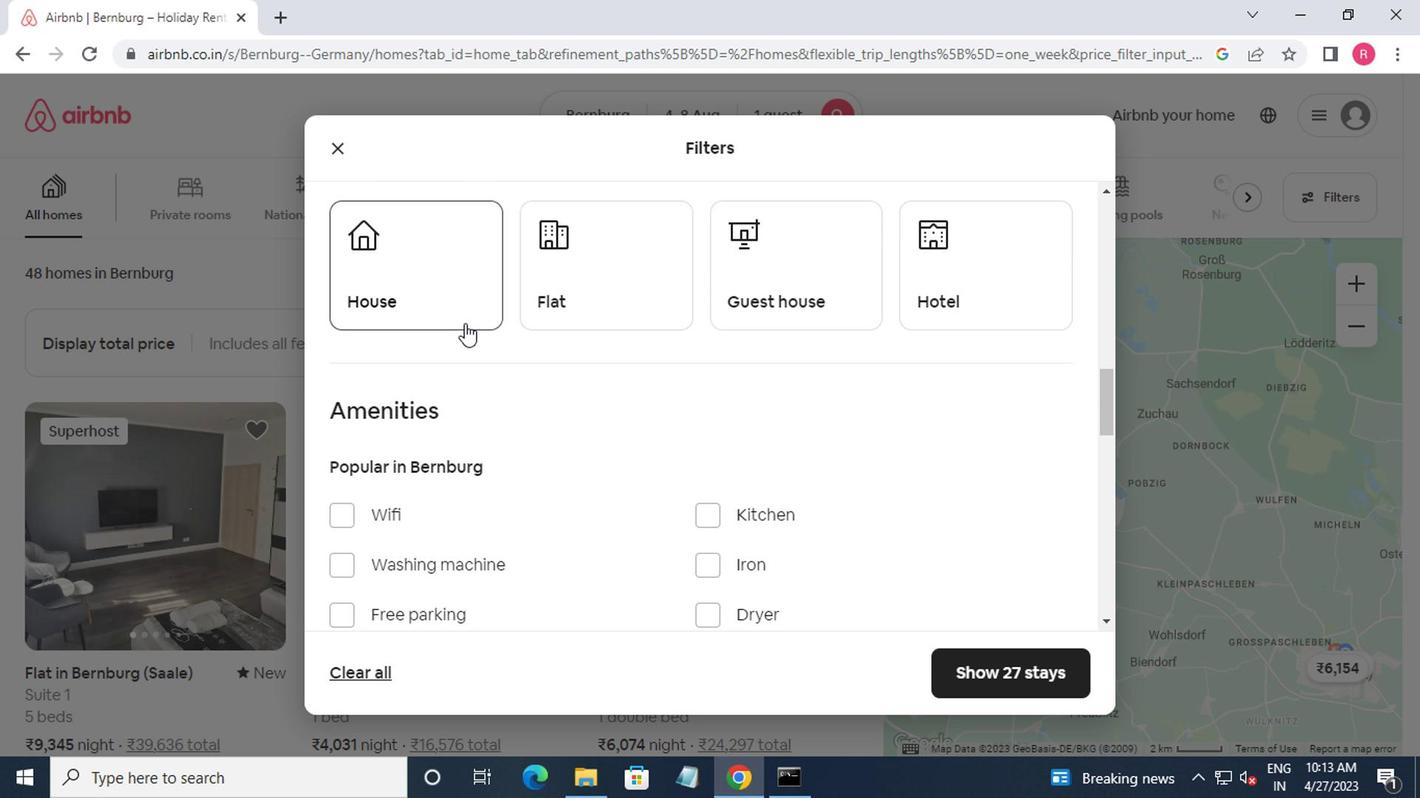 
Action: Mouse pressed left at (535, 320)
Screenshot: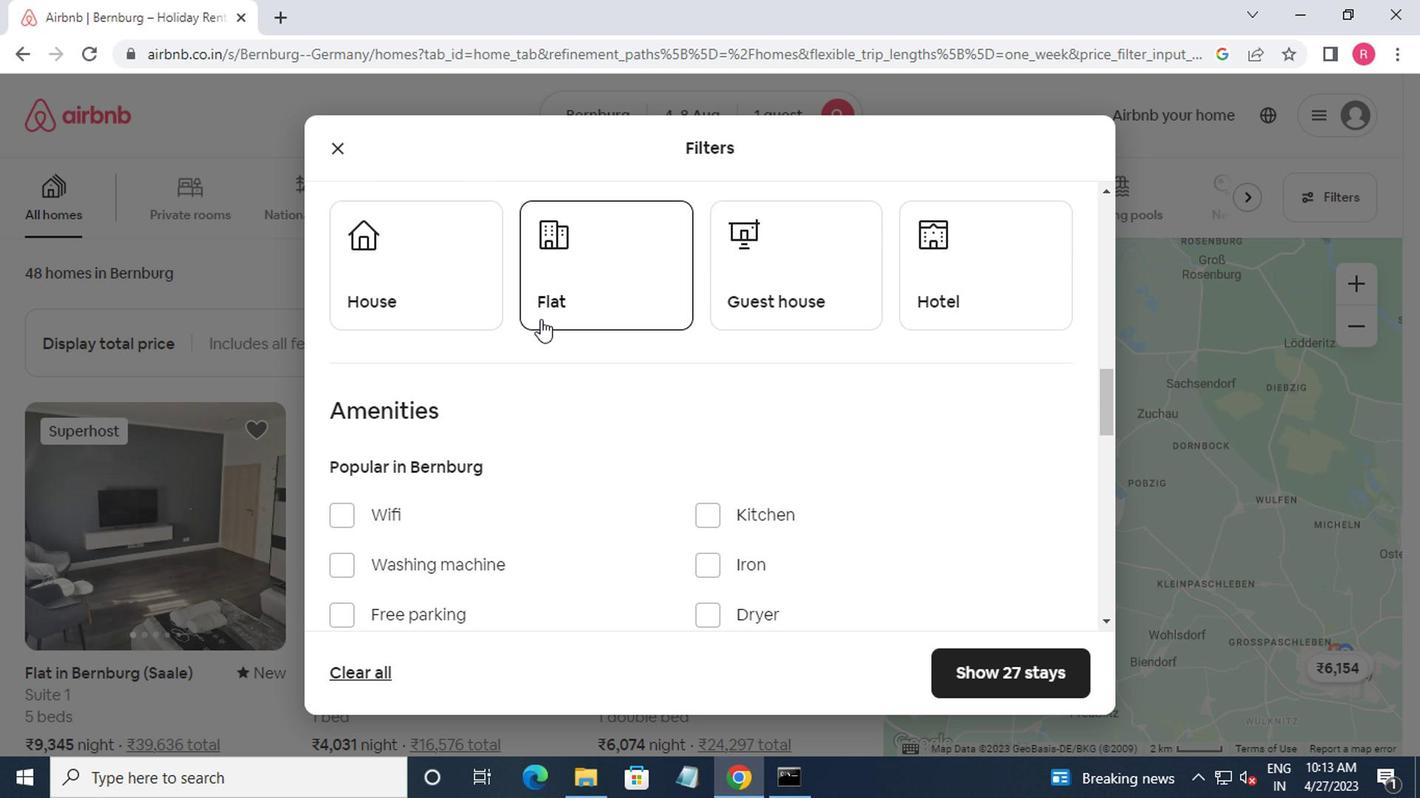 
Action: Mouse moved to (481, 315)
Screenshot: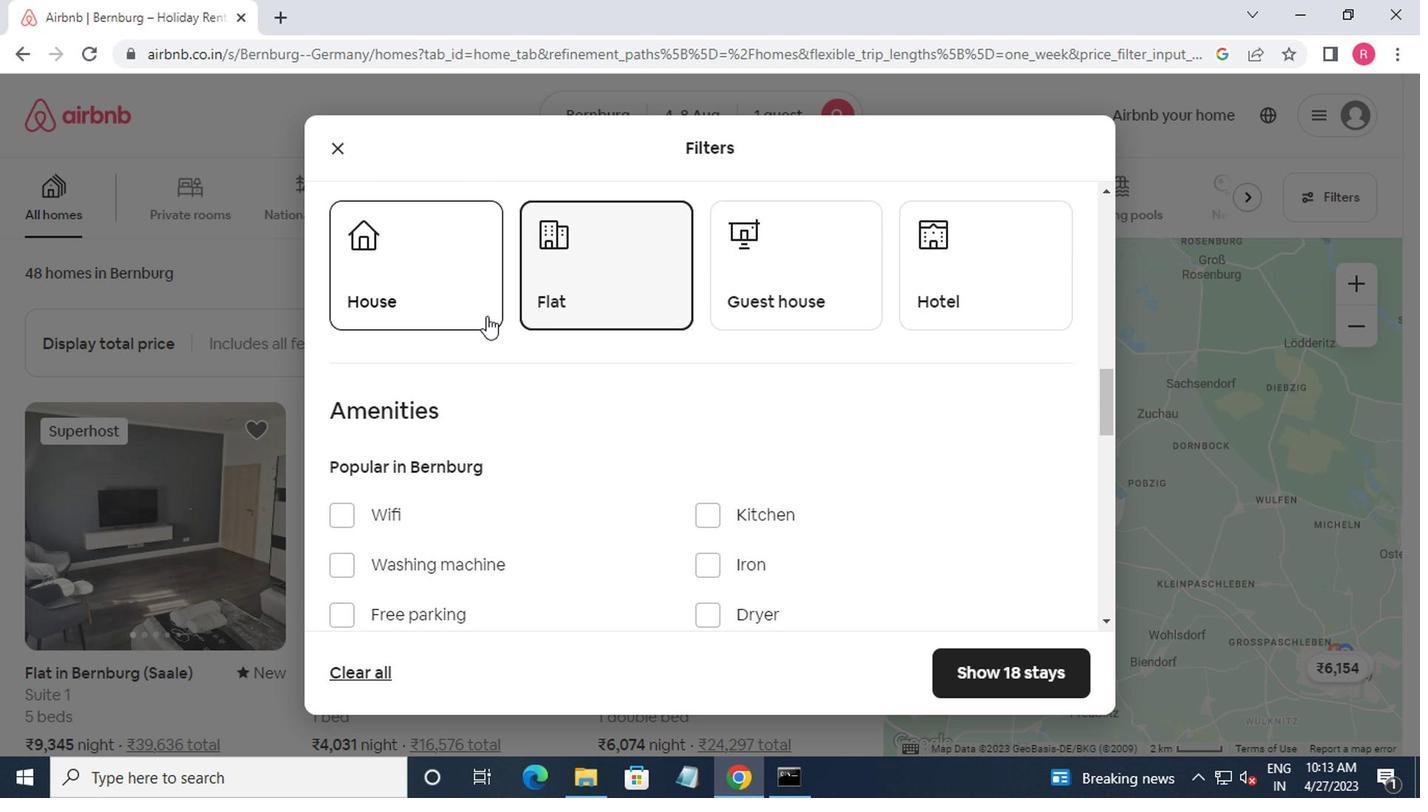 
Action: Mouse pressed left at (481, 315)
Screenshot: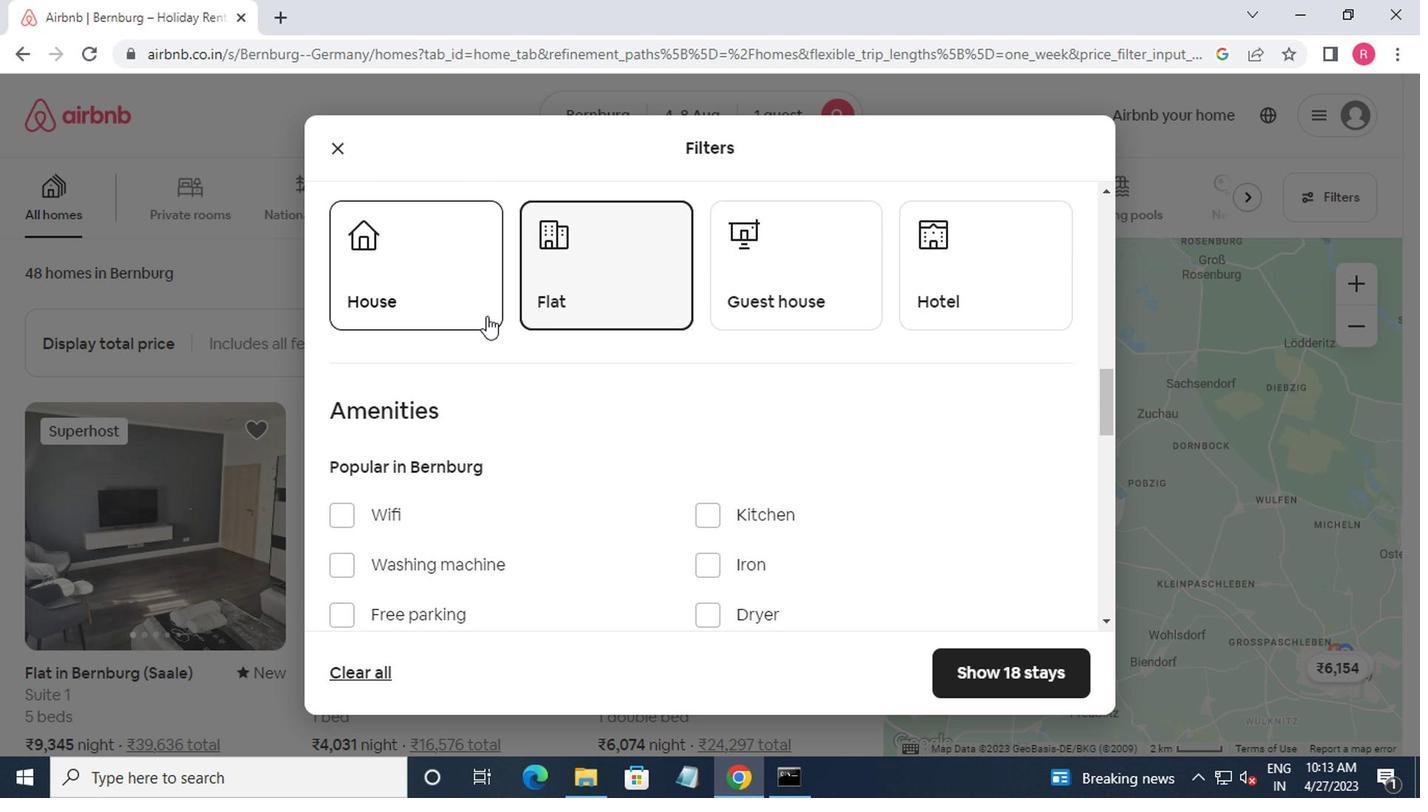 
Action: Mouse moved to (443, 292)
Screenshot: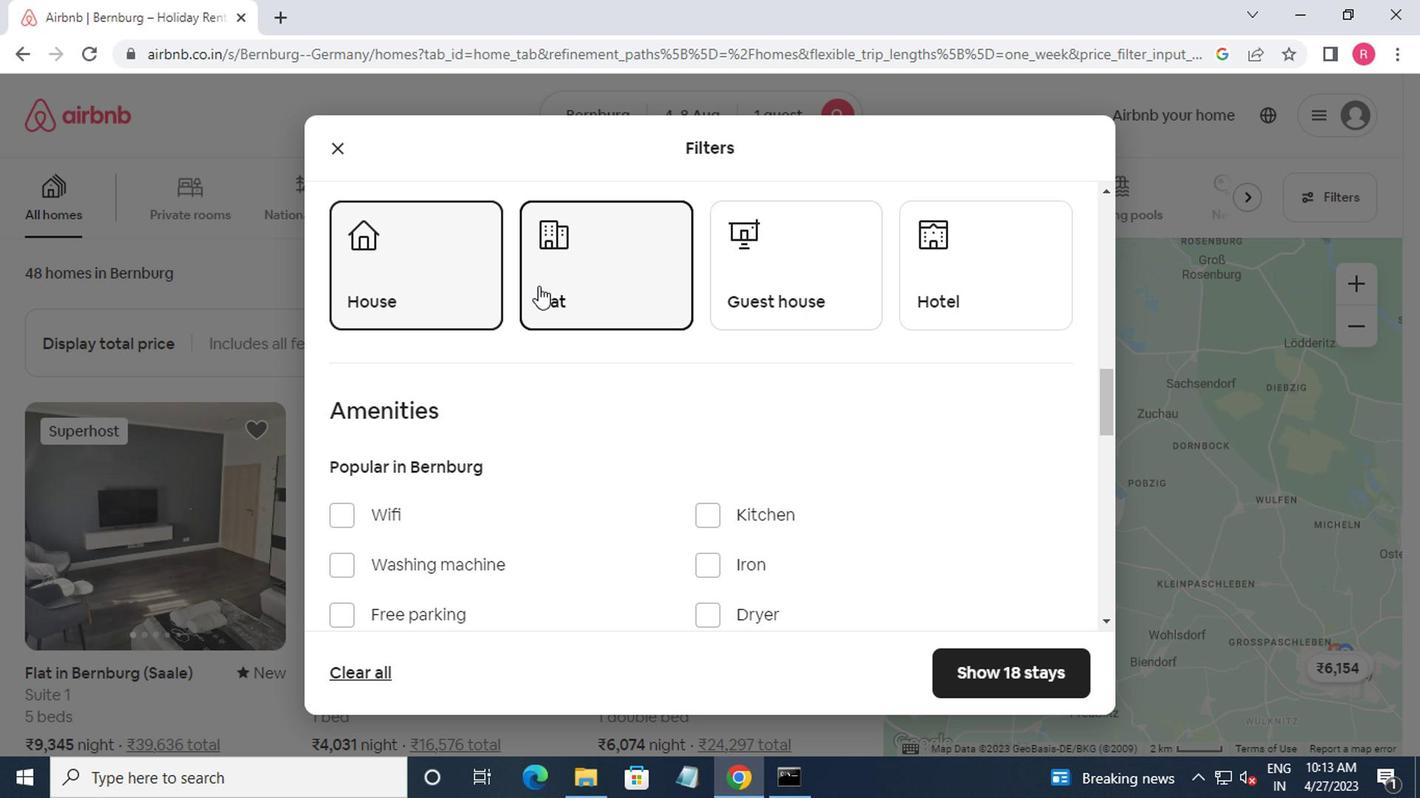 
Action: Mouse pressed left at (443, 292)
Screenshot: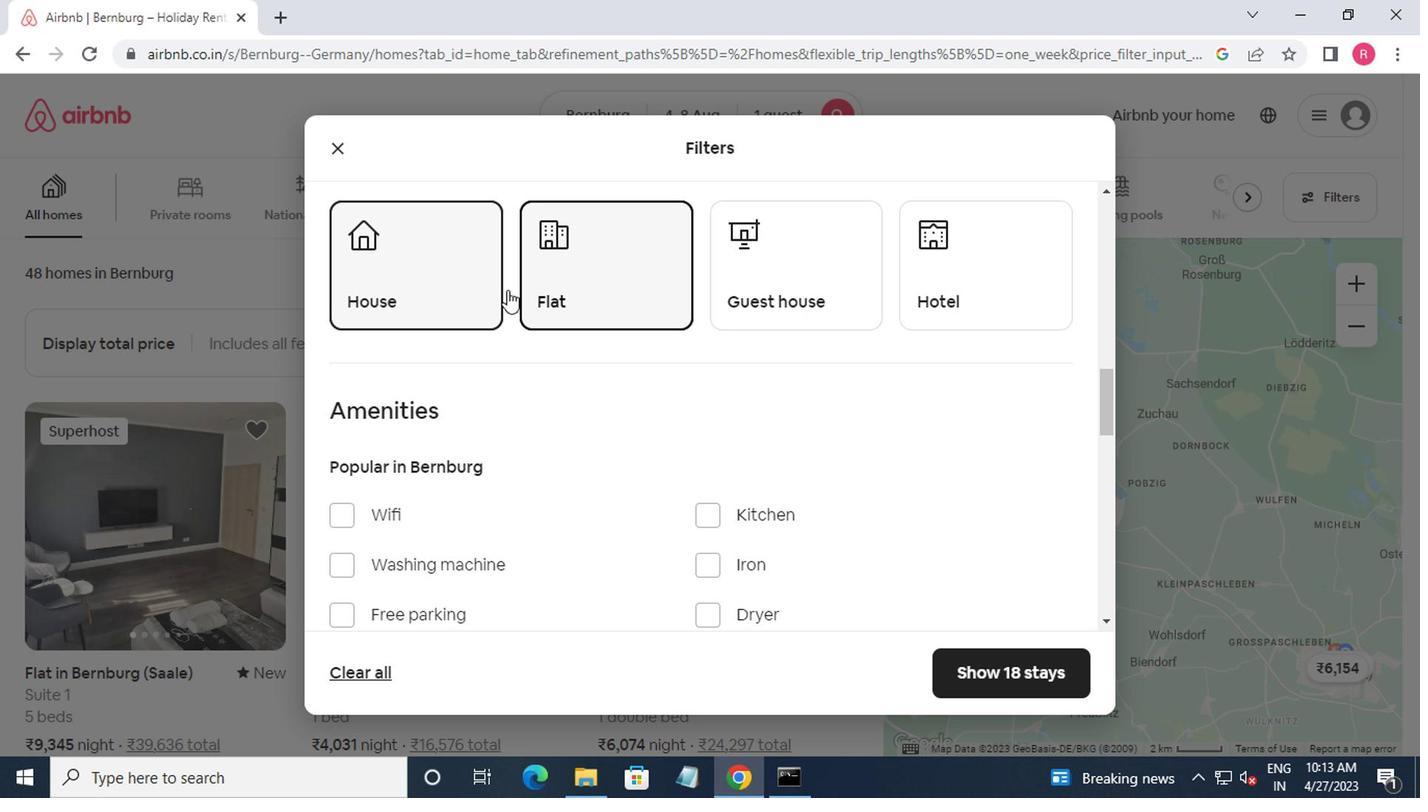 
Action: Mouse moved to (727, 291)
Screenshot: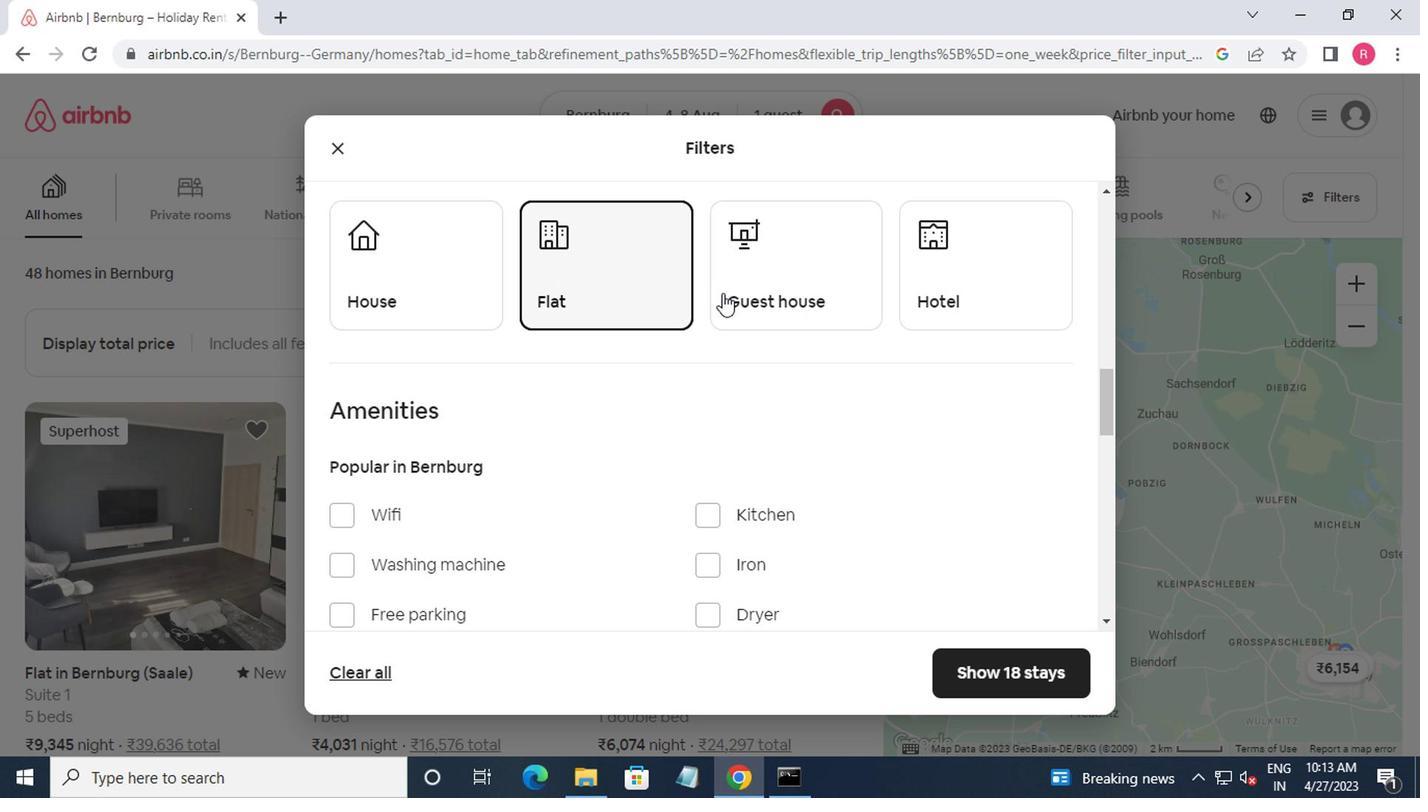 
Action: Mouse pressed left at (727, 291)
Screenshot: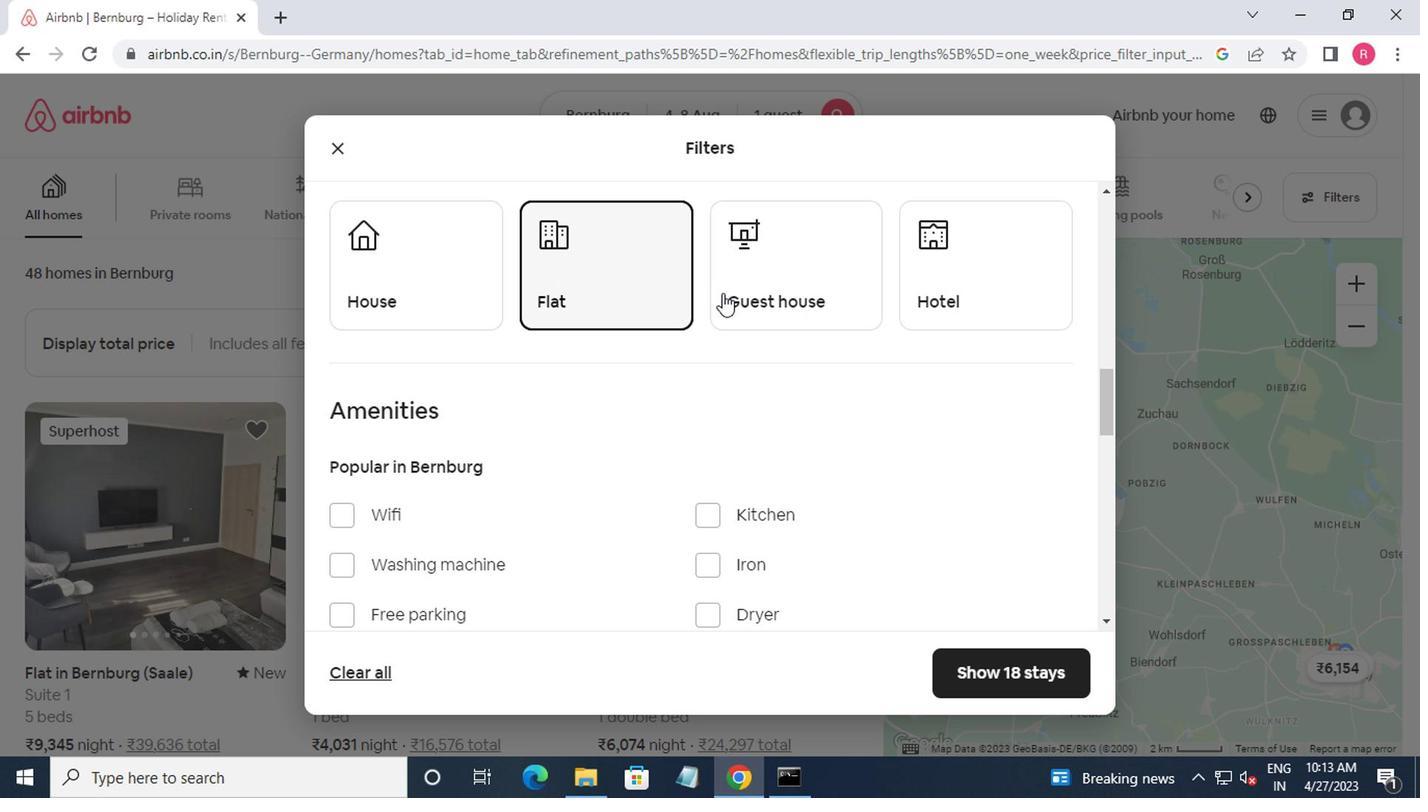 
Action: Mouse moved to (934, 289)
Screenshot: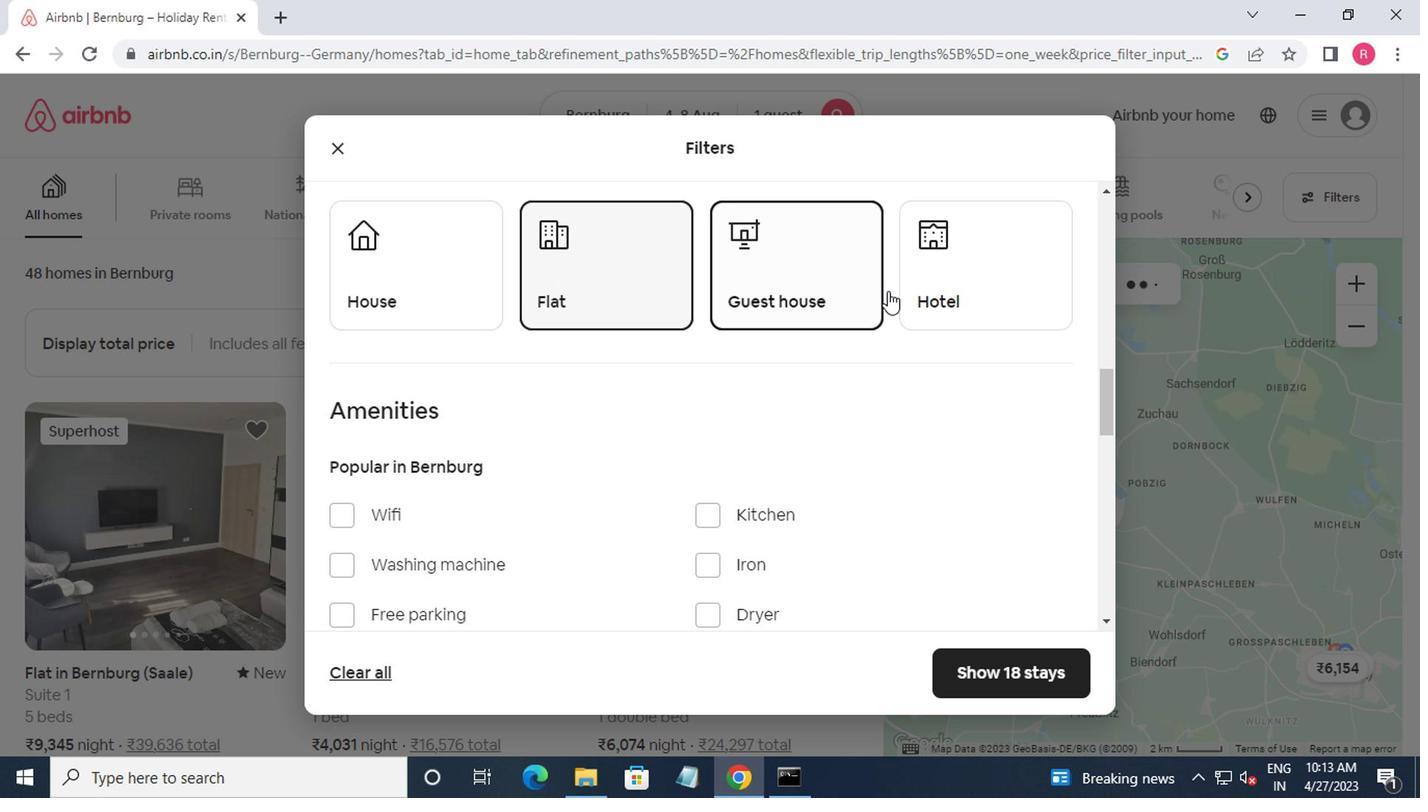 
Action: Mouse pressed left at (934, 289)
Screenshot: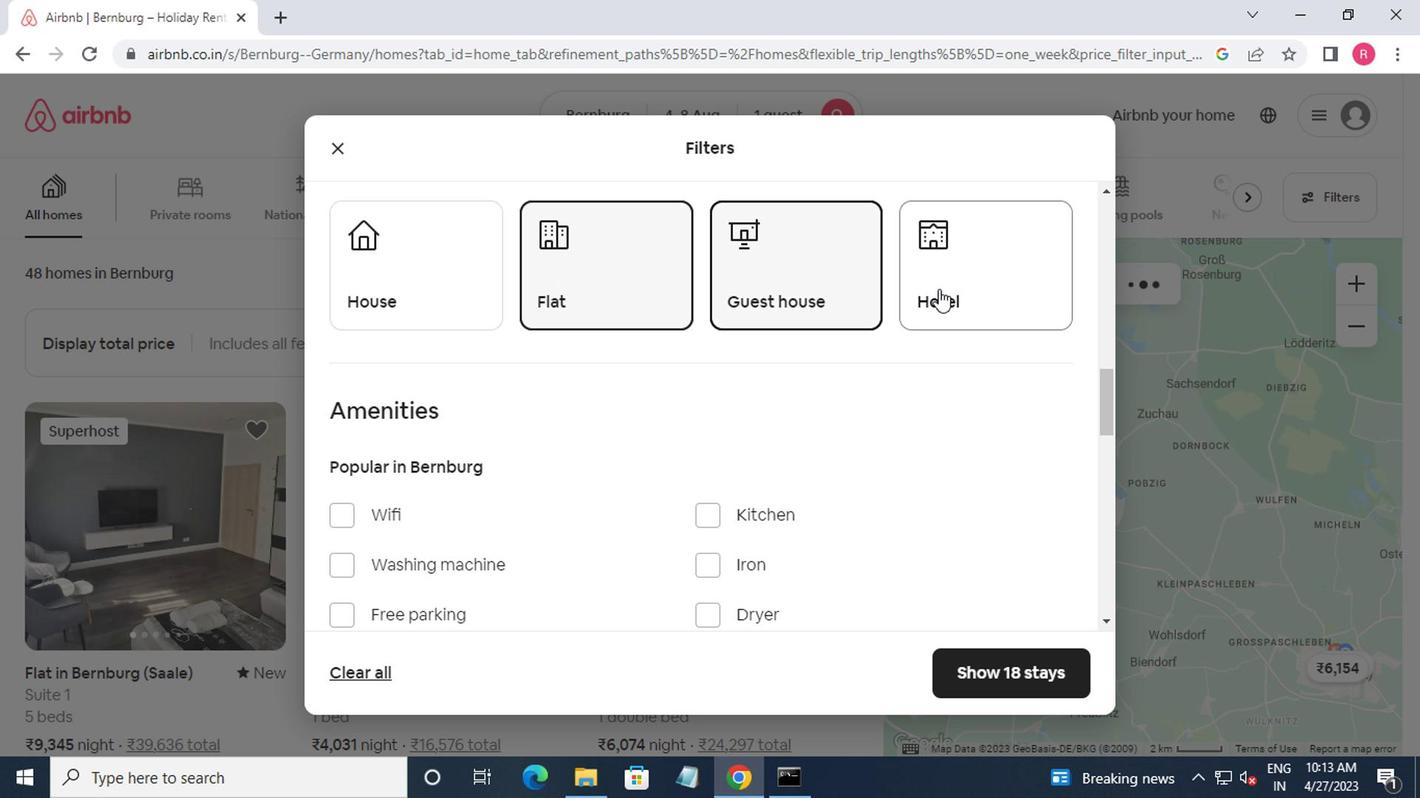 
Action: Mouse moved to (934, 289)
Screenshot: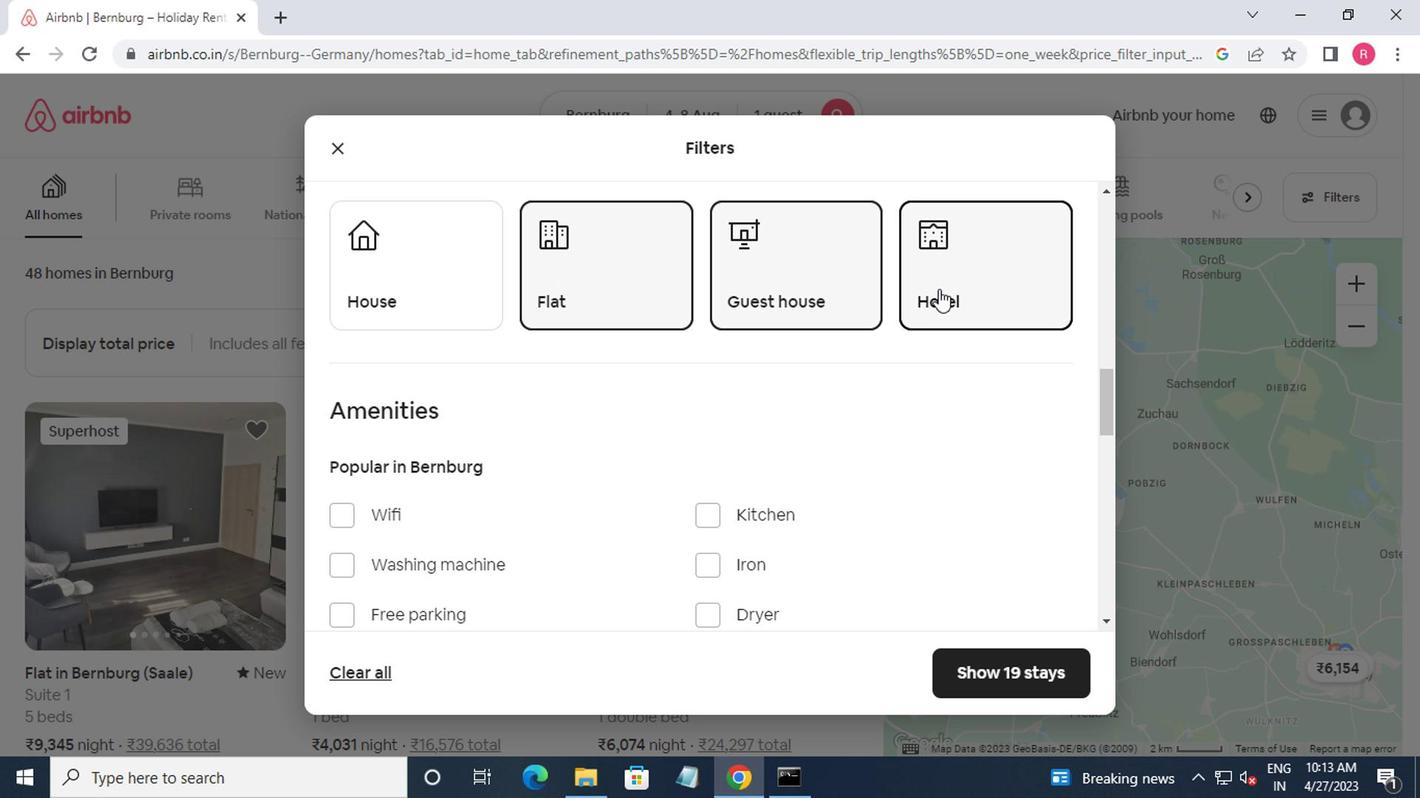 
Action: Mouse scrolled (934, 288) with delta (0, -1)
Screenshot: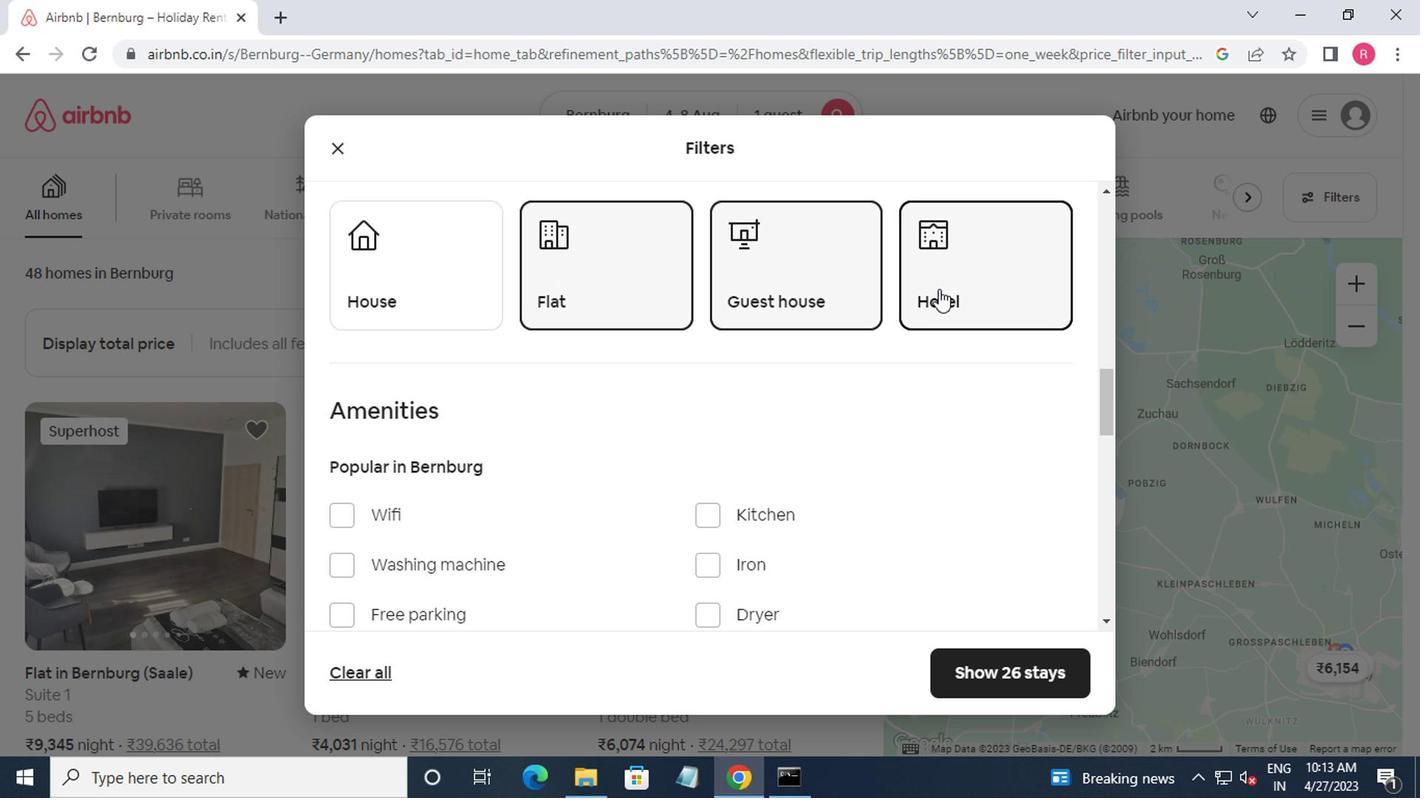 
Action: Mouse moved to (934, 291)
Screenshot: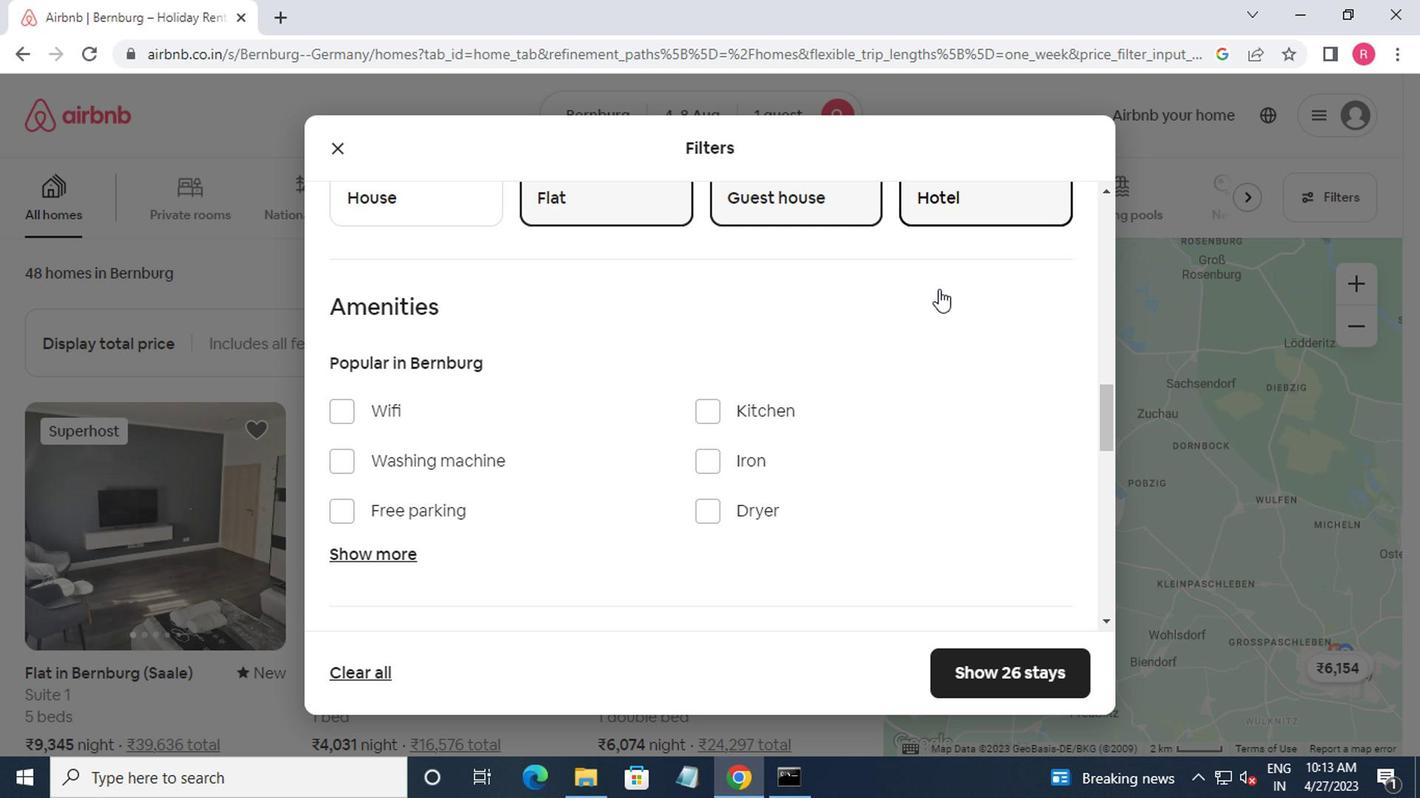 
Action: Mouse scrolled (934, 290) with delta (0, 0)
Screenshot: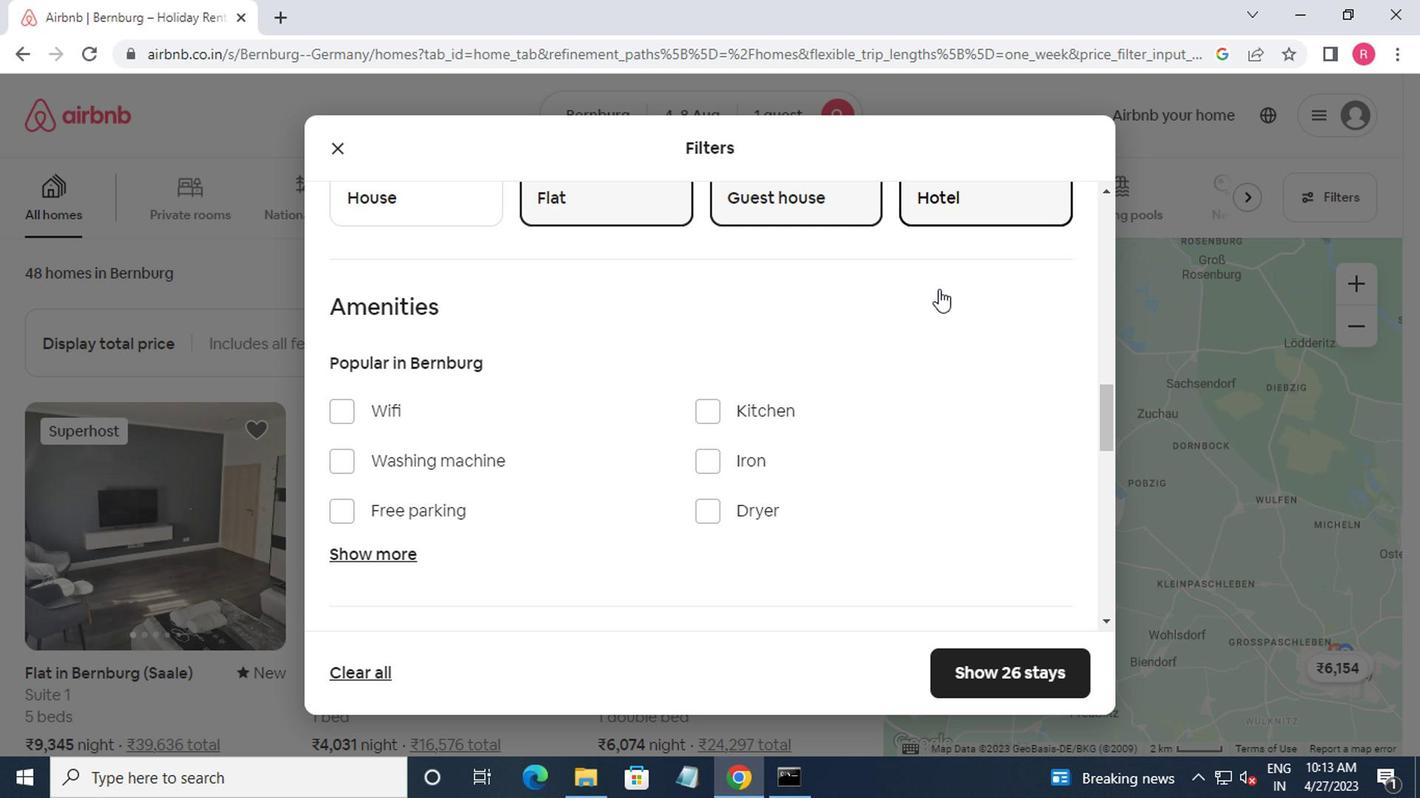 
Action: Mouse moved to (332, 312)
Screenshot: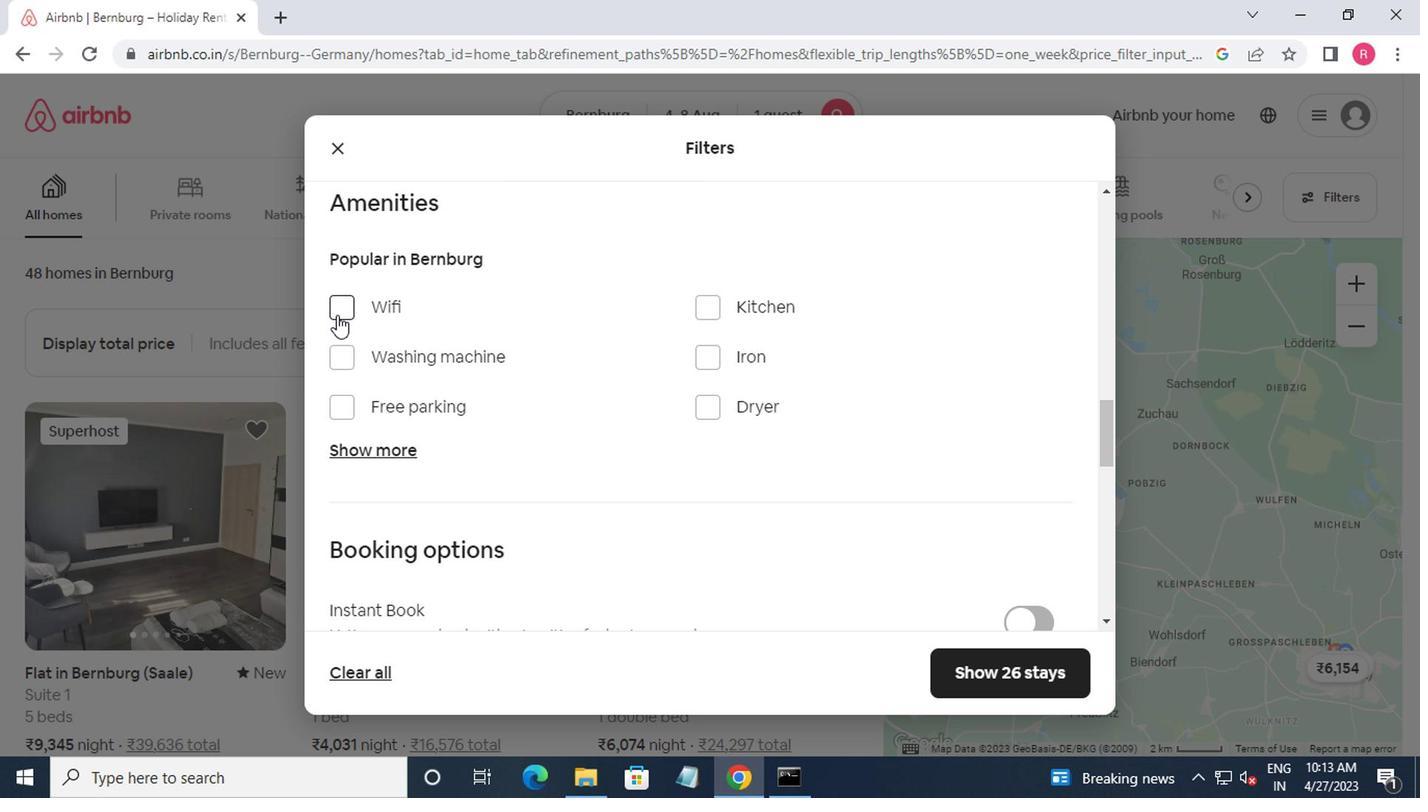 
Action: Mouse pressed left at (332, 312)
Screenshot: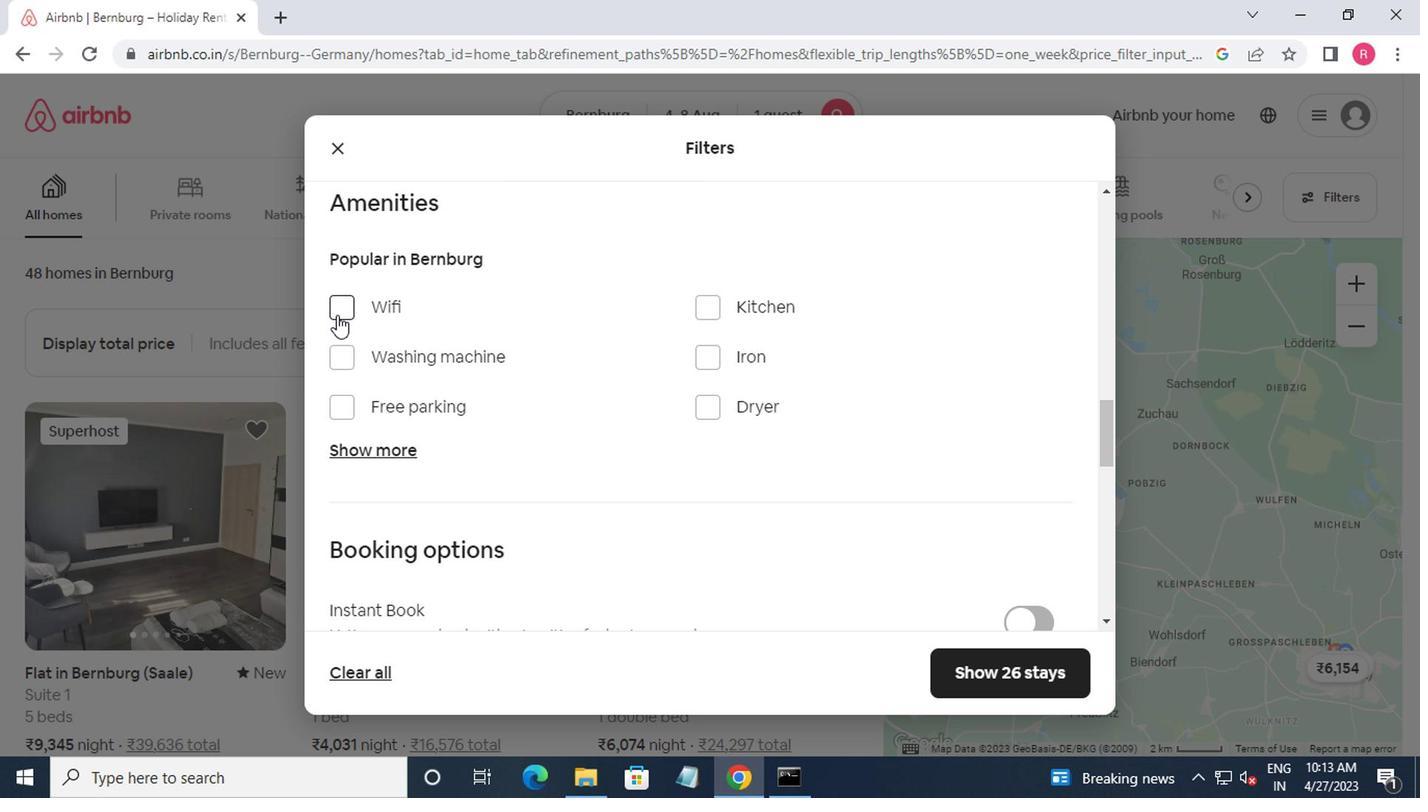 
Action: Mouse moved to (432, 326)
Screenshot: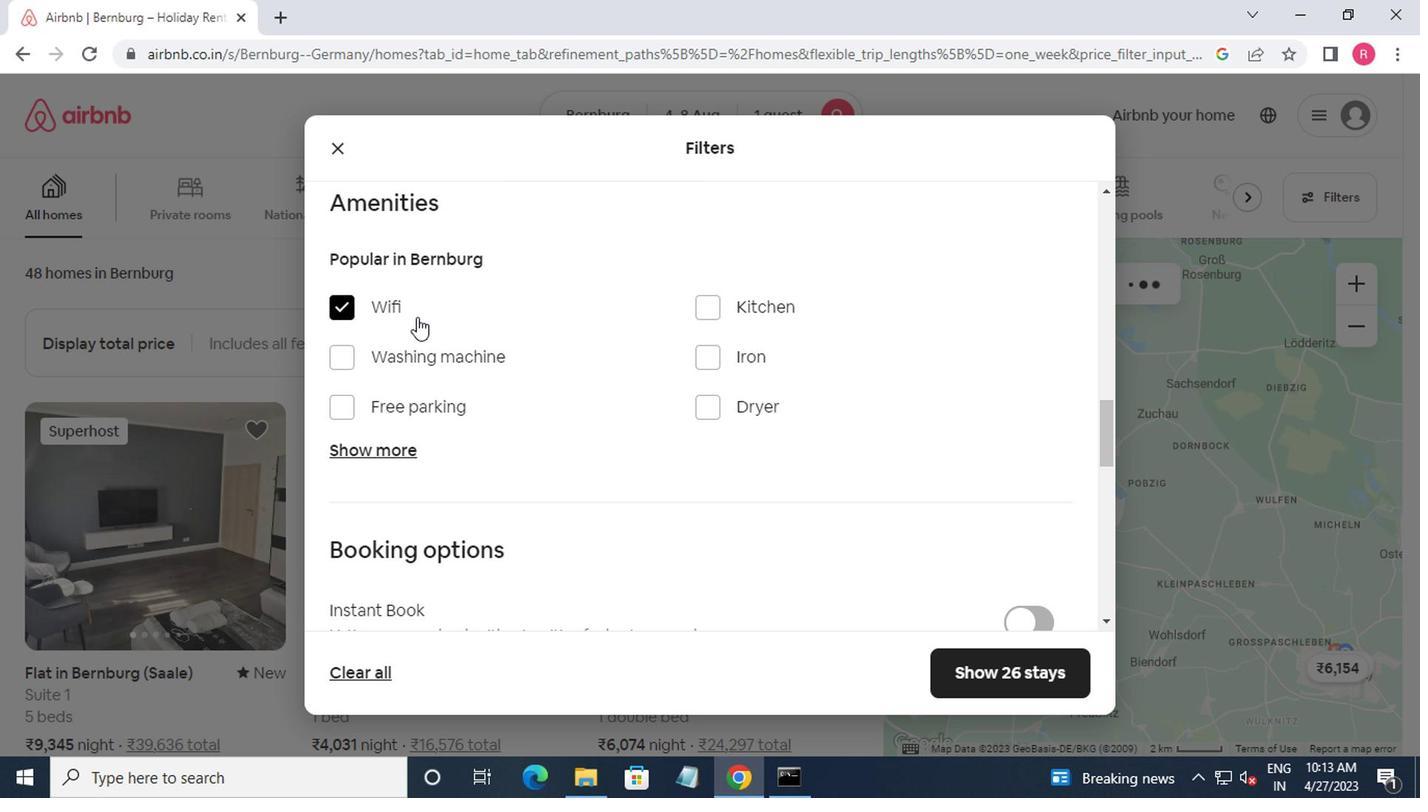 
Action: Mouse scrolled (432, 325) with delta (0, 0)
Screenshot: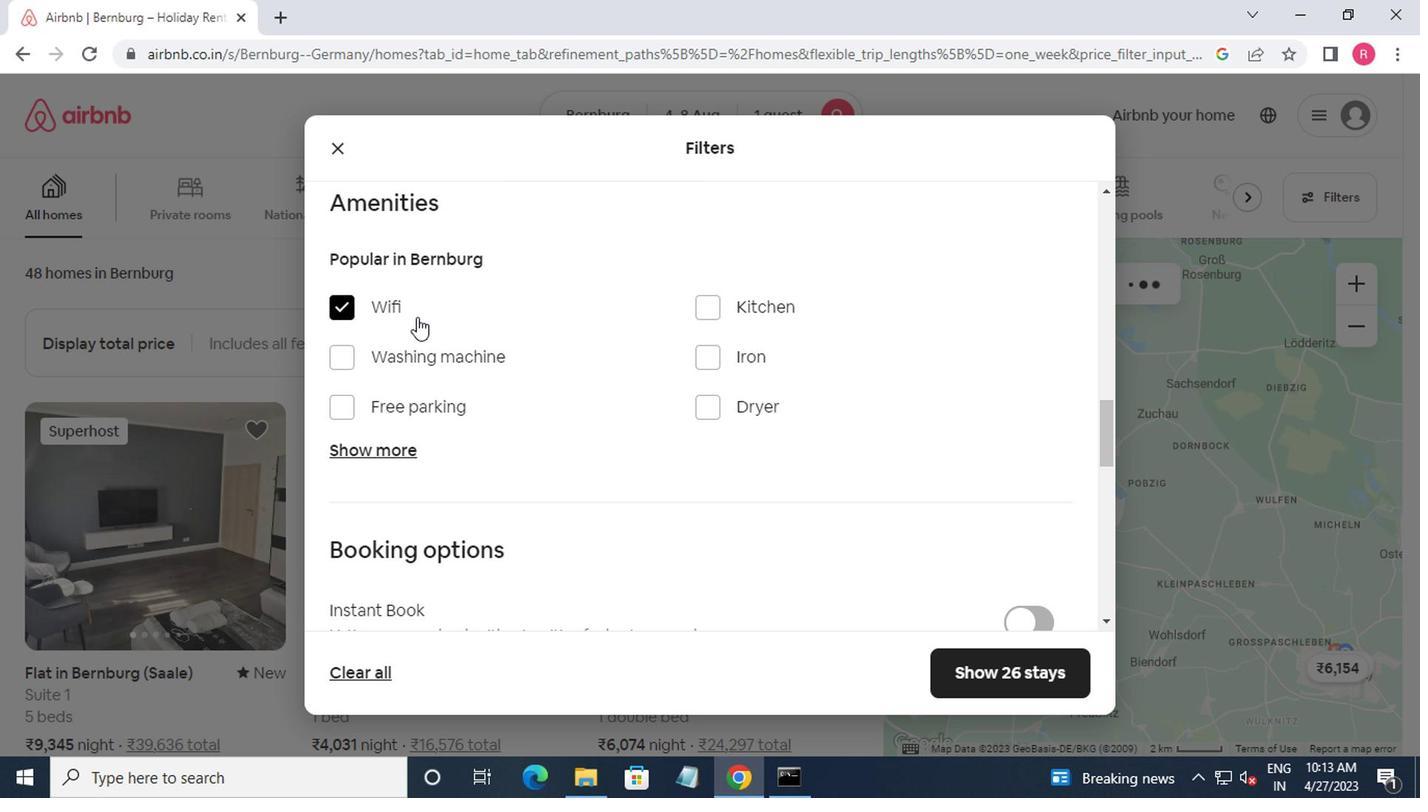 
Action: Mouse moved to (437, 329)
Screenshot: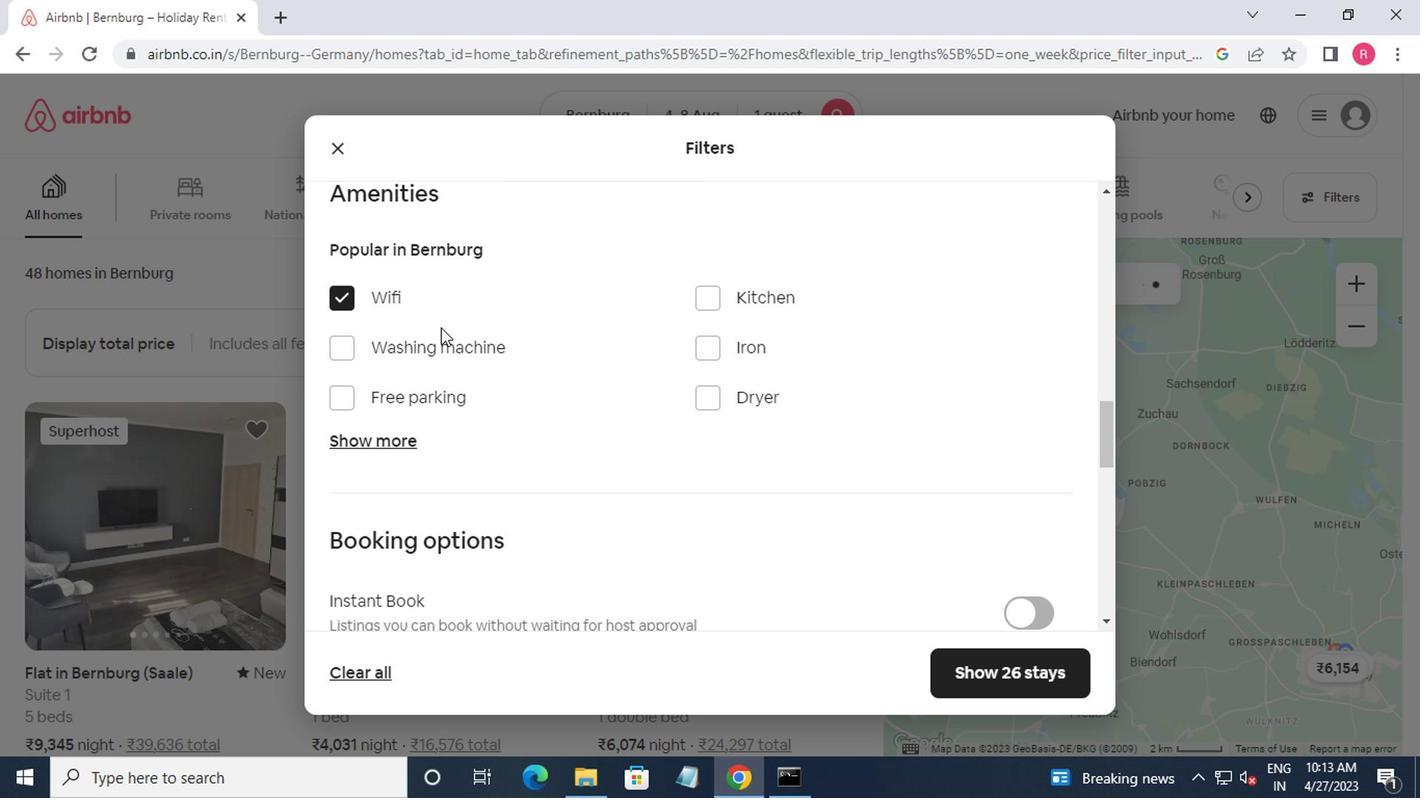 
Action: Mouse scrolled (437, 328) with delta (0, 0)
Screenshot: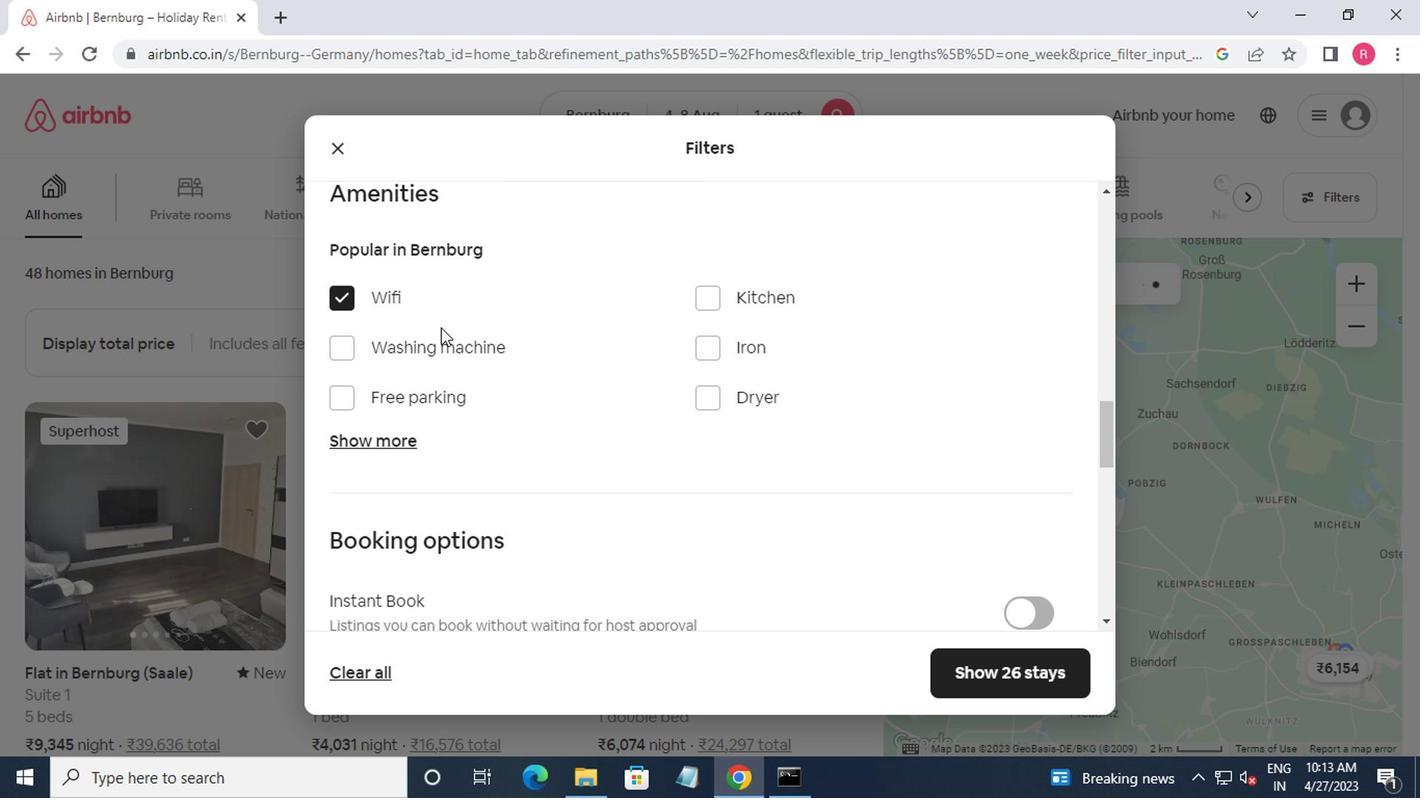 
Action: Mouse moved to (448, 334)
Screenshot: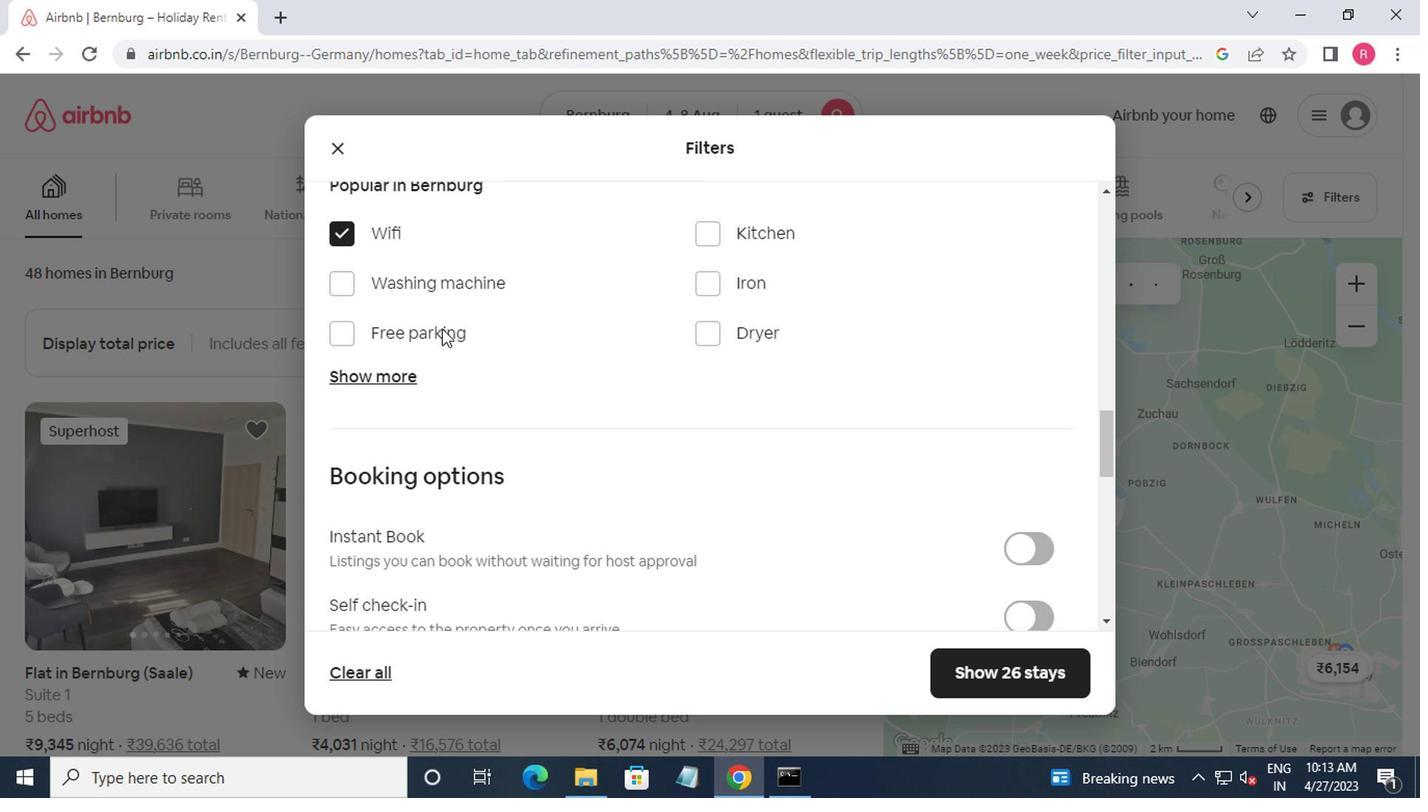 
Action: Mouse scrolled (448, 333) with delta (0, 0)
Screenshot: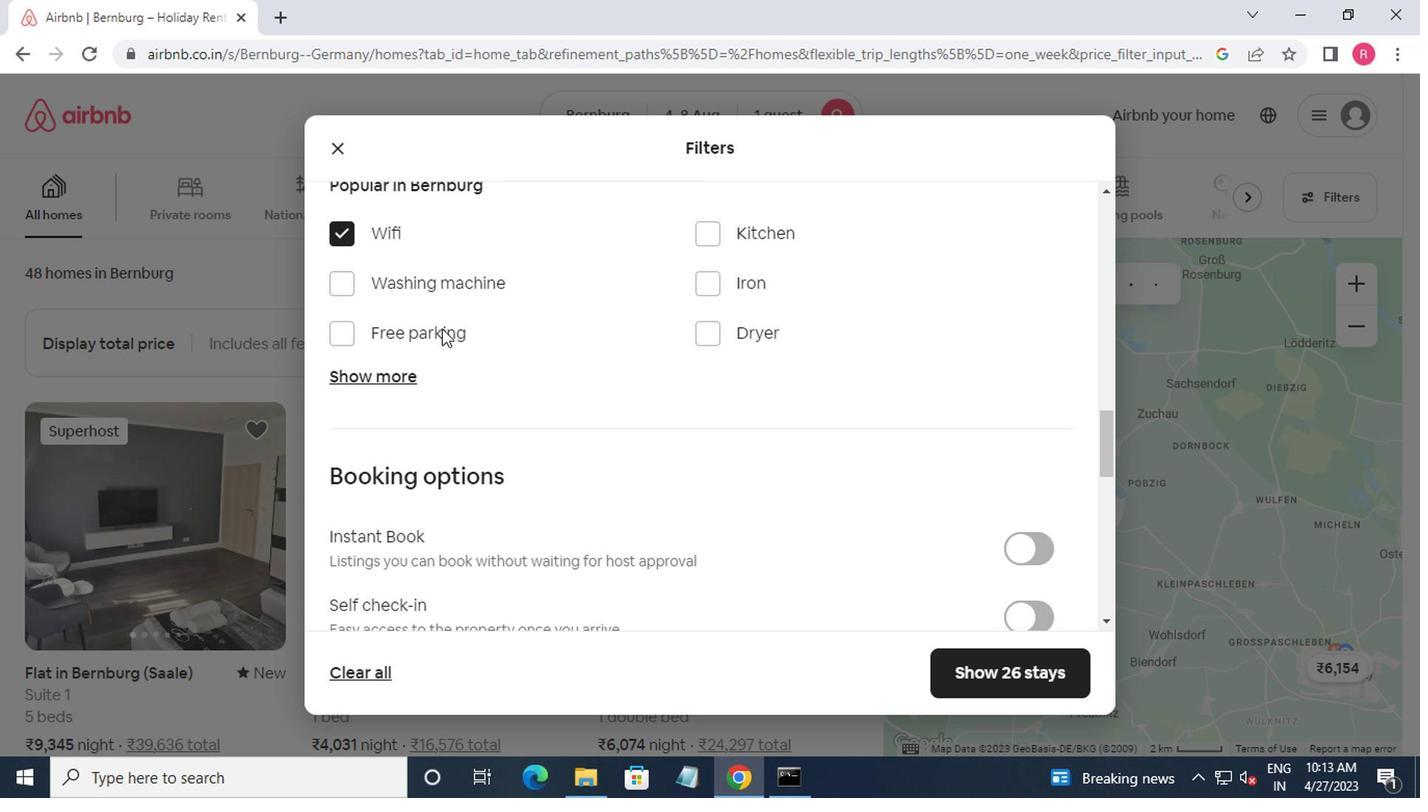 
Action: Mouse moved to (456, 336)
Screenshot: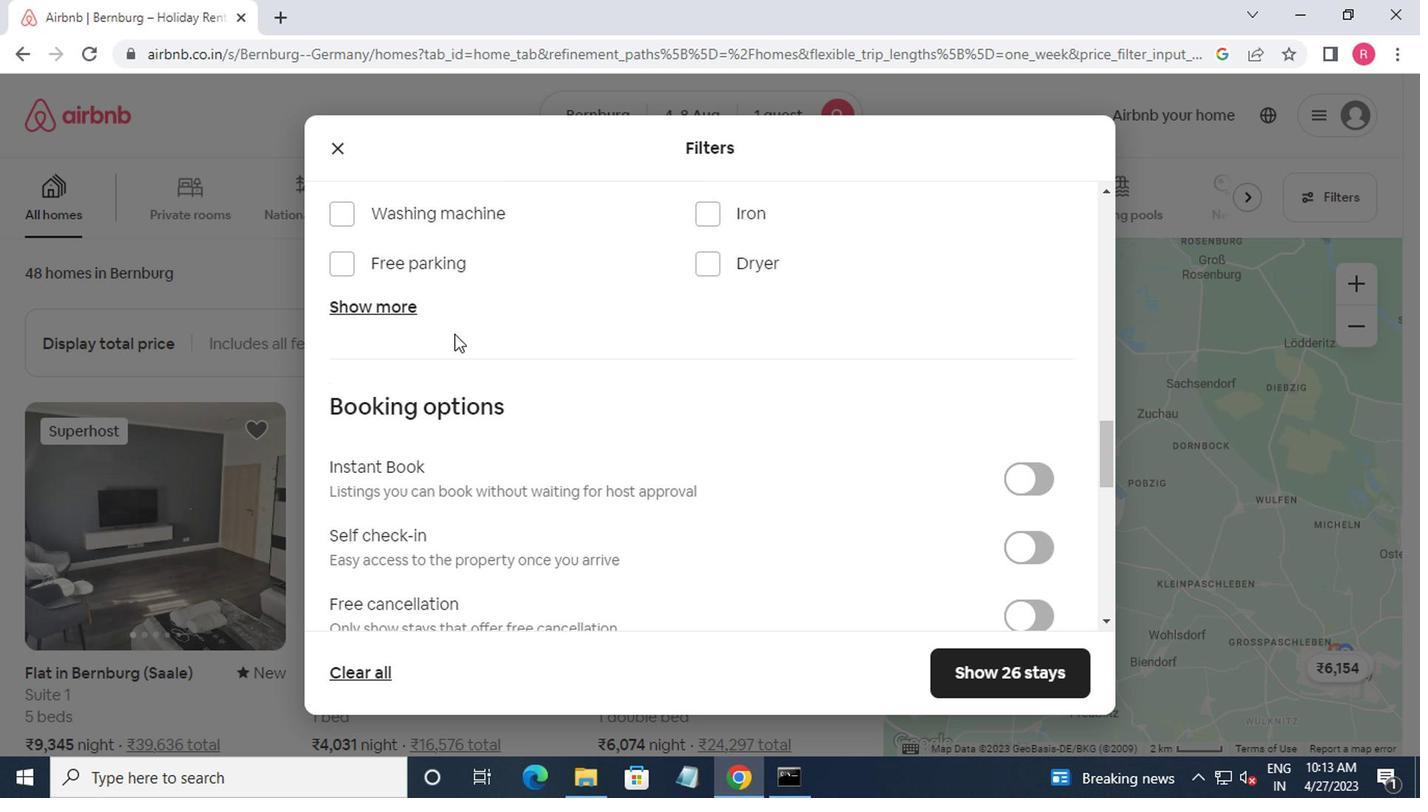 
Action: Mouse scrolled (456, 335) with delta (0, 0)
Screenshot: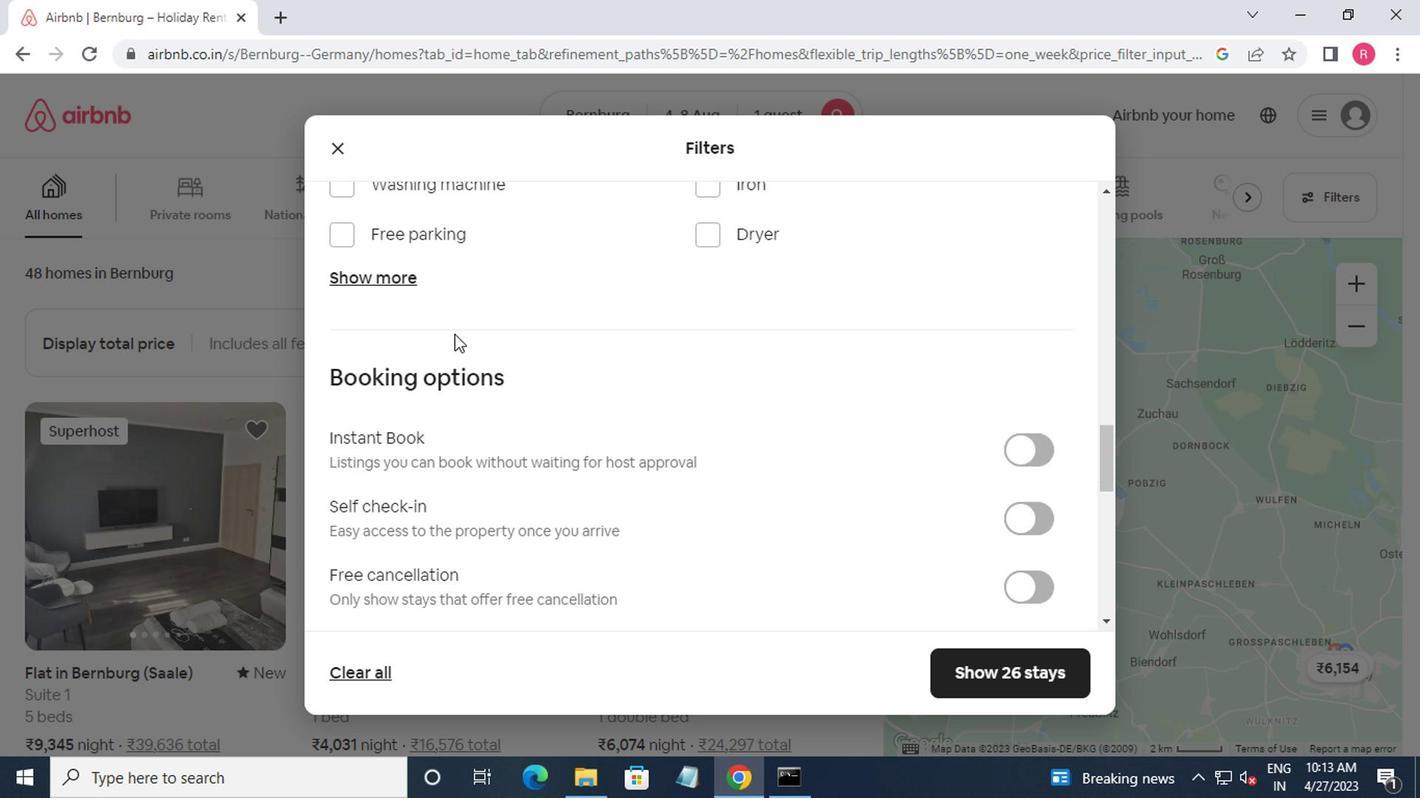 
Action: Mouse moved to (1027, 282)
Screenshot: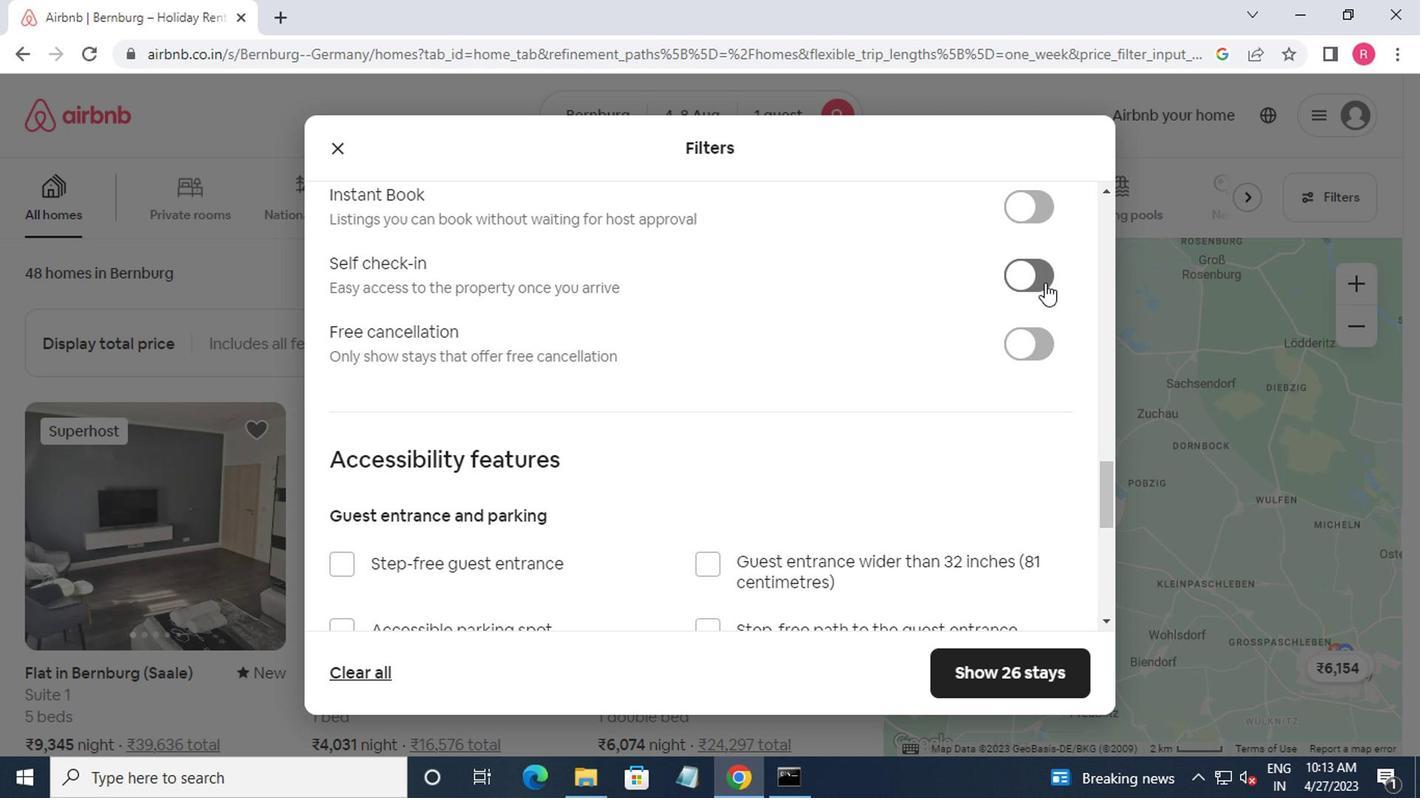 
Action: Mouse pressed left at (1027, 282)
Screenshot: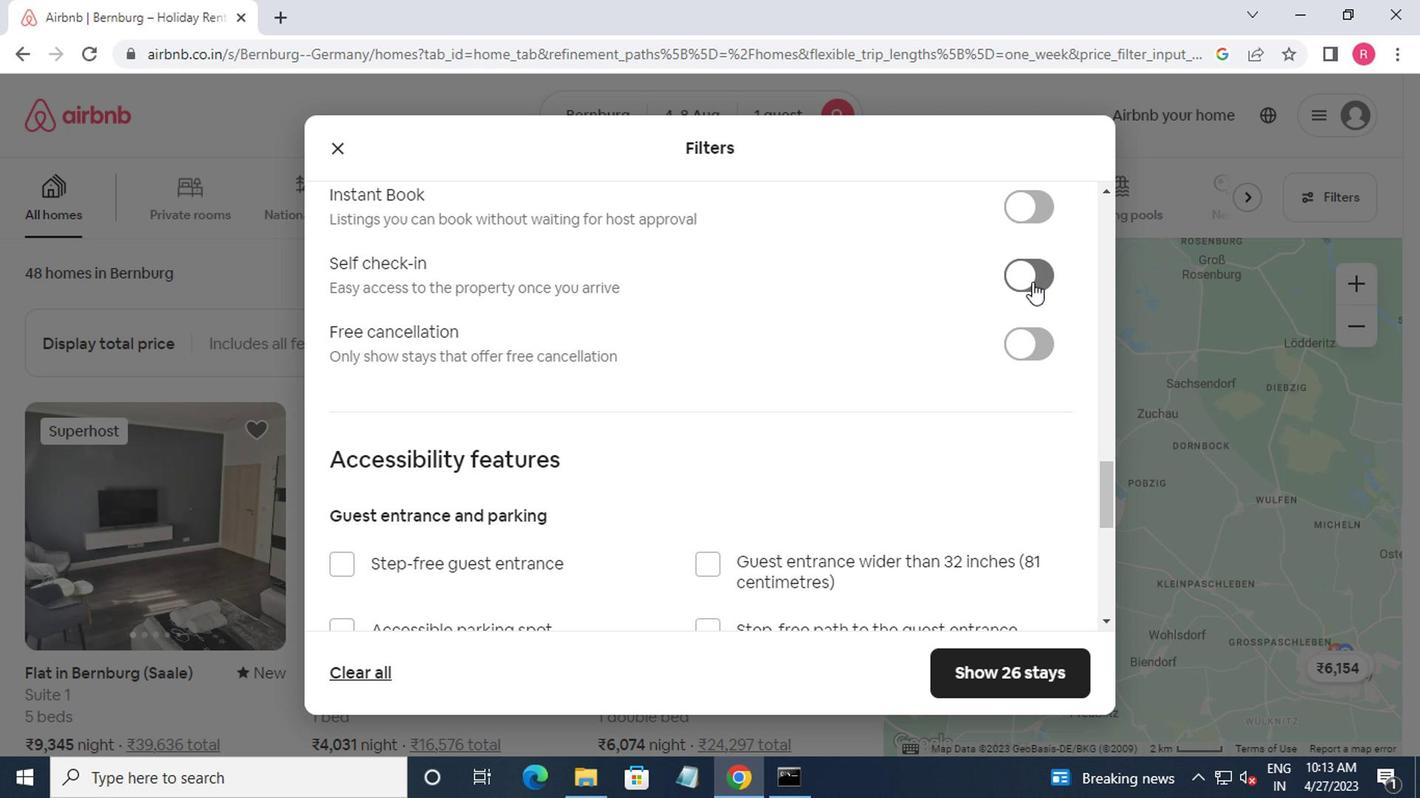 
Action: Mouse moved to (1028, 280)
Screenshot: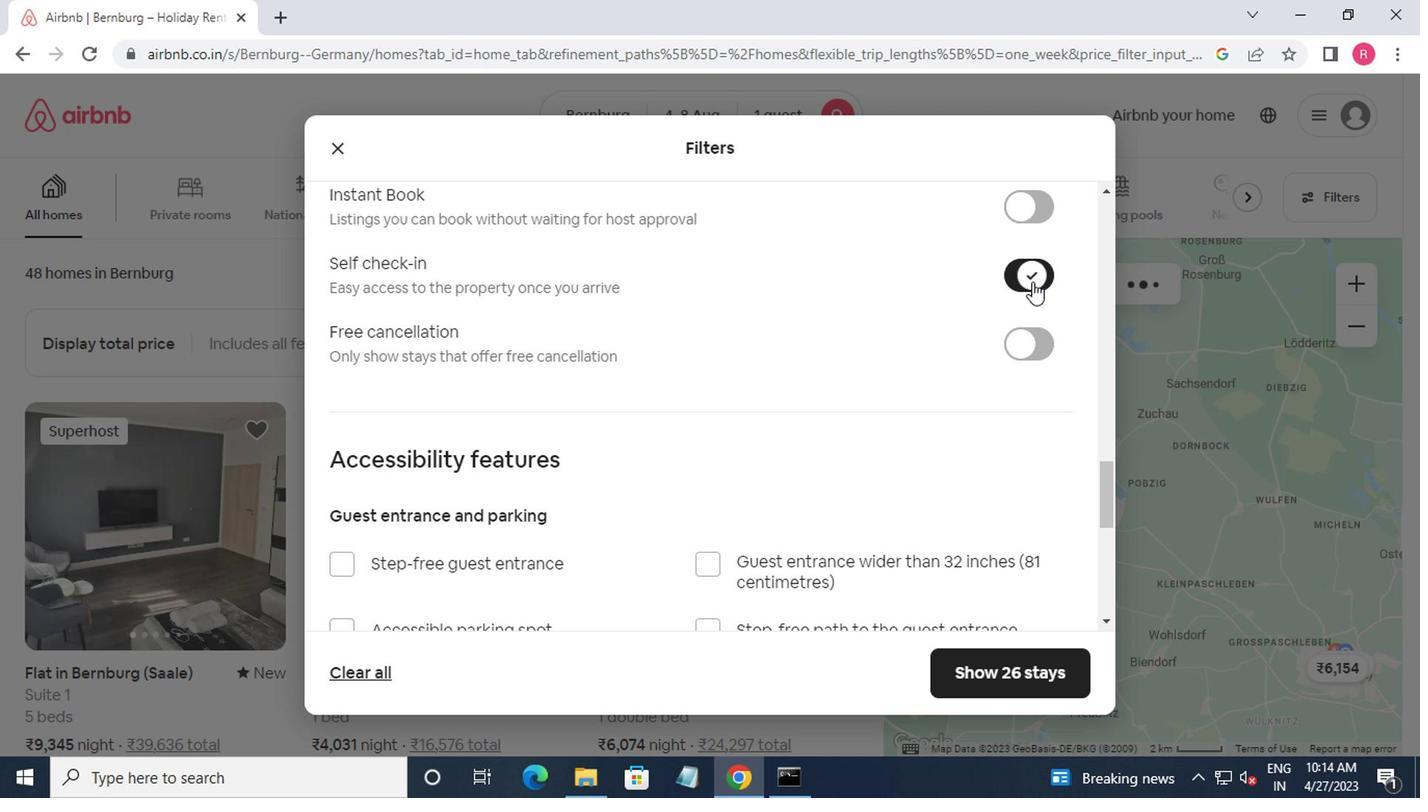 
Action: Mouse scrolled (1028, 278) with delta (0, -1)
Screenshot: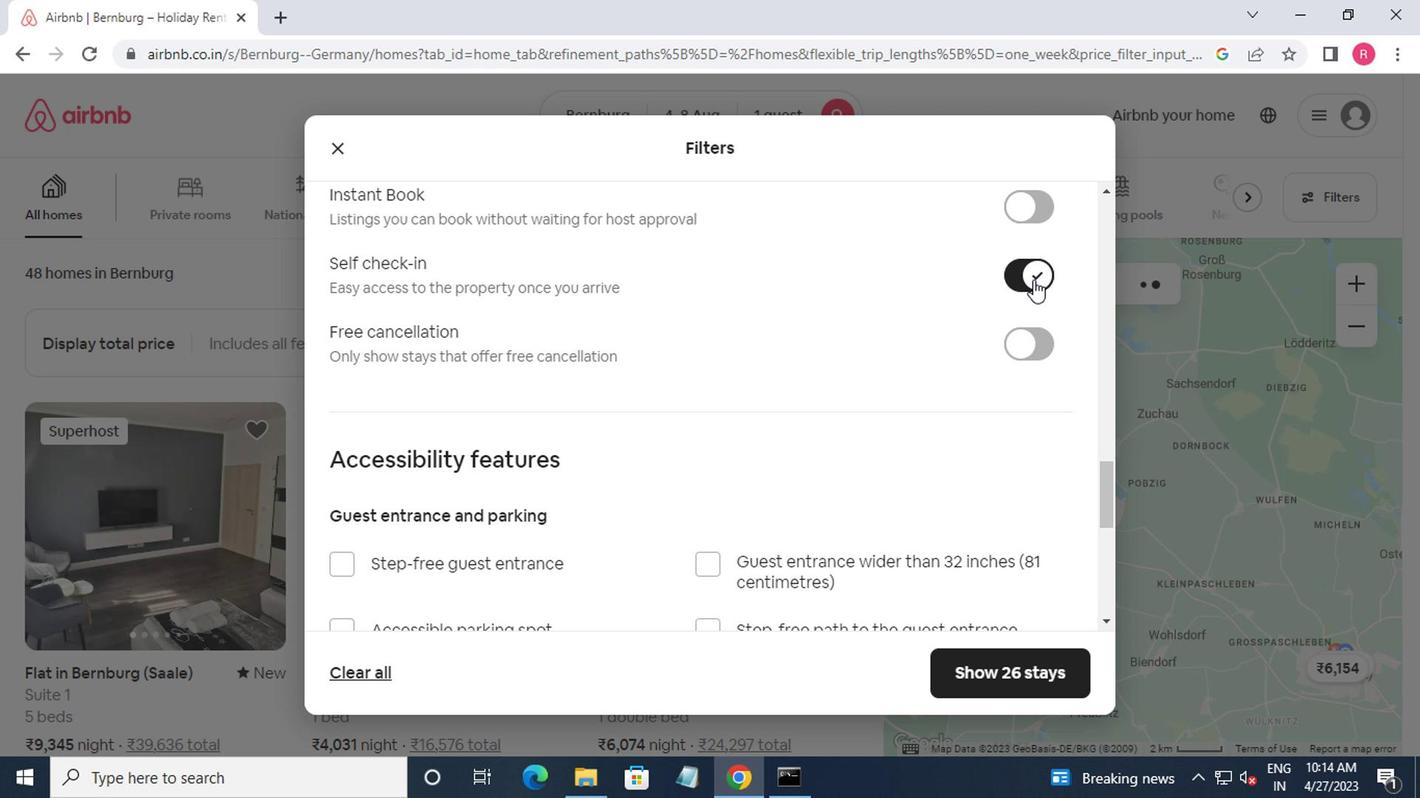 
Action: Mouse scrolled (1028, 278) with delta (0, -1)
Screenshot: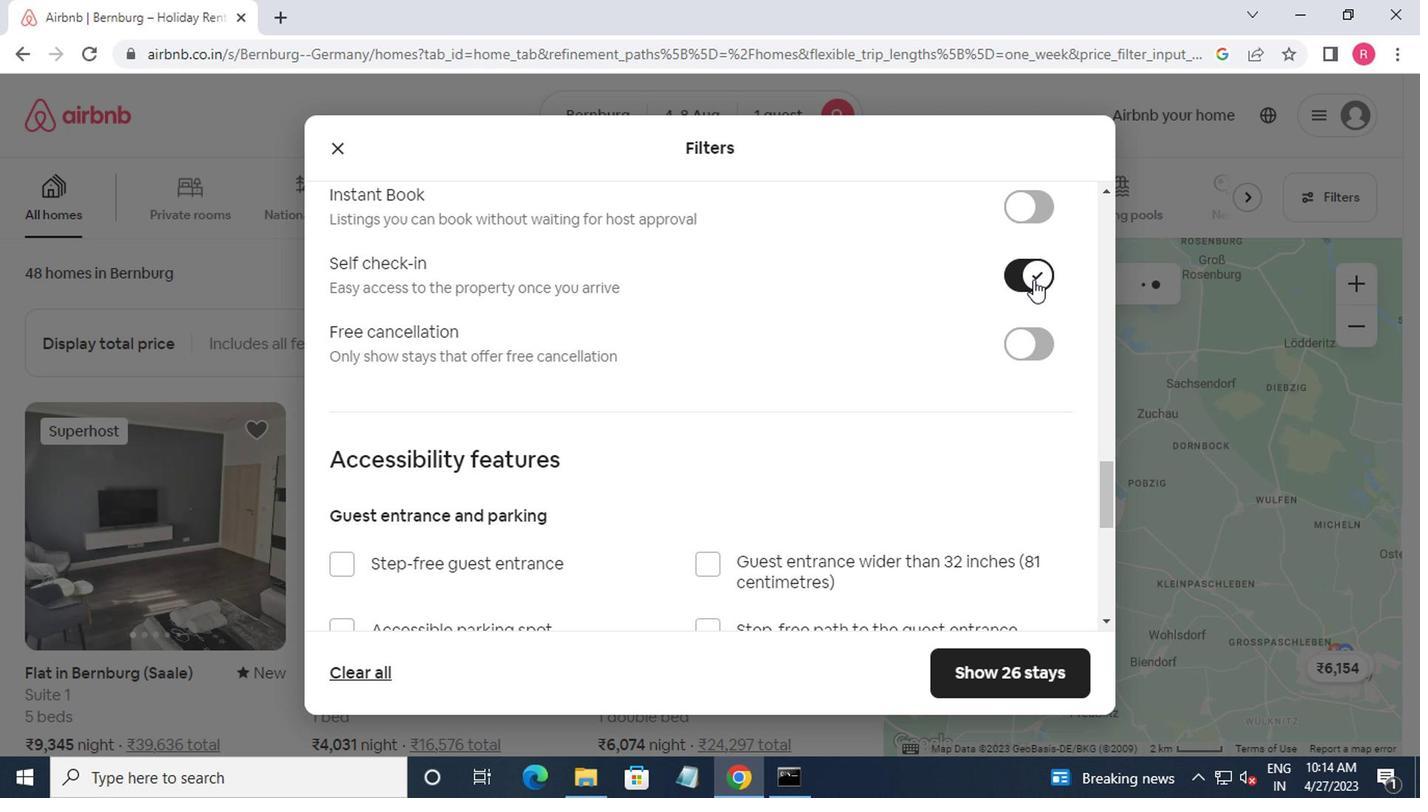 
Action: Mouse scrolled (1028, 278) with delta (0, -1)
Screenshot: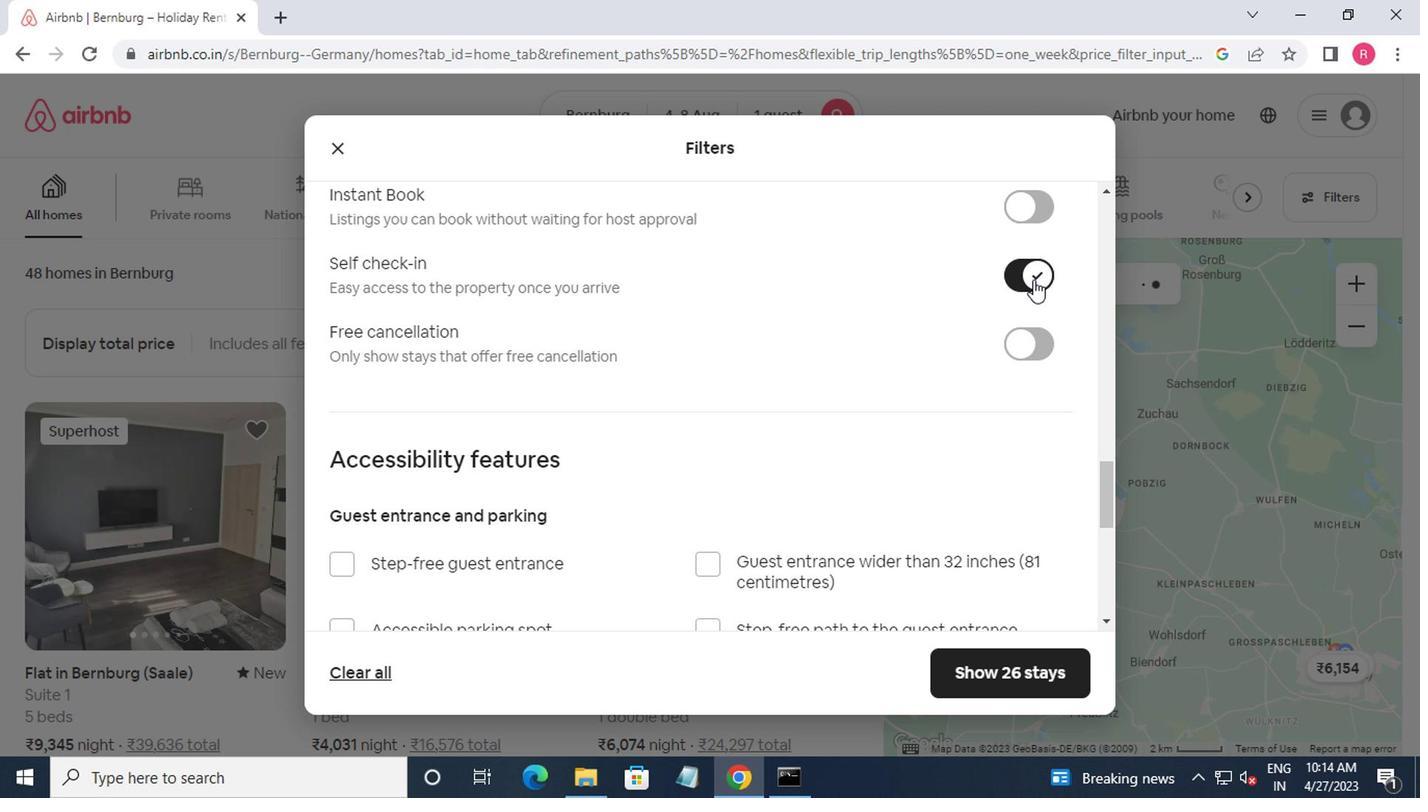 
Action: Mouse moved to (1028, 280)
Screenshot: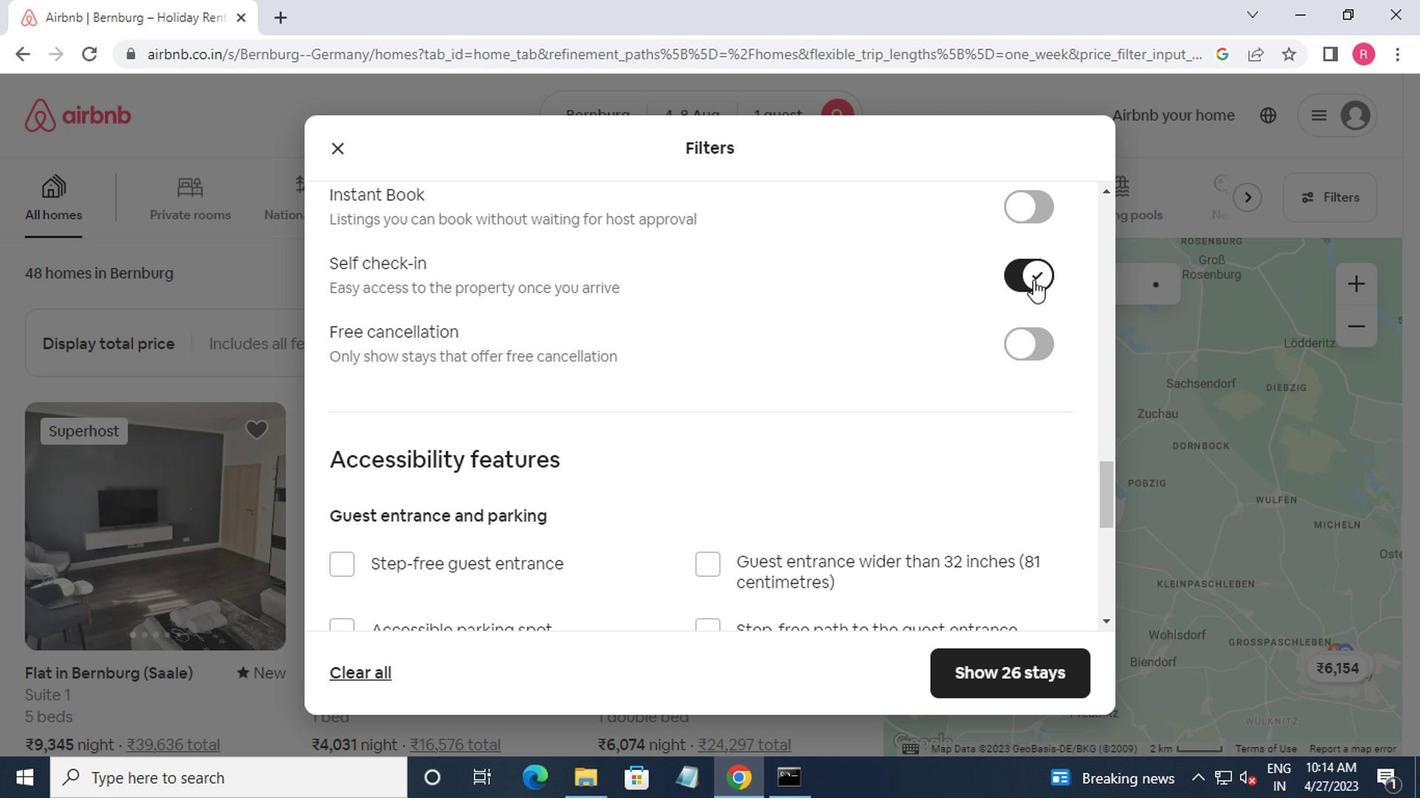 
Action: Mouse scrolled (1028, 278) with delta (0, -1)
Screenshot: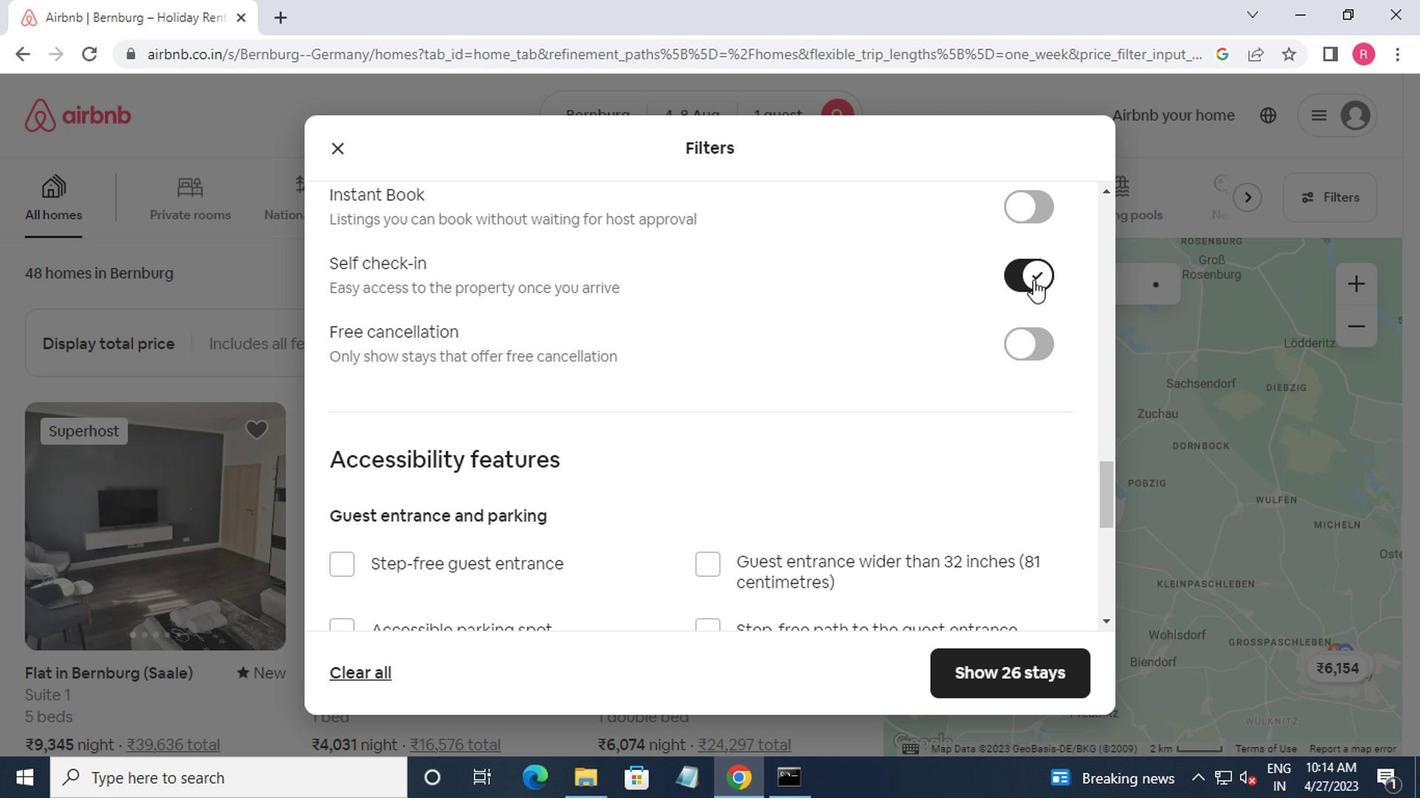
Action: Mouse moved to (994, 327)
Screenshot: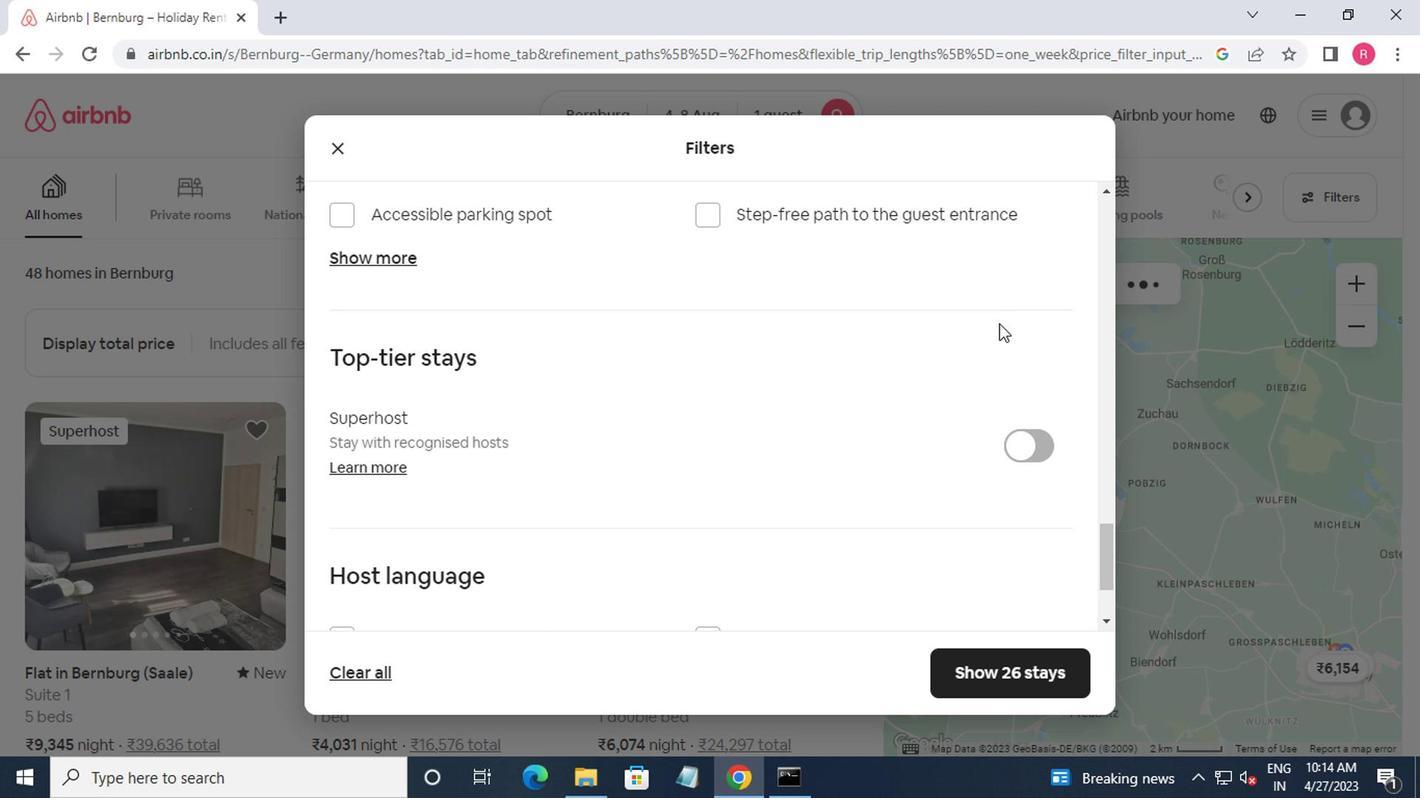 
Action: Mouse scrolled (994, 326) with delta (0, -1)
Screenshot: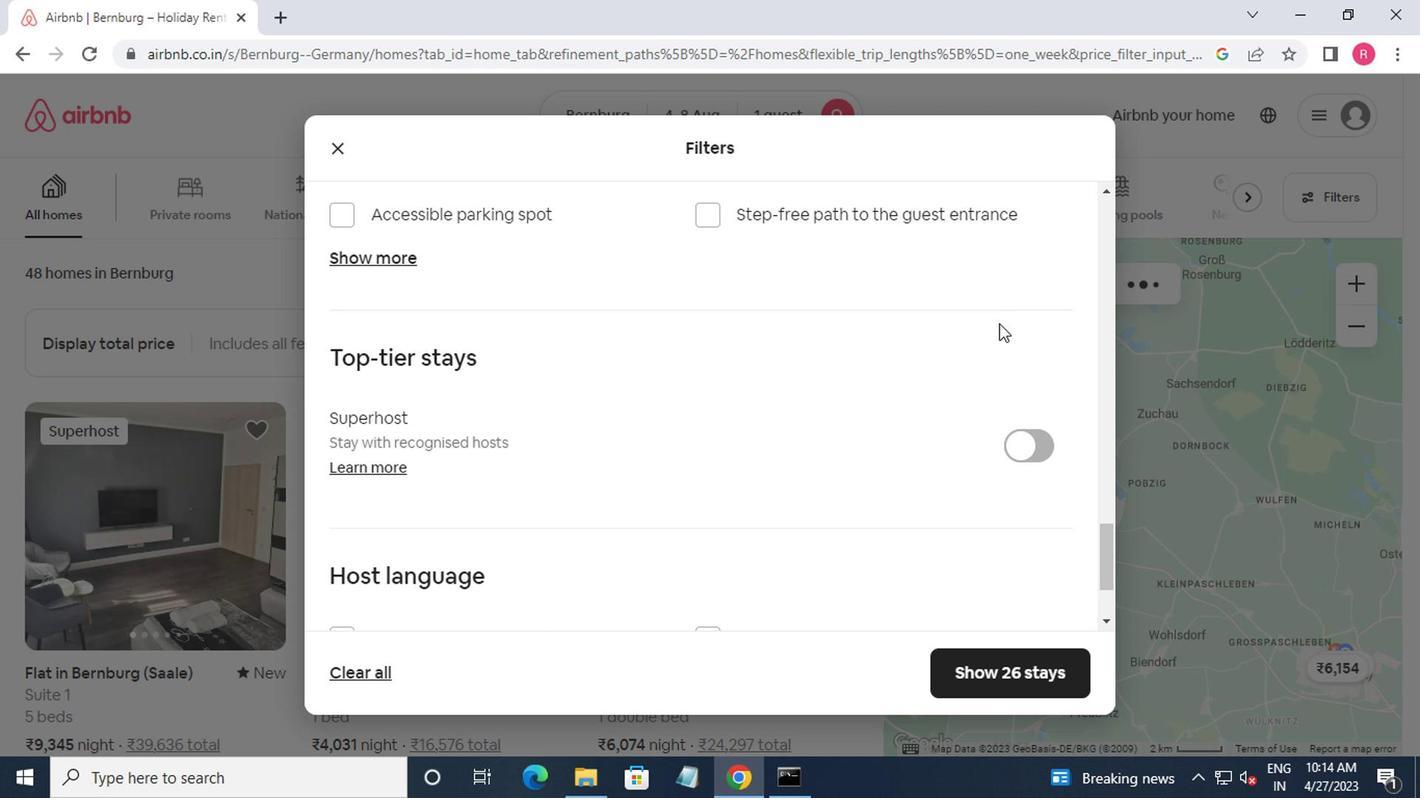 
Action: Mouse moved to (993, 331)
Screenshot: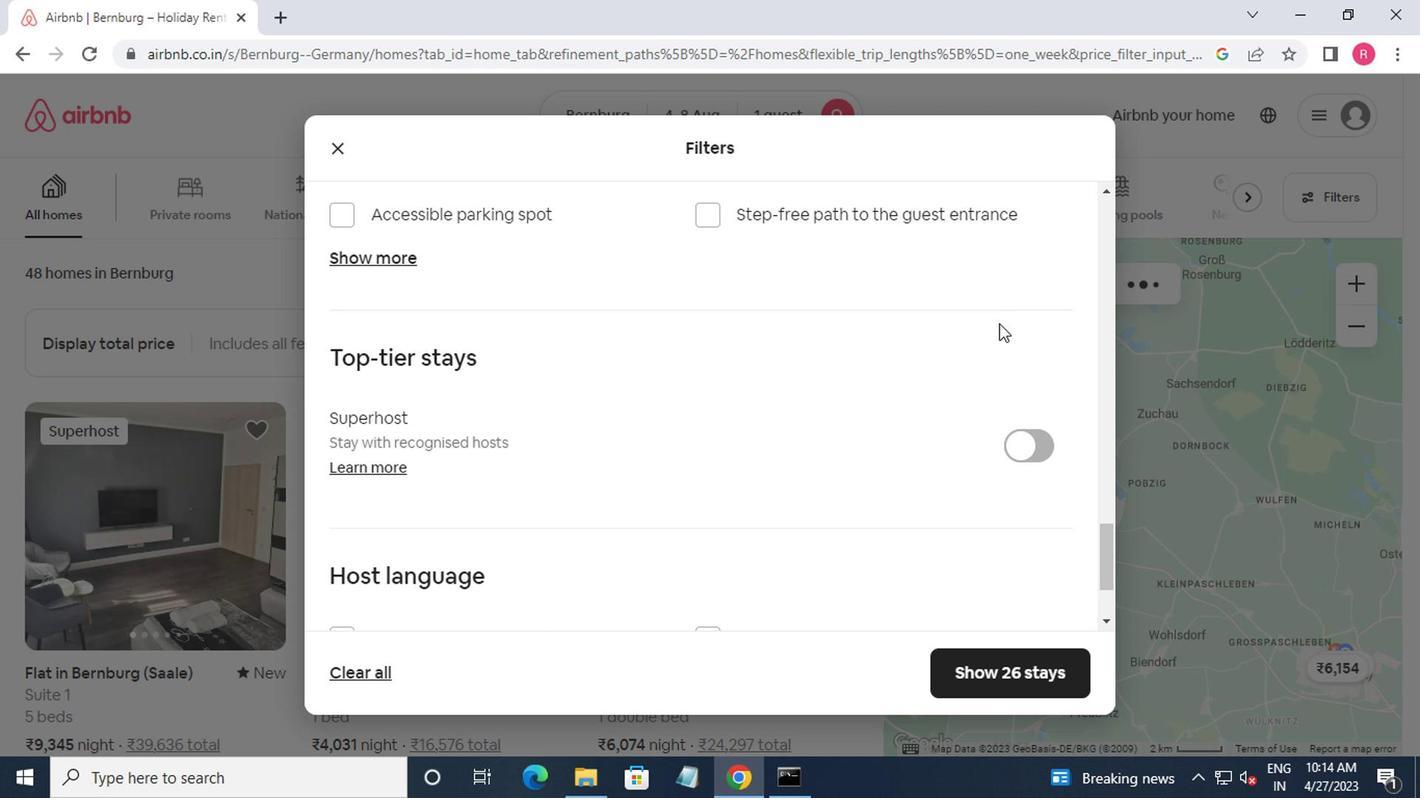 
Action: Mouse scrolled (993, 330) with delta (0, 0)
Screenshot: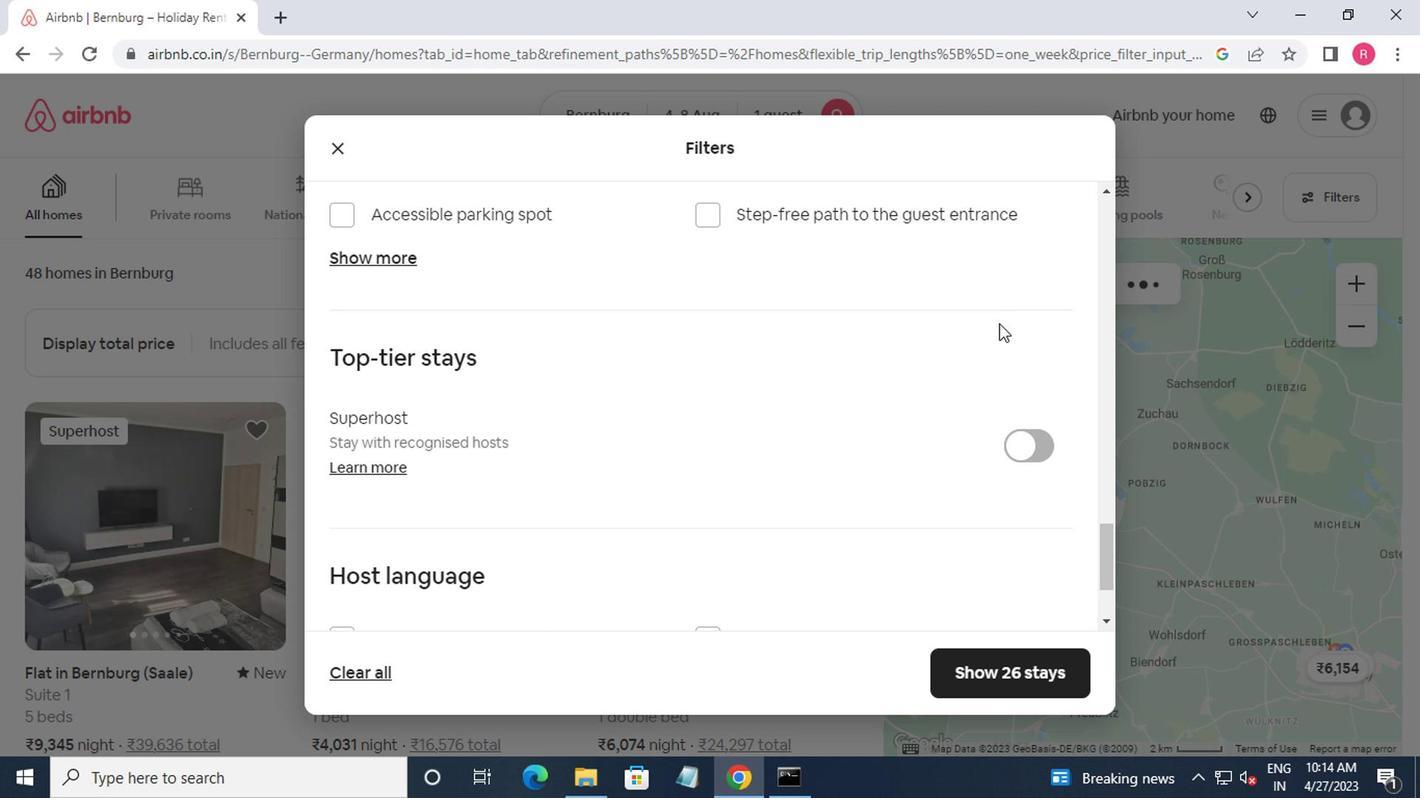 
Action: Mouse moved to (991, 333)
Screenshot: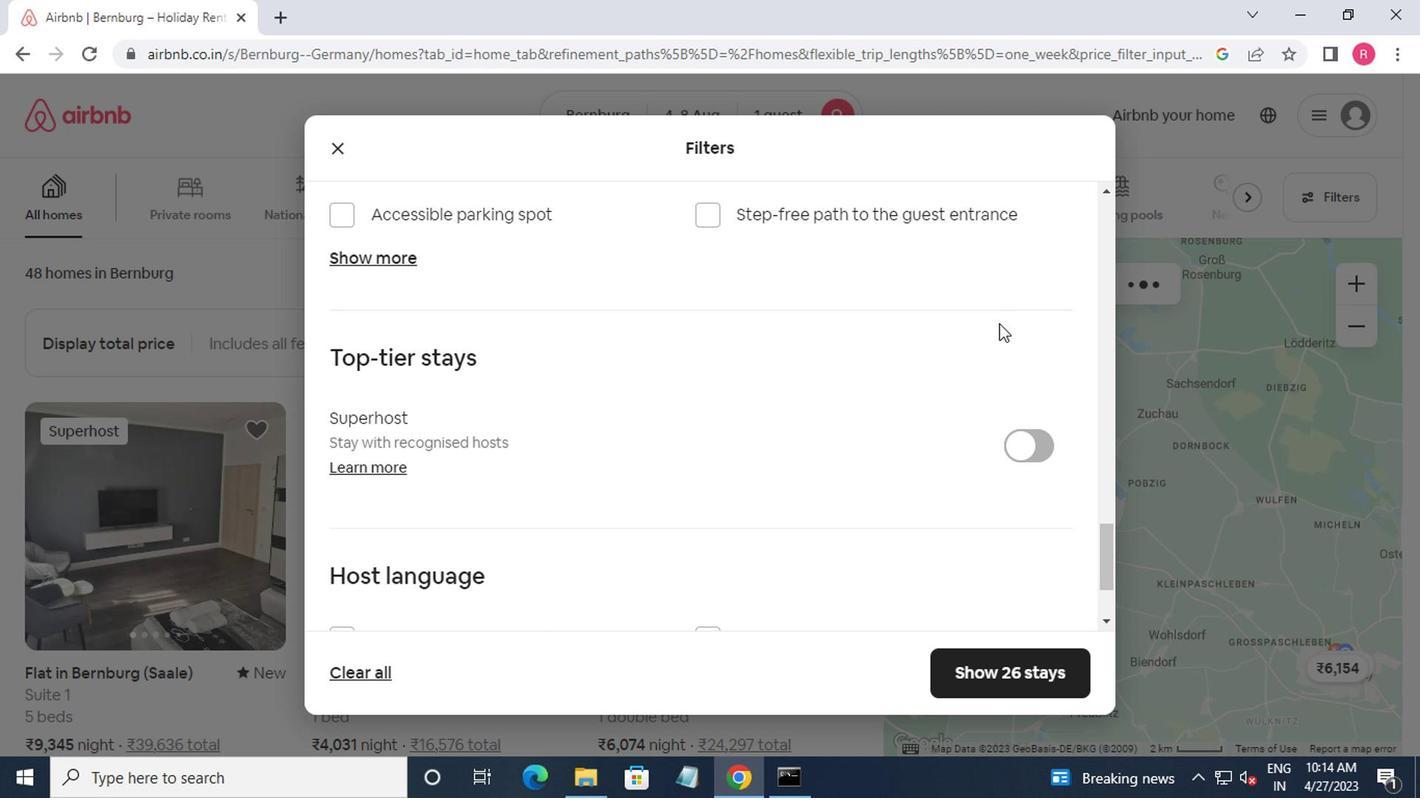 
Action: Mouse scrolled (991, 332) with delta (0, 0)
Screenshot: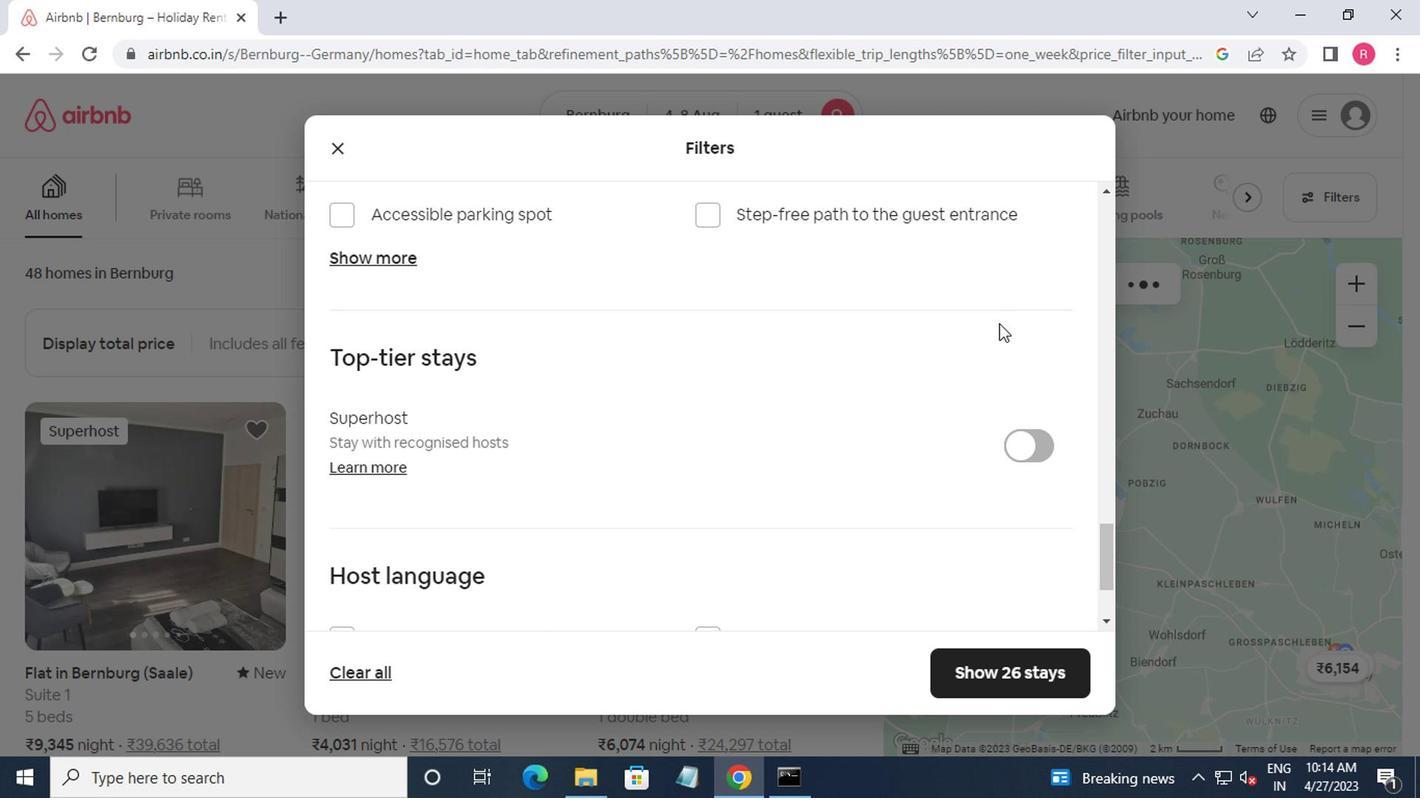 
Action: Mouse moved to (983, 343)
Screenshot: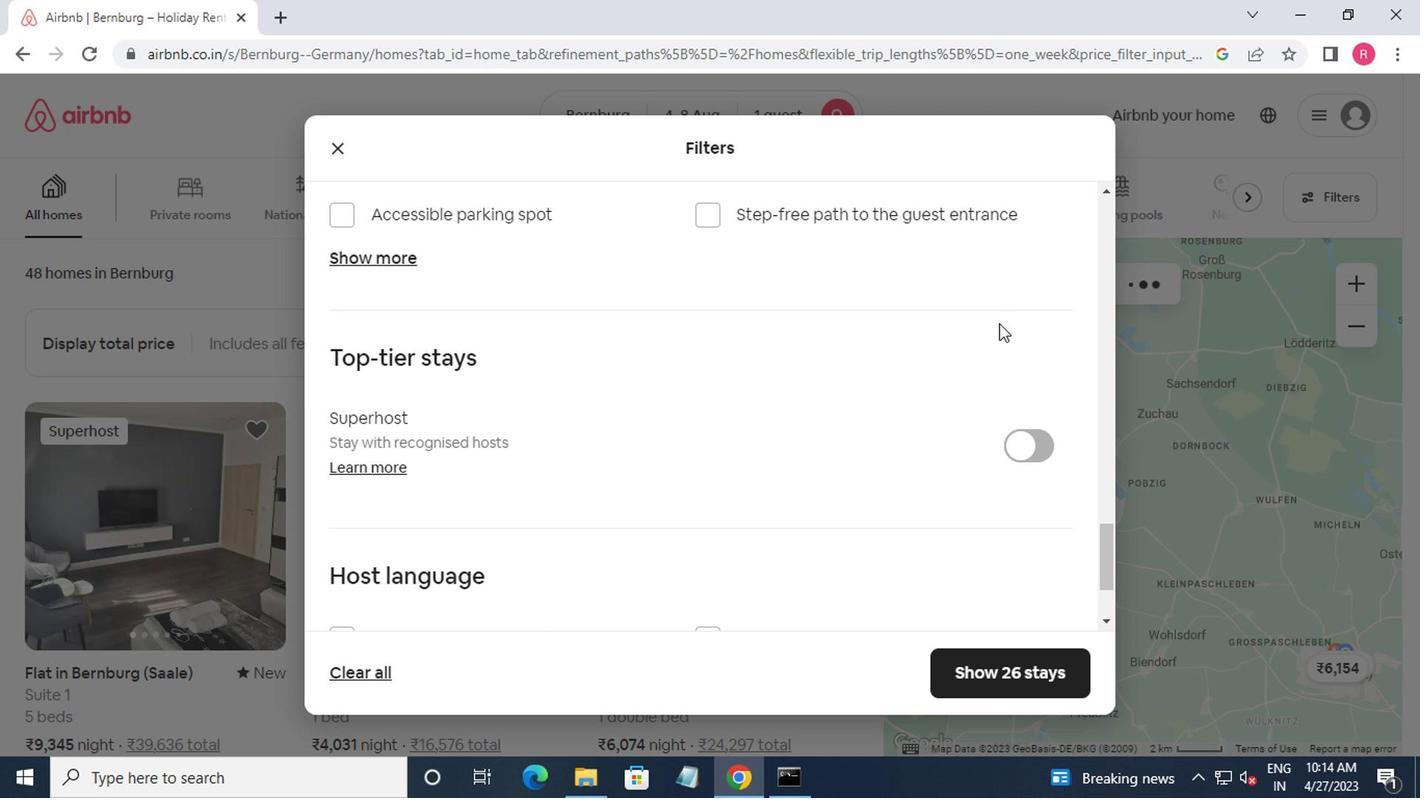 
Action: Mouse scrolled (983, 343) with delta (0, 0)
Screenshot: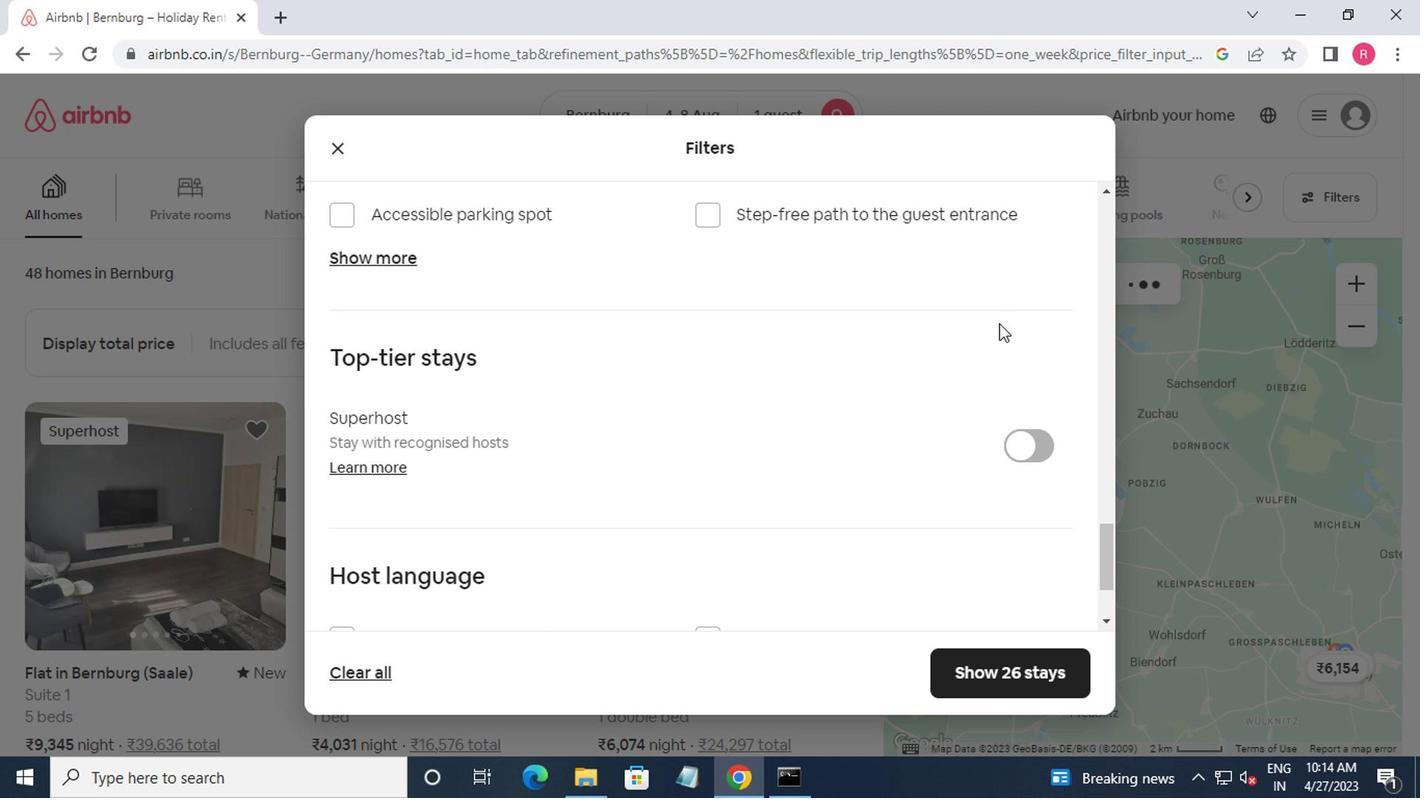 
Action: Mouse moved to (340, 491)
Screenshot: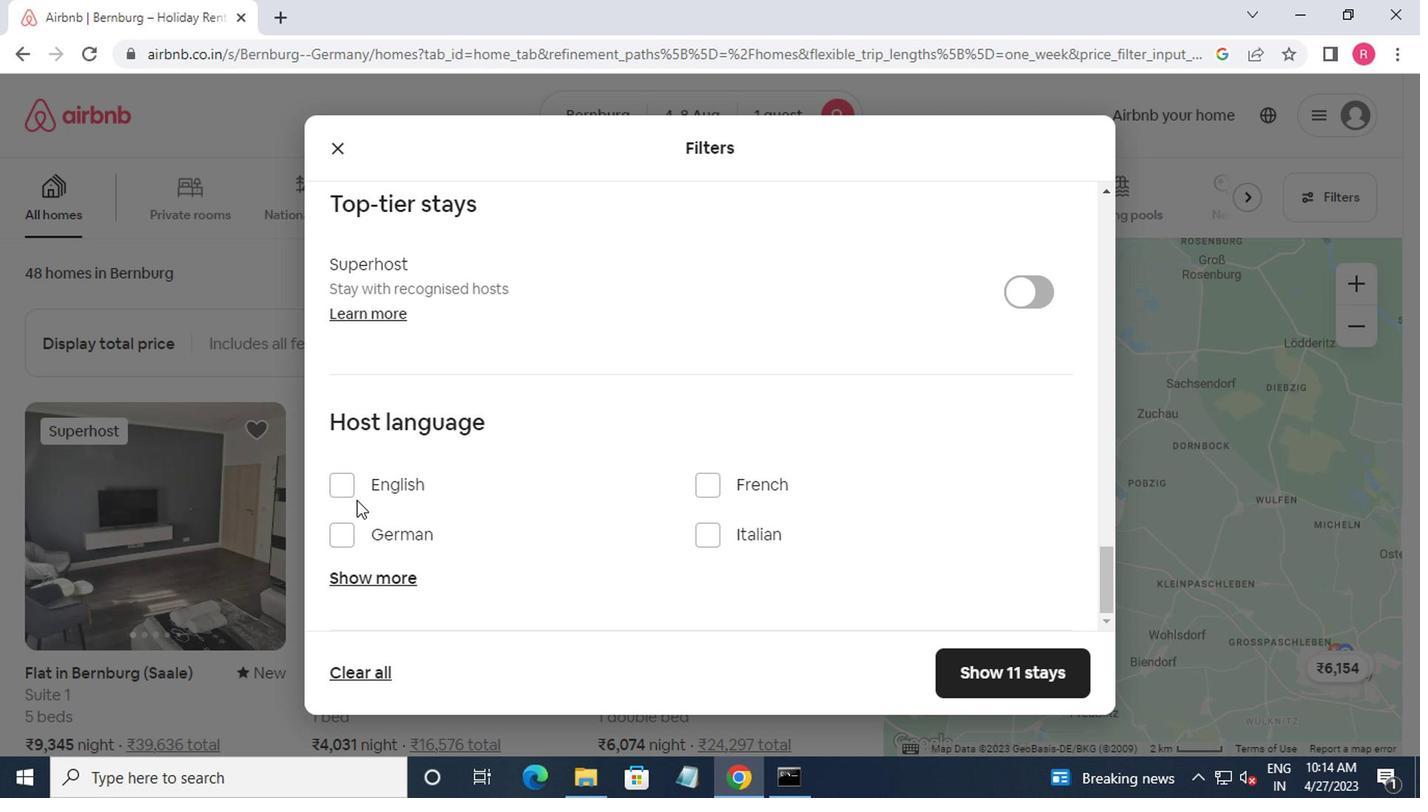 
Action: Mouse pressed left at (340, 491)
Screenshot: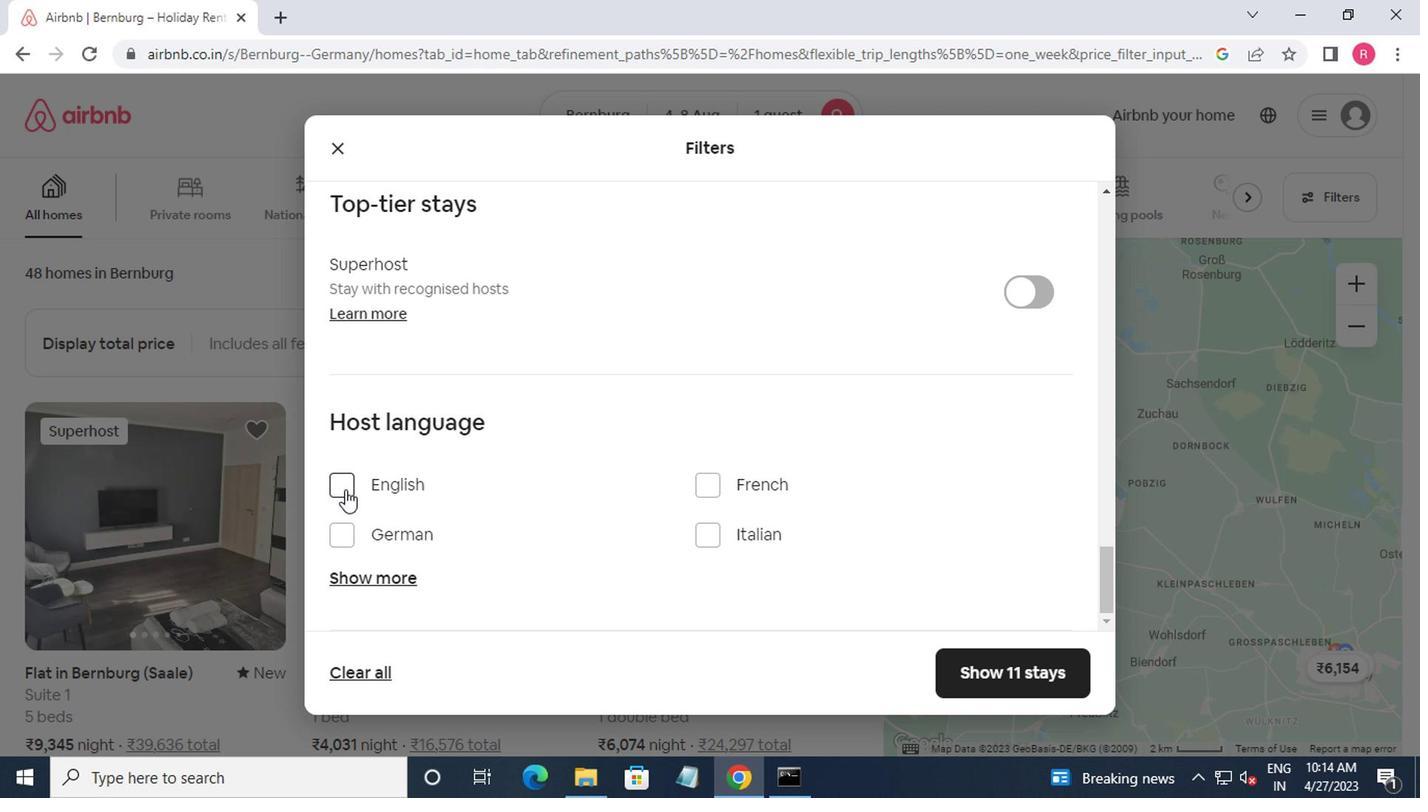 
Action: Mouse moved to (995, 658)
Screenshot: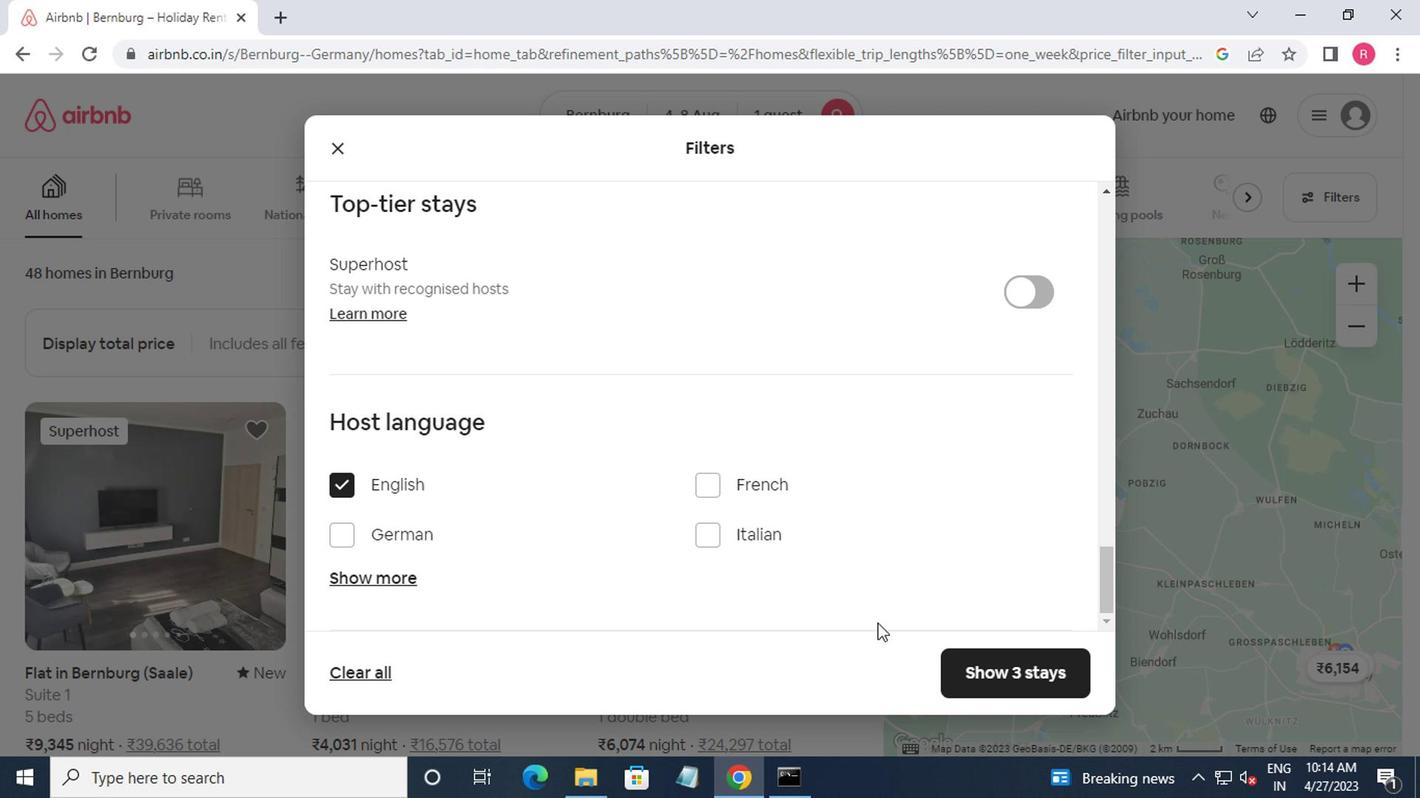 
Action: Mouse pressed left at (995, 658)
Screenshot: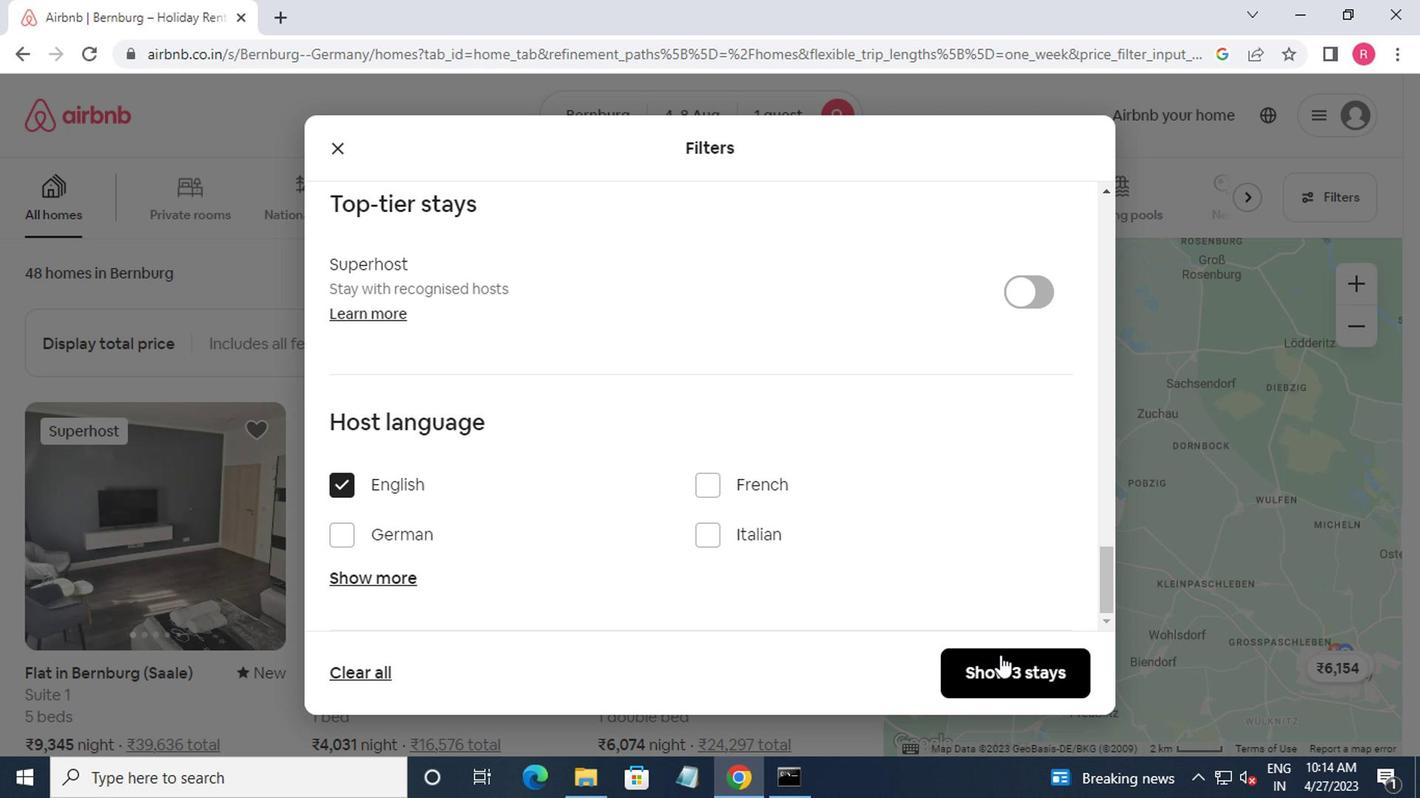 
Action: Mouse moved to (996, 658)
Screenshot: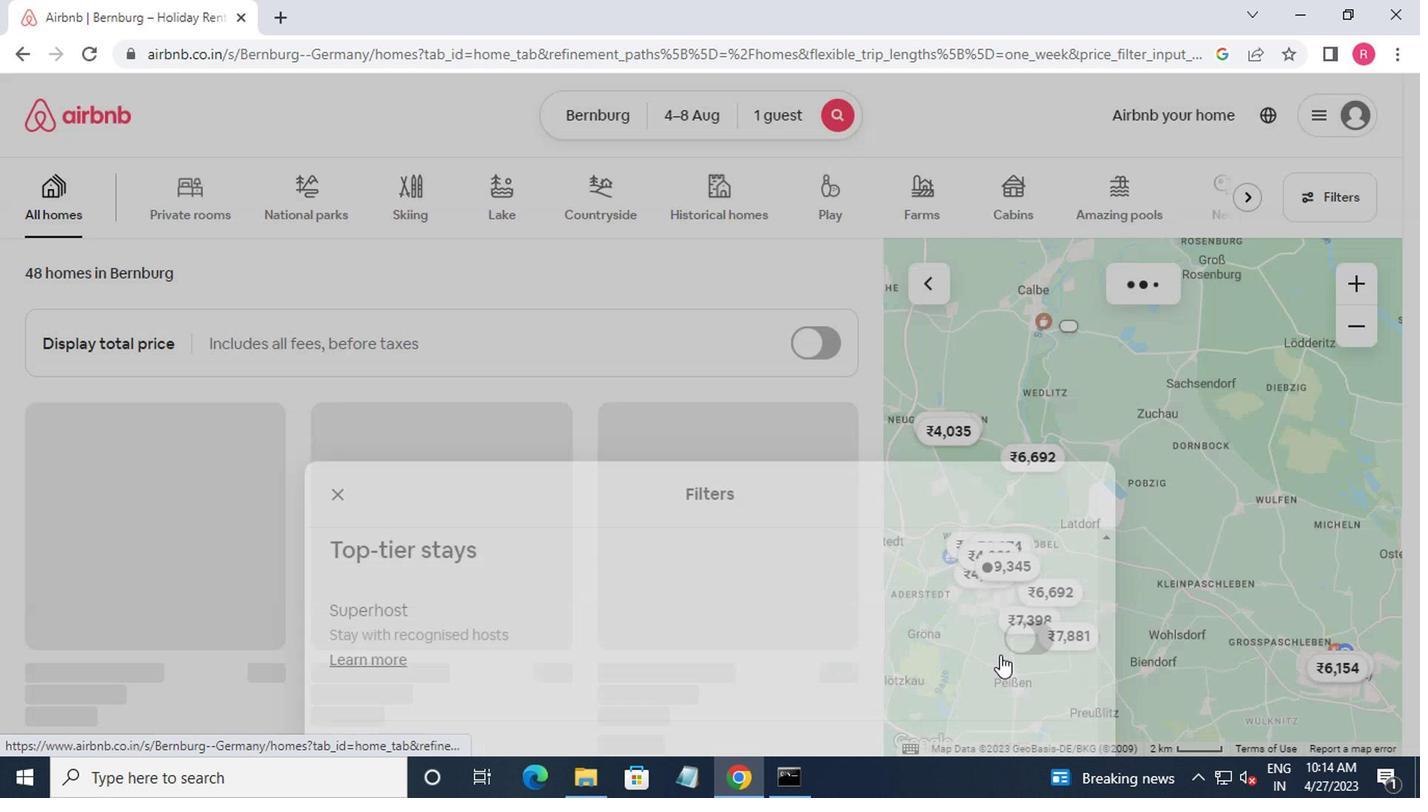 
